 Task: Look for space in Oschersleben, Germany from 1st June, 2023 to 9th June, 2023 for 6 adults in price range Rs.6000 to Rs.12000. Place can be entire place with 3 bedrooms having 3 beds and 3 bathrooms. Property type can be house, flat, guest house. Booking option can be shelf check-in. Required host language is English.
Action: Mouse moved to (383, 187)
Screenshot: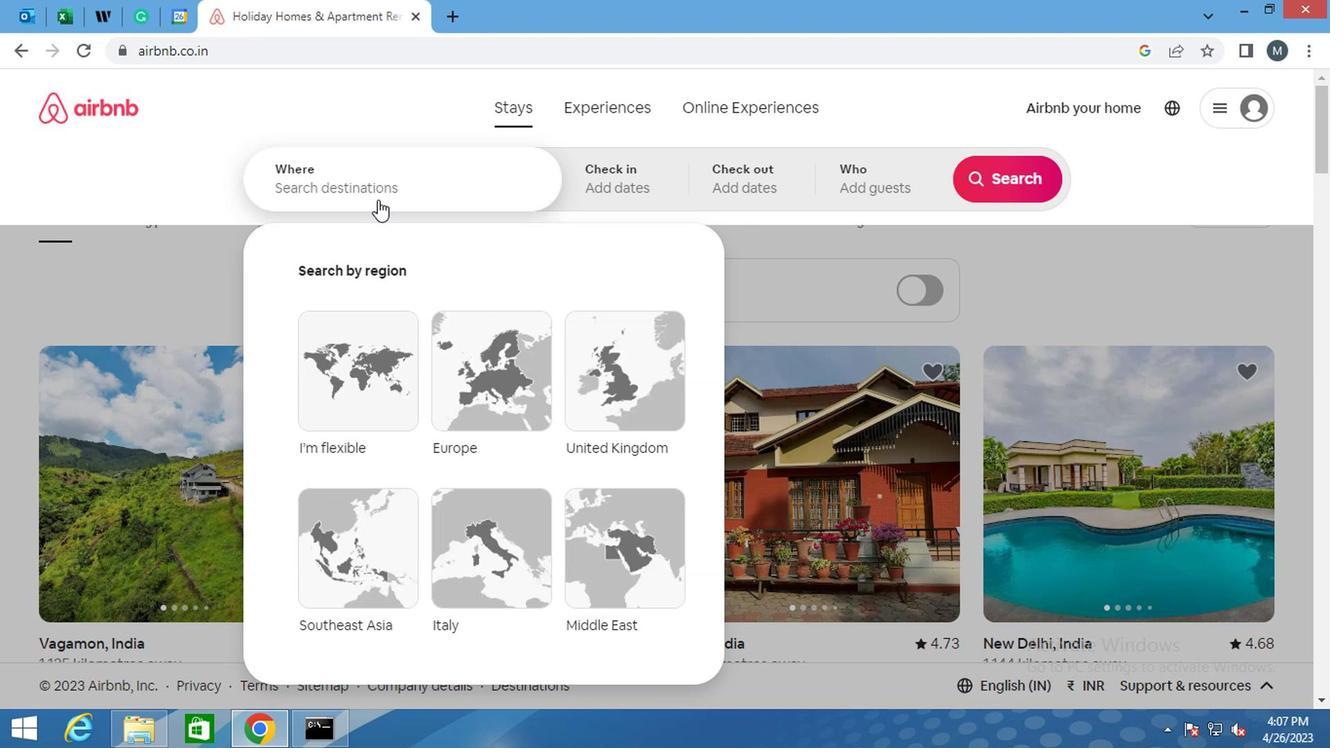 
Action: Mouse pressed left at (383, 187)
Screenshot: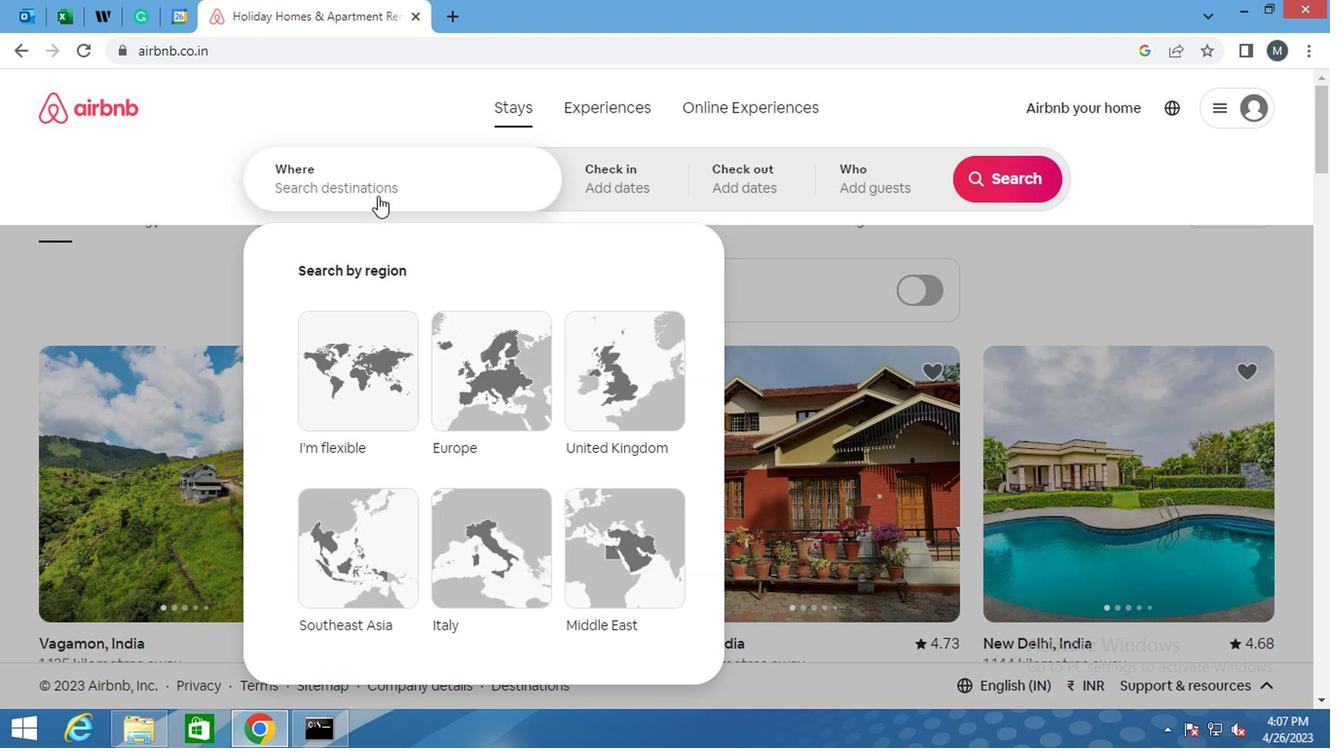 
Action: Key pressed <Key.shift>OSCHERSLEBEM<Key.backspace>N,<Key.space><Key.shift>GERMANY
Screenshot: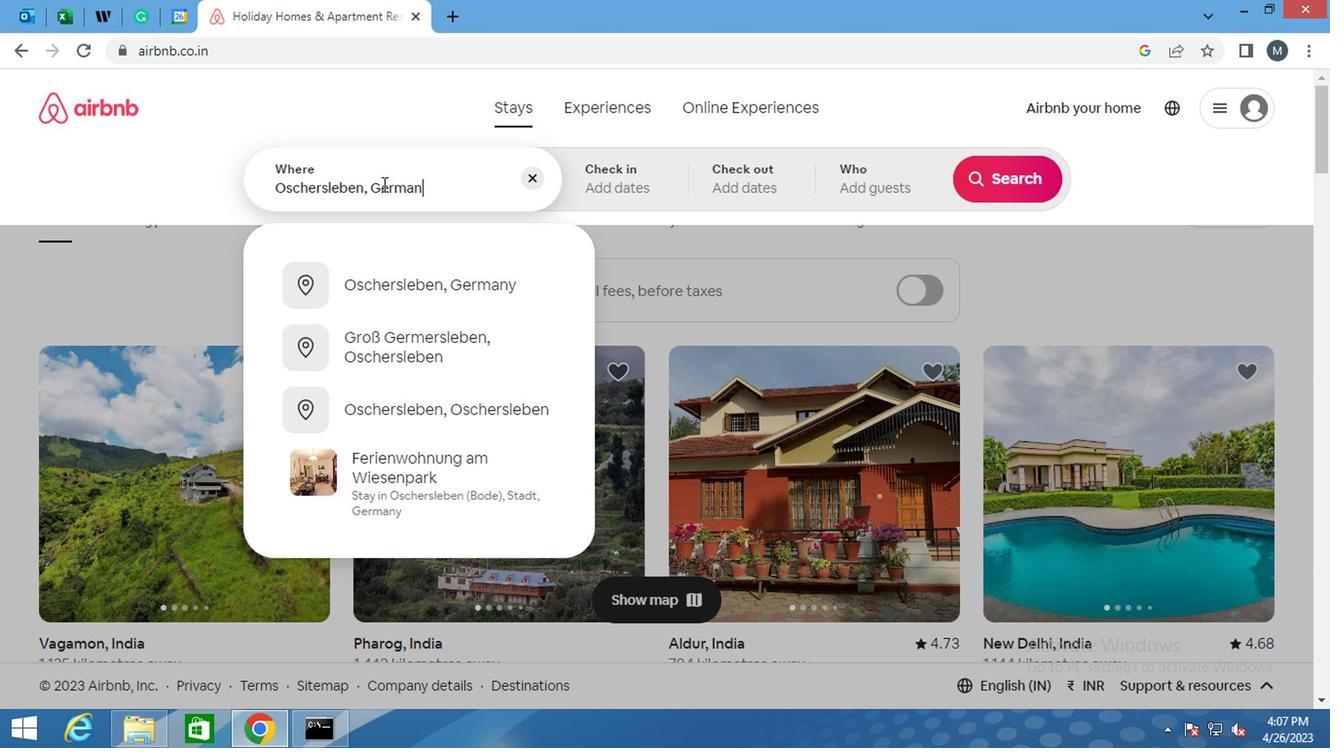 
Action: Mouse moved to (432, 291)
Screenshot: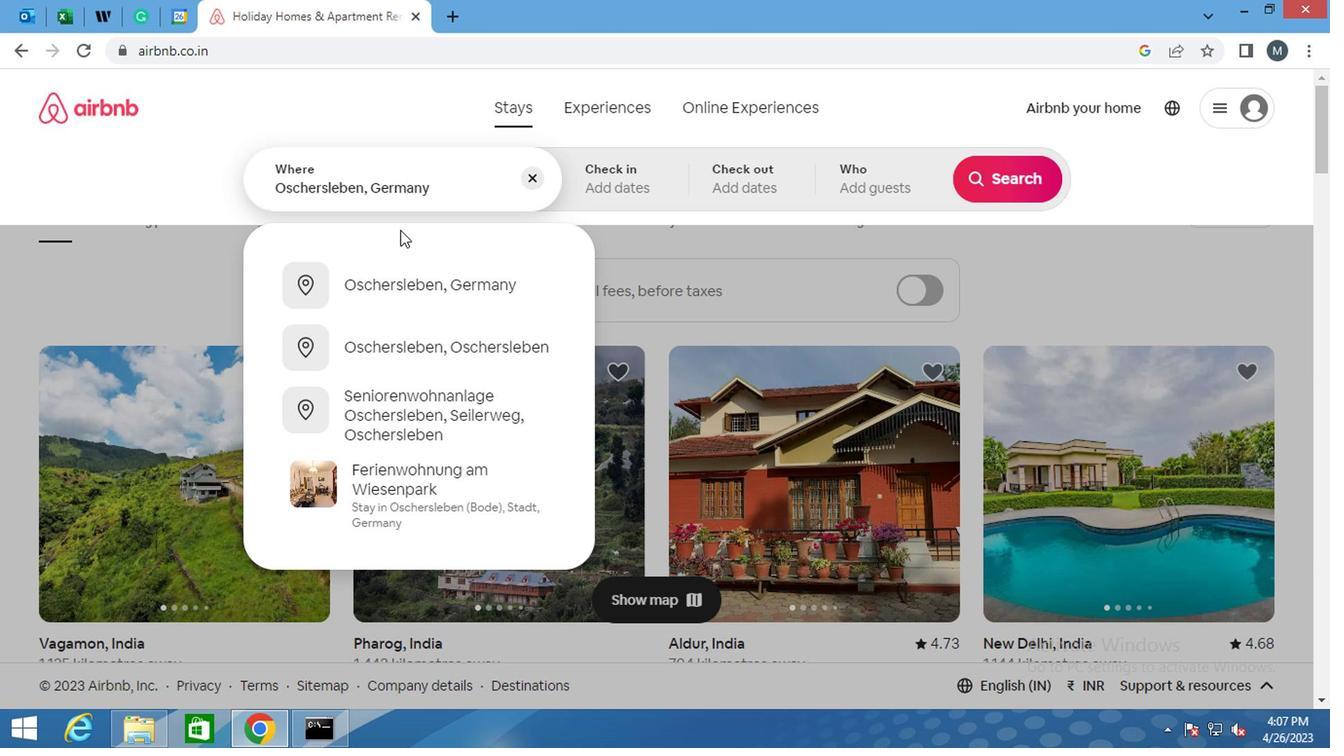 
Action: Mouse pressed left at (432, 291)
Screenshot: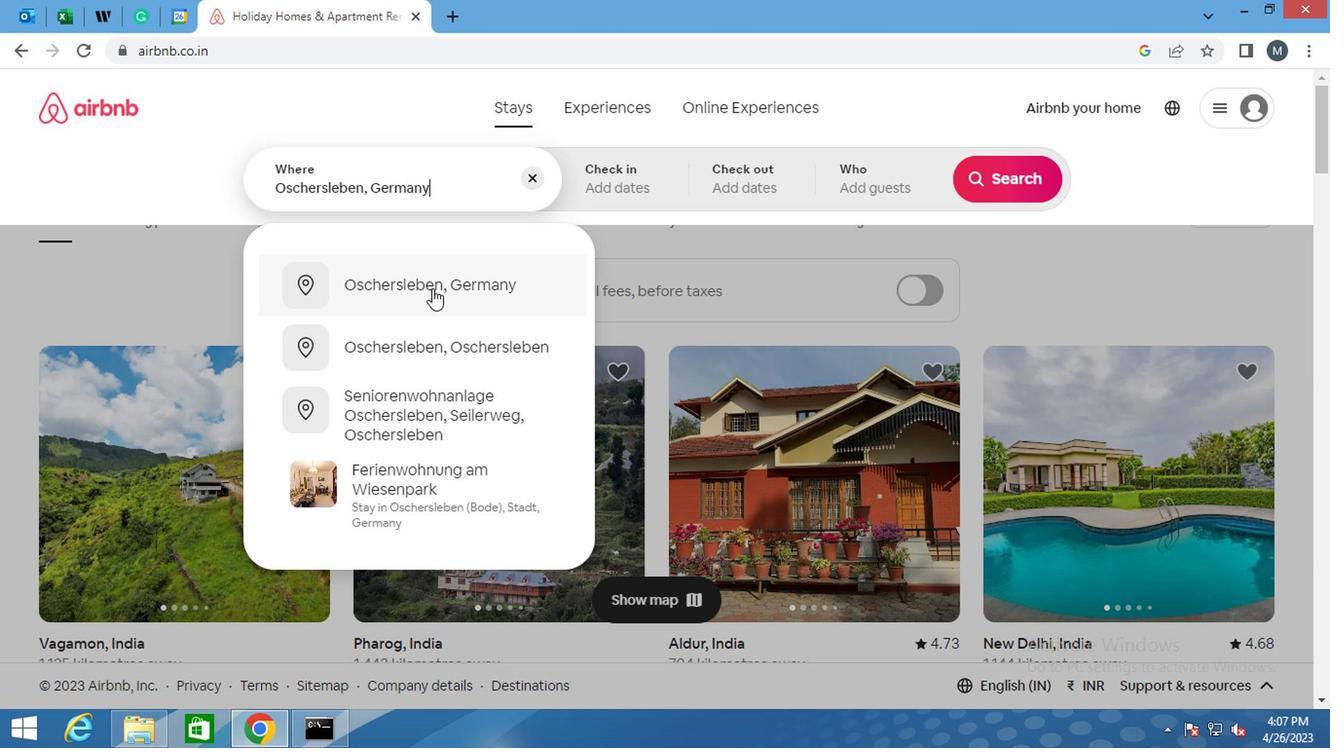 
Action: Mouse moved to (982, 340)
Screenshot: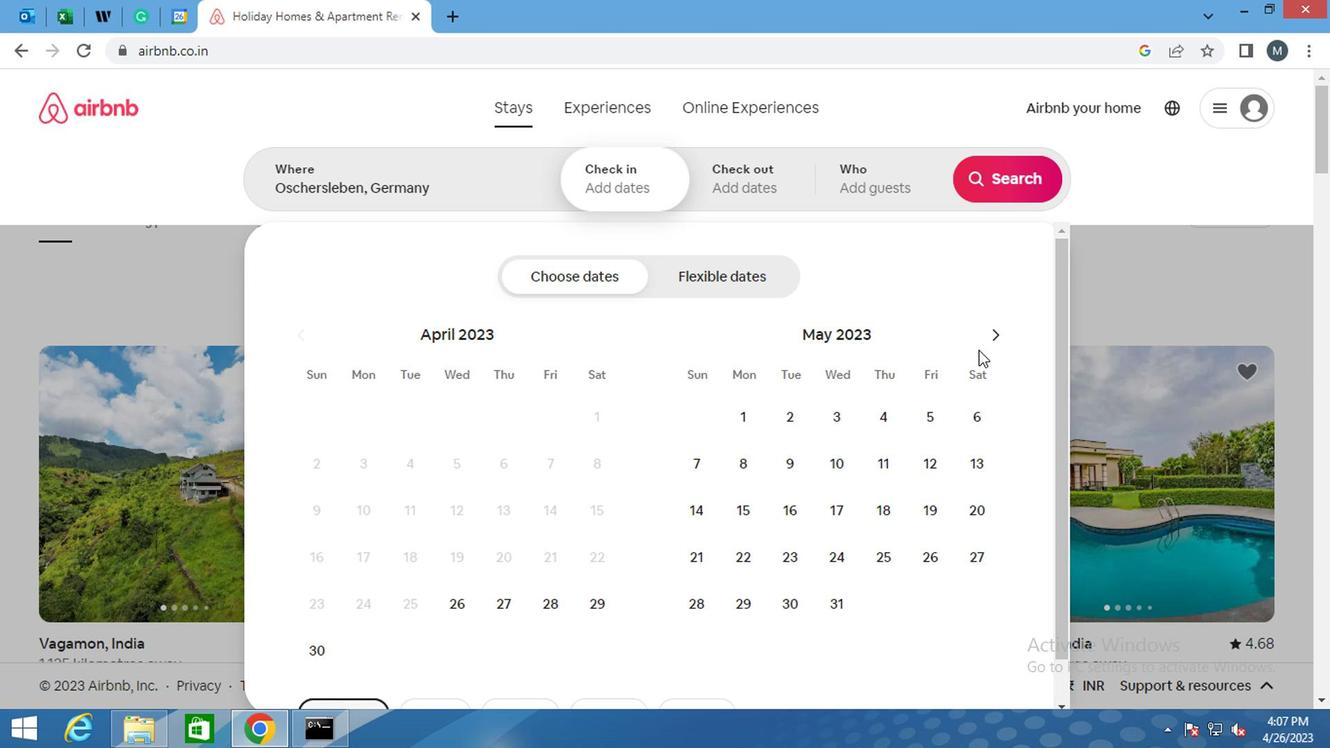 
Action: Mouse pressed left at (982, 340)
Screenshot: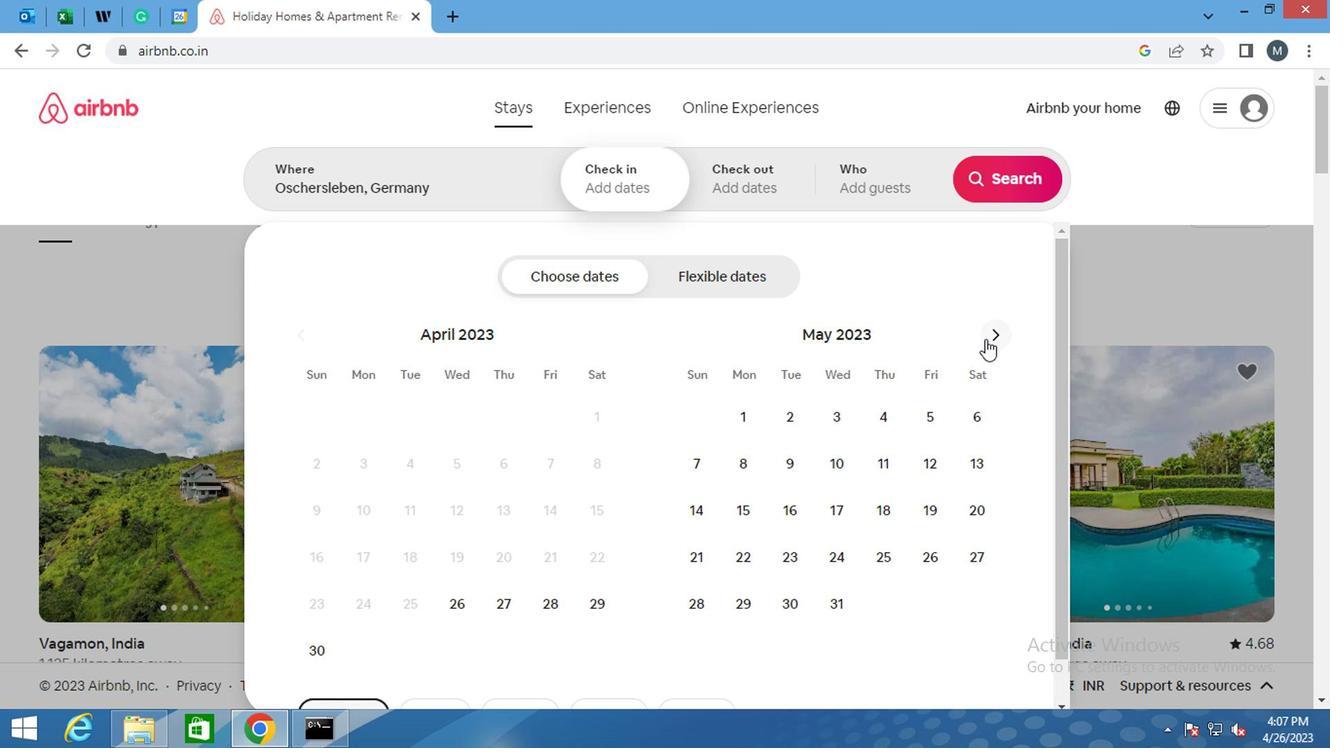 
Action: Mouse moved to (983, 339)
Screenshot: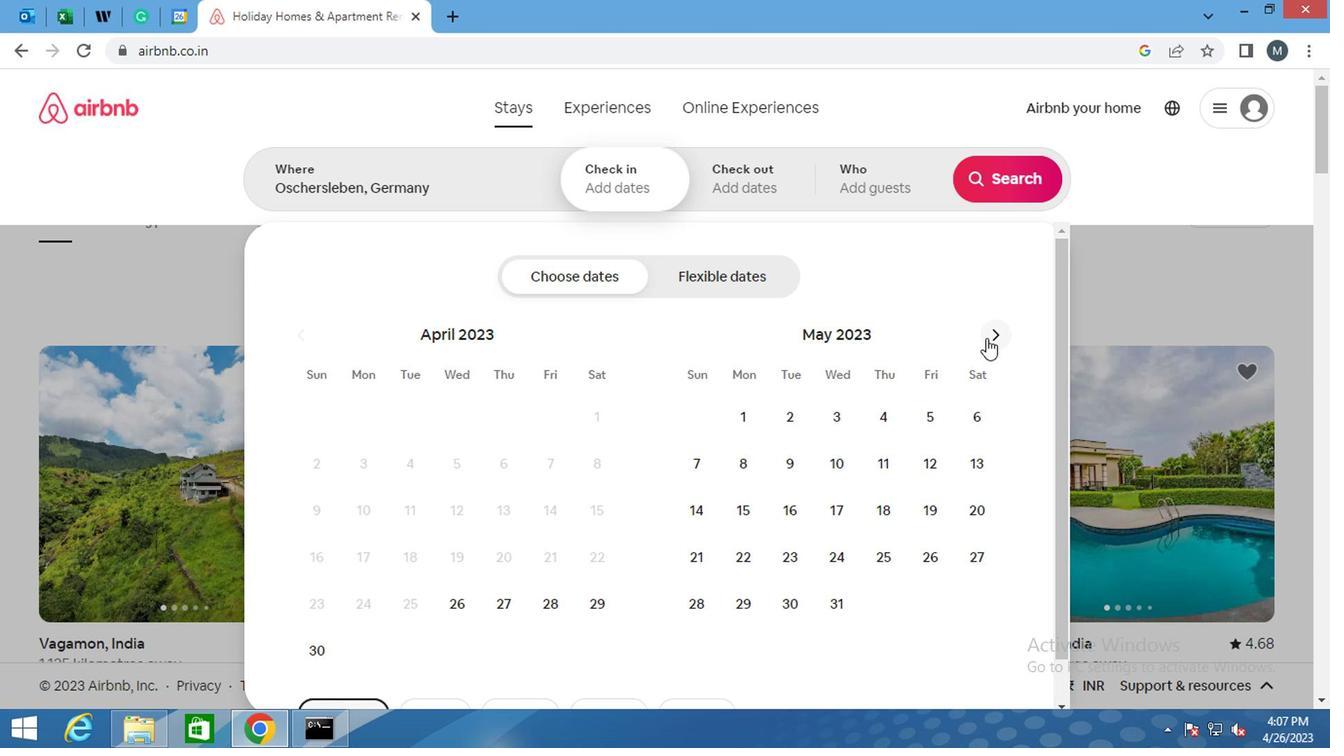 
Action: Mouse pressed left at (983, 339)
Screenshot: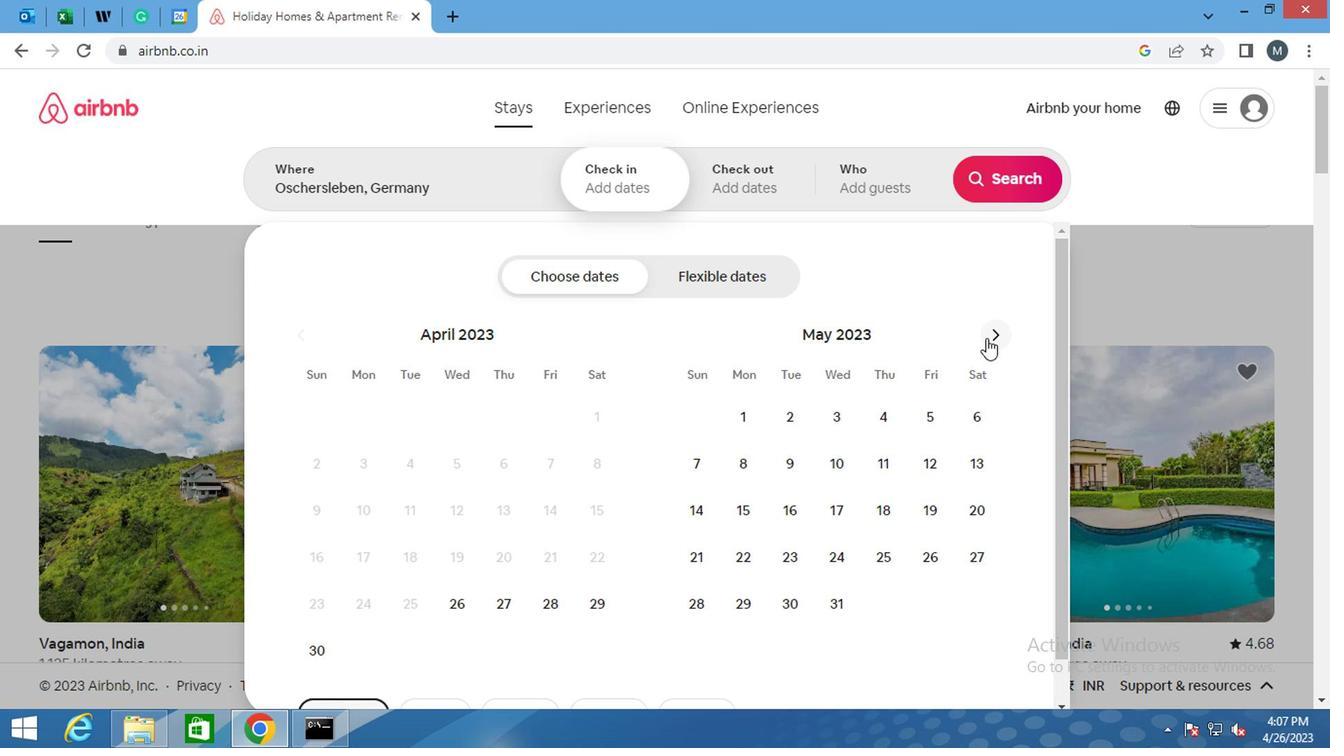 
Action: Mouse moved to (497, 403)
Screenshot: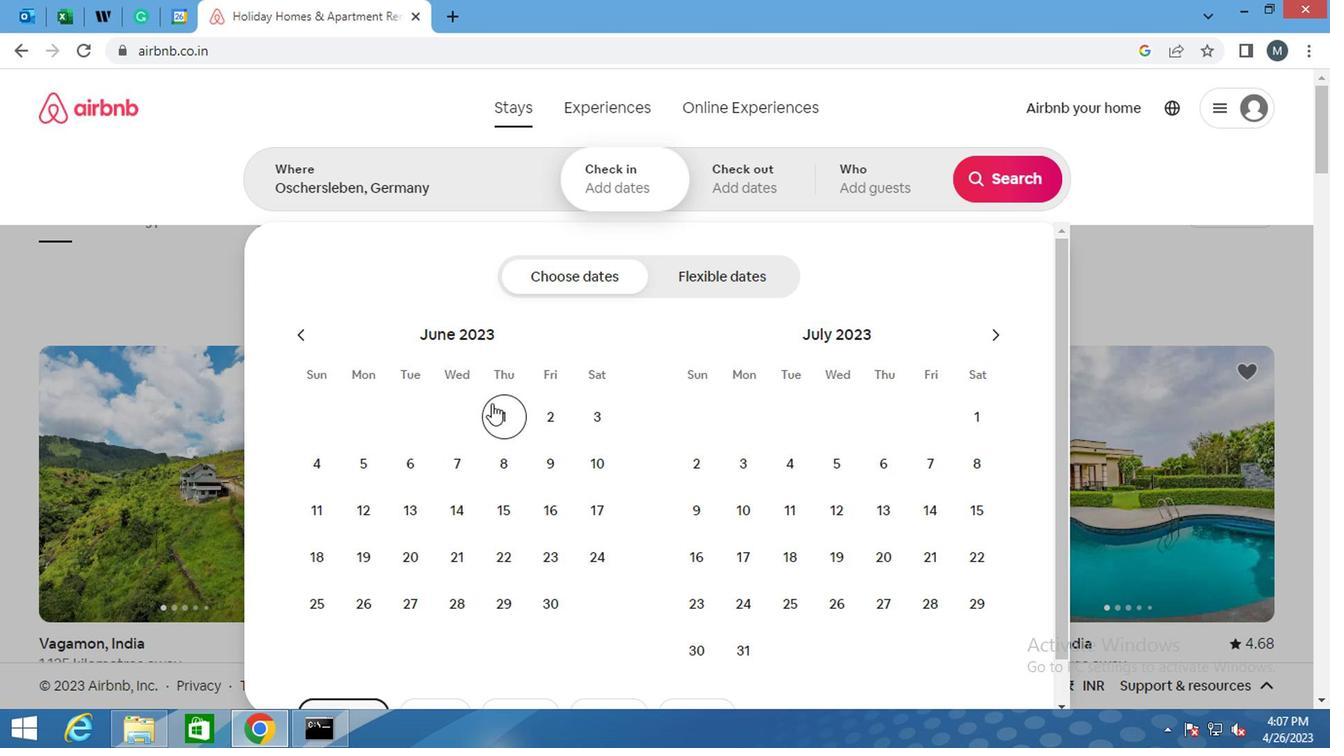 
Action: Mouse pressed left at (497, 403)
Screenshot: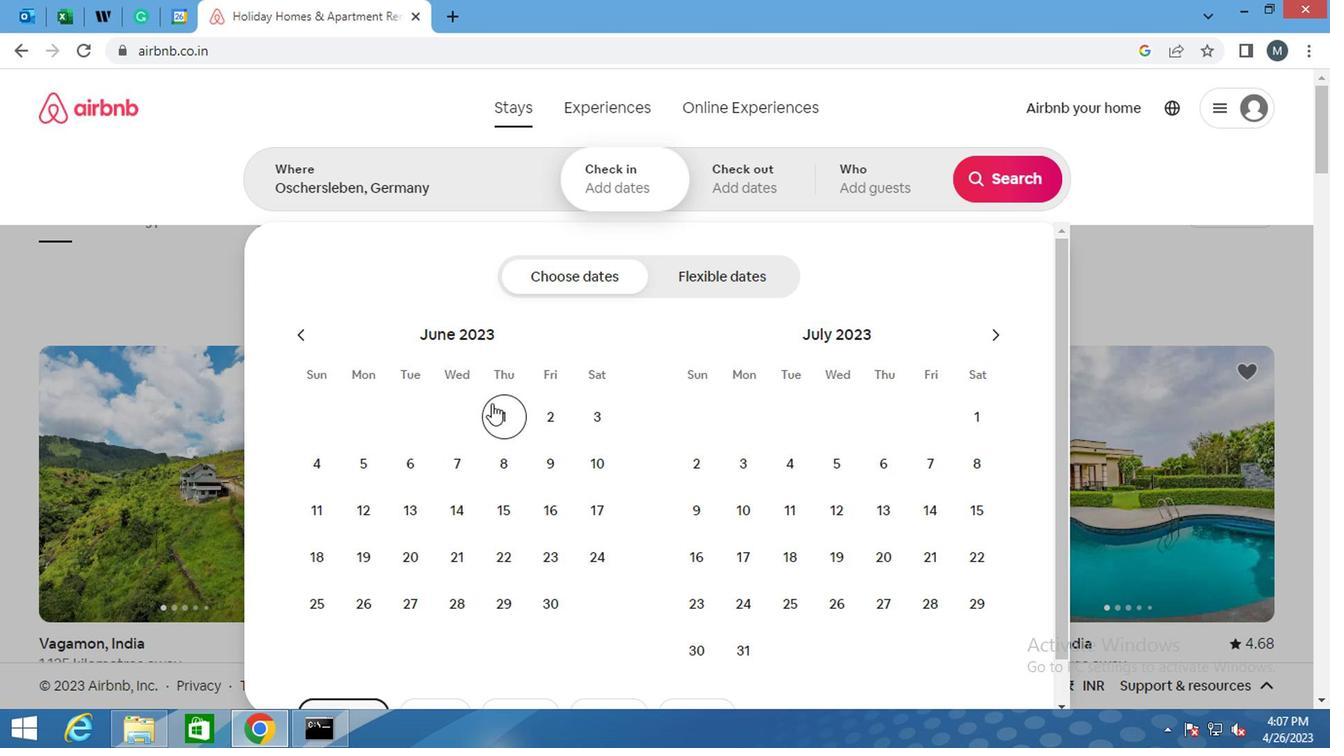 
Action: Mouse moved to (540, 455)
Screenshot: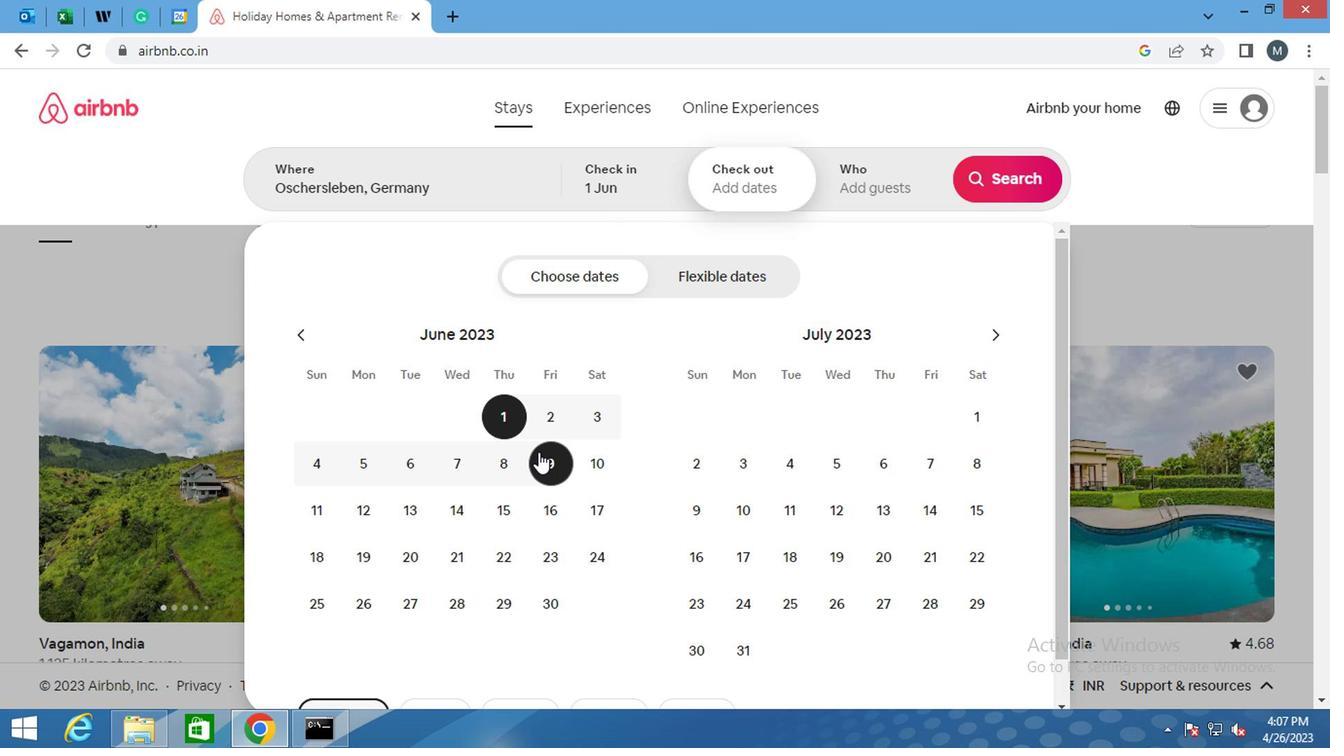 
Action: Mouse pressed left at (540, 455)
Screenshot: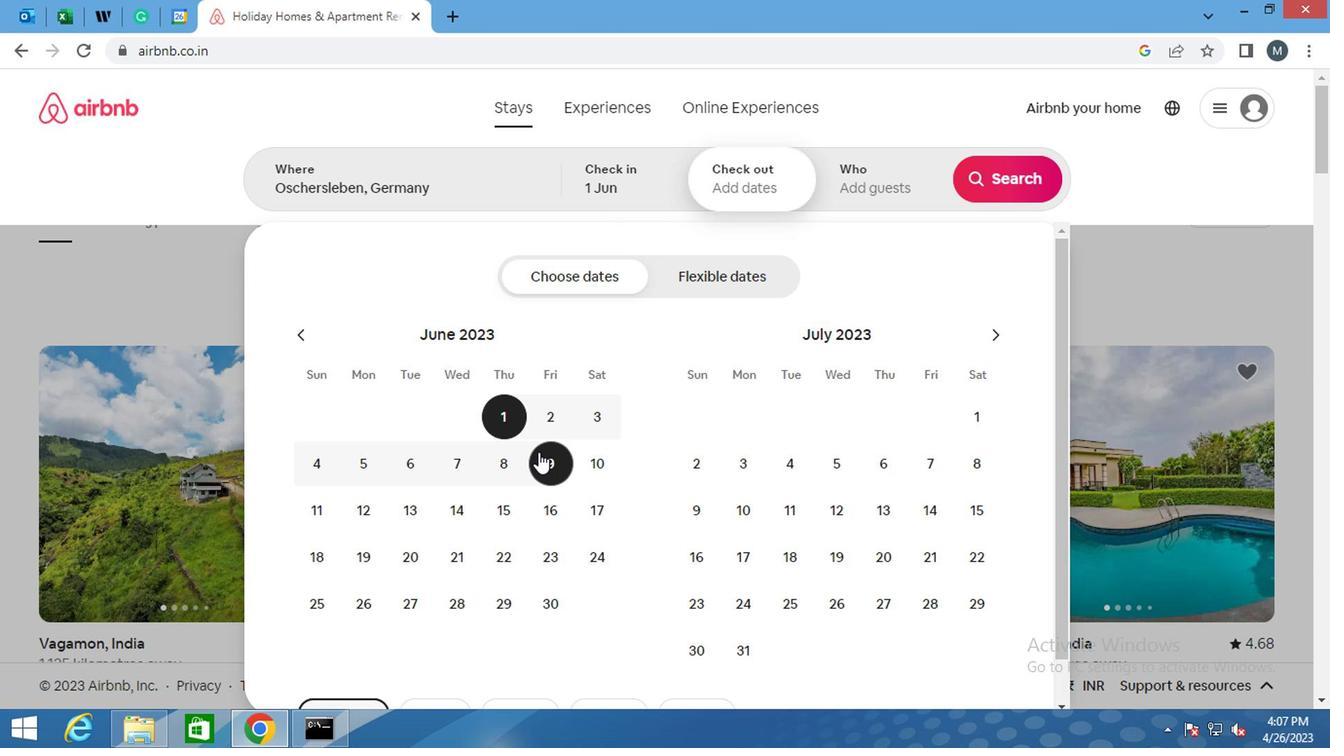 
Action: Mouse moved to (859, 172)
Screenshot: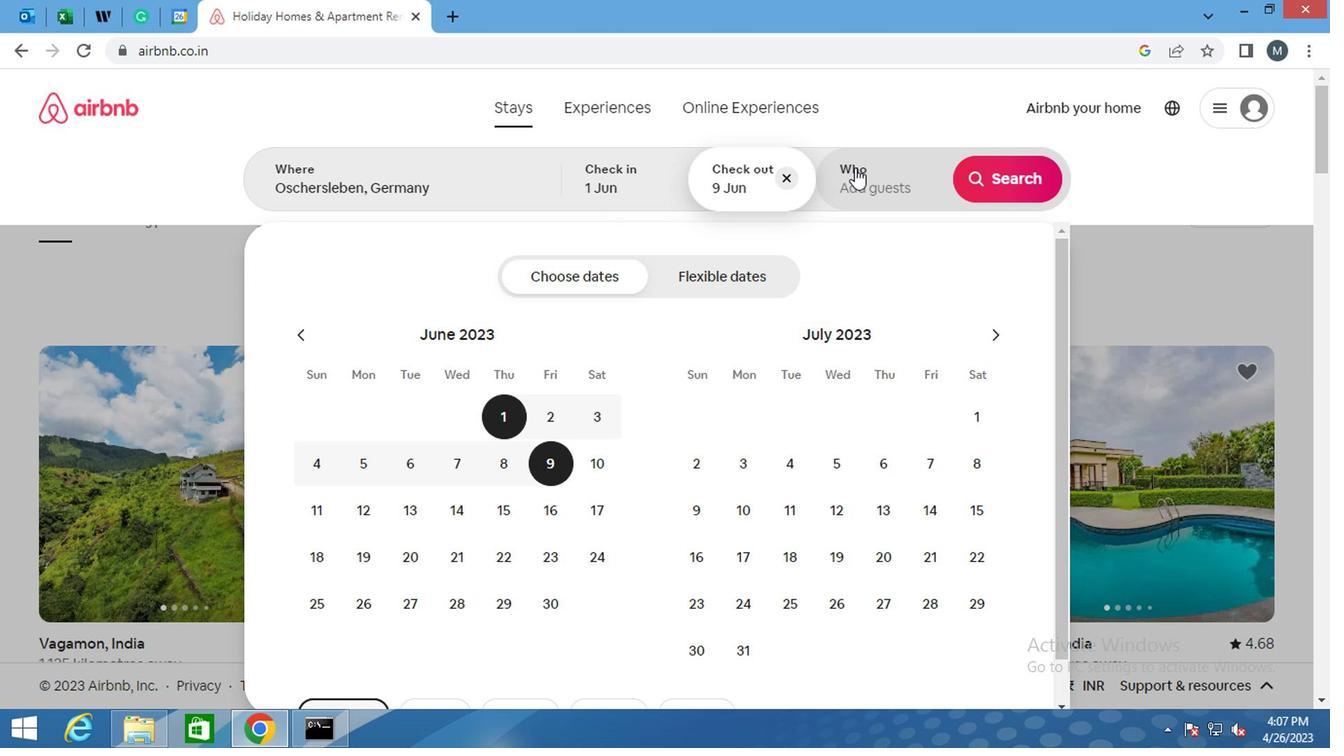 
Action: Mouse pressed left at (859, 172)
Screenshot: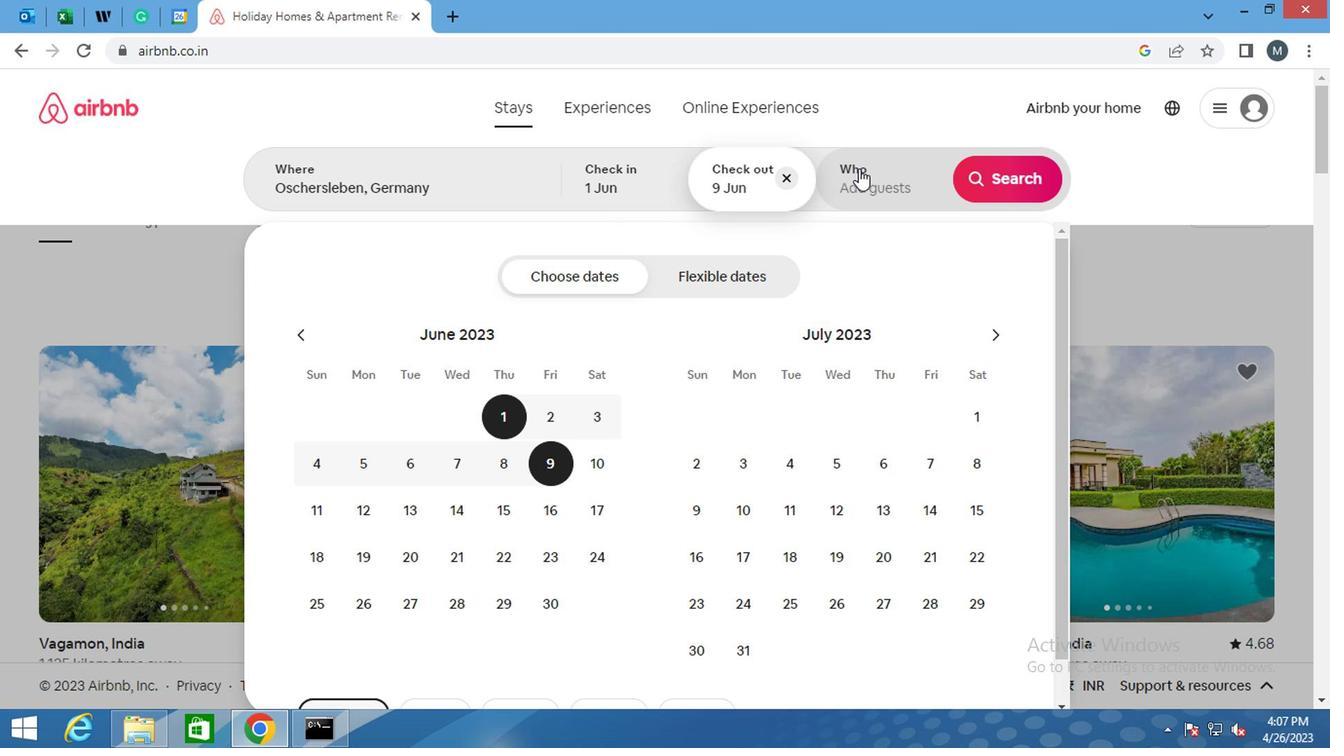 
Action: Mouse moved to (1002, 281)
Screenshot: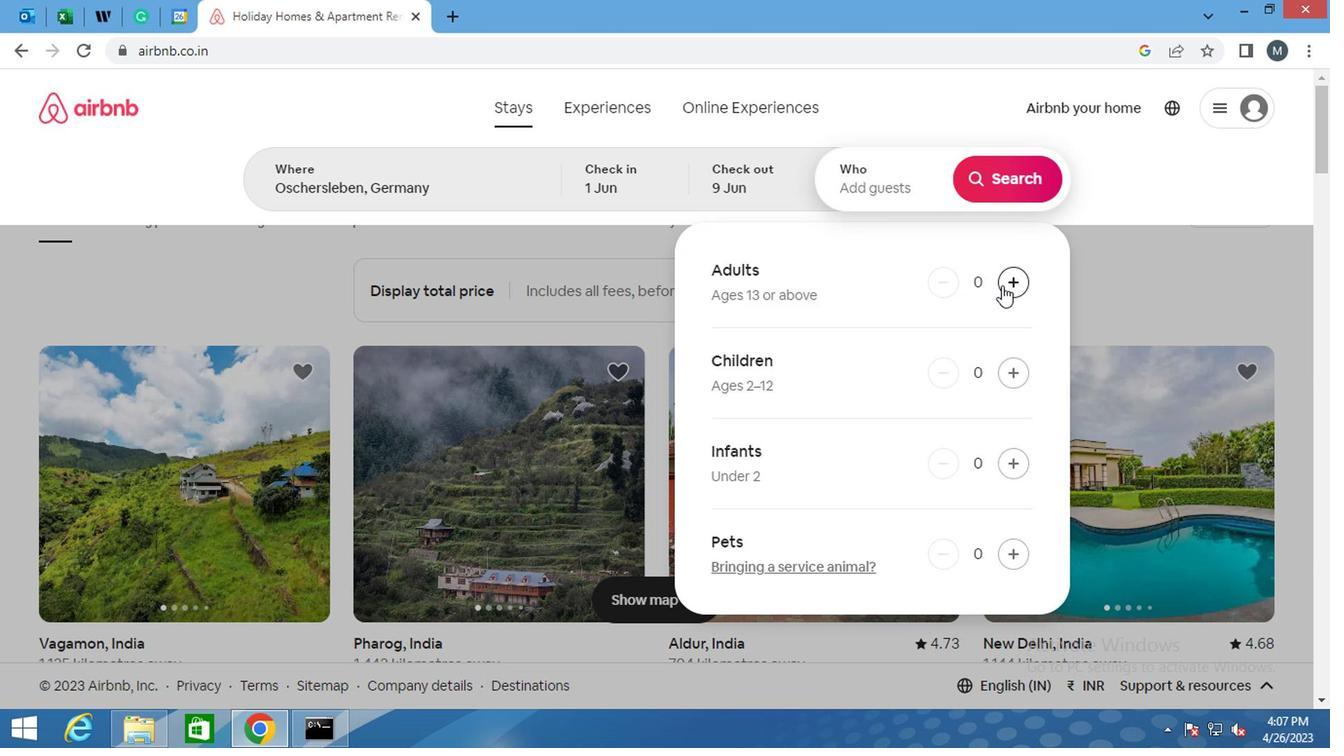 
Action: Mouse pressed left at (1002, 281)
Screenshot: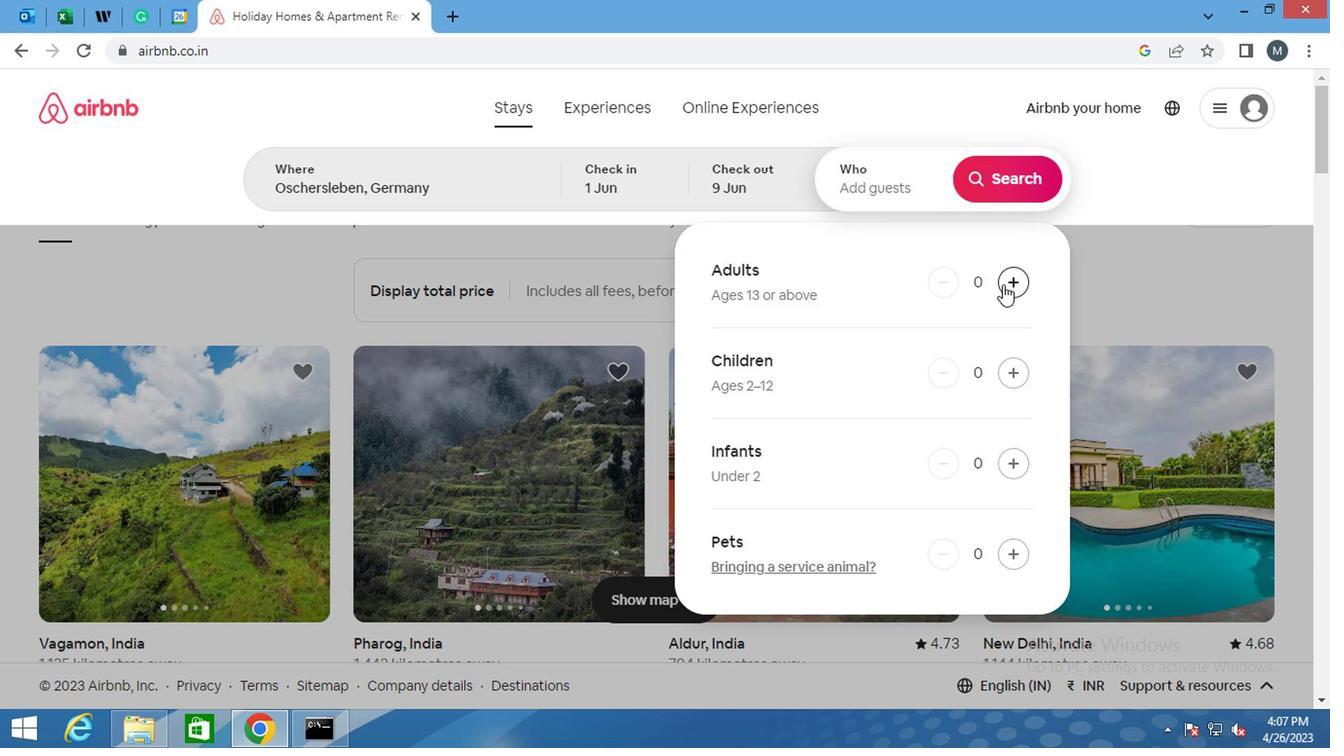 
Action: Mouse pressed left at (1002, 281)
Screenshot: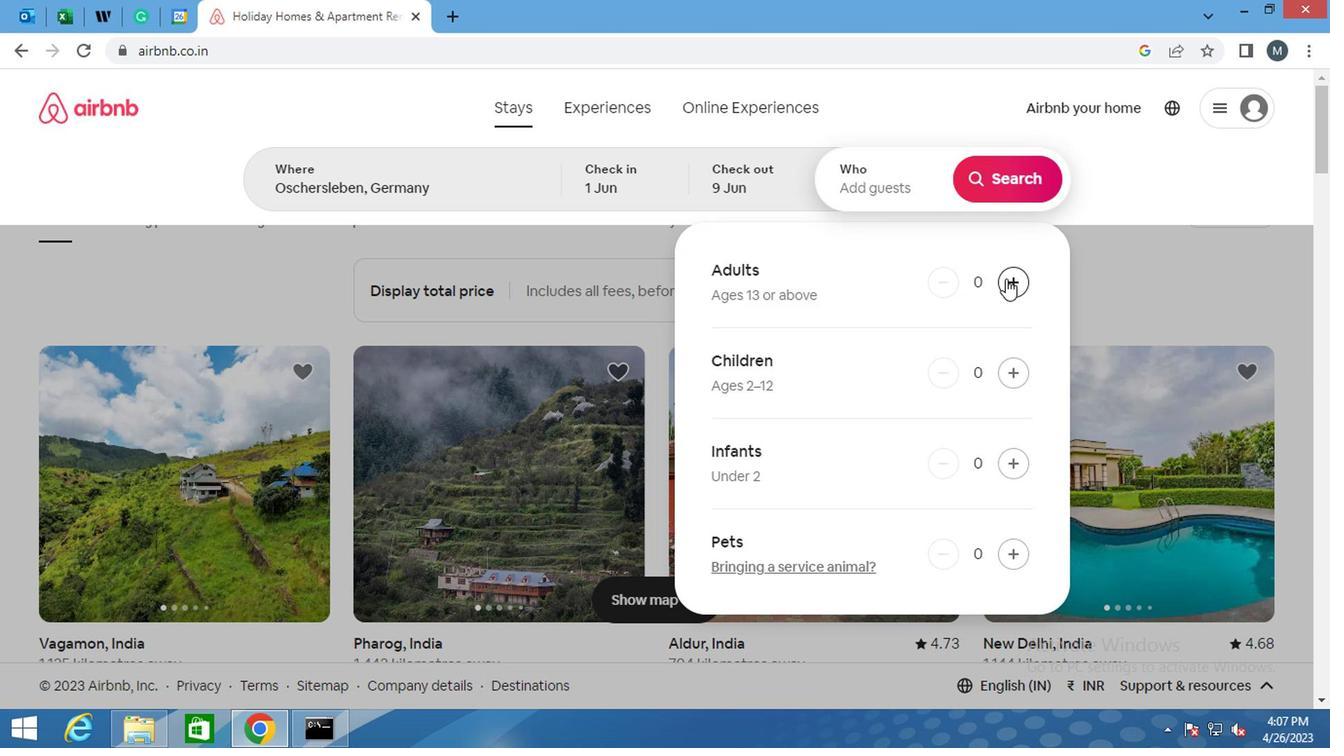 
Action: Mouse pressed left at (1002, 281)
Screenshot: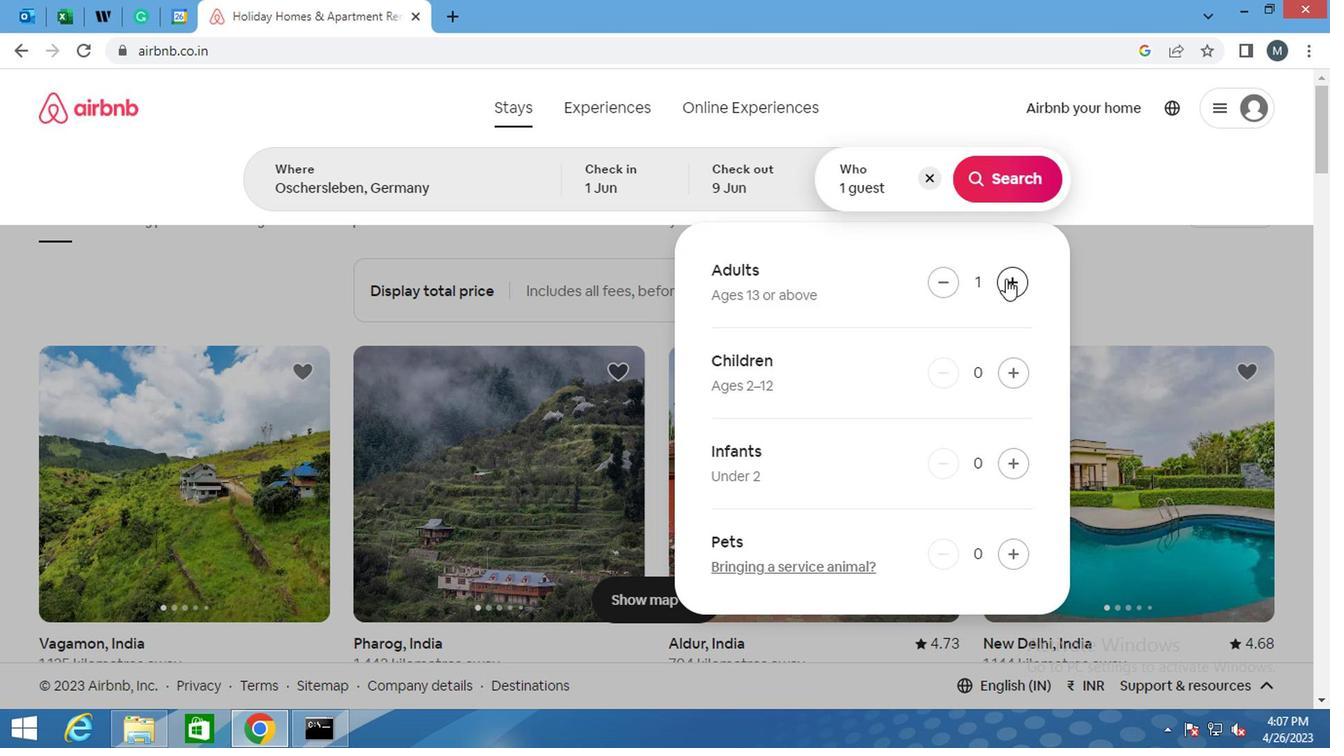 
Action: Mouse pressed left at (1002, 281)
Screenshot: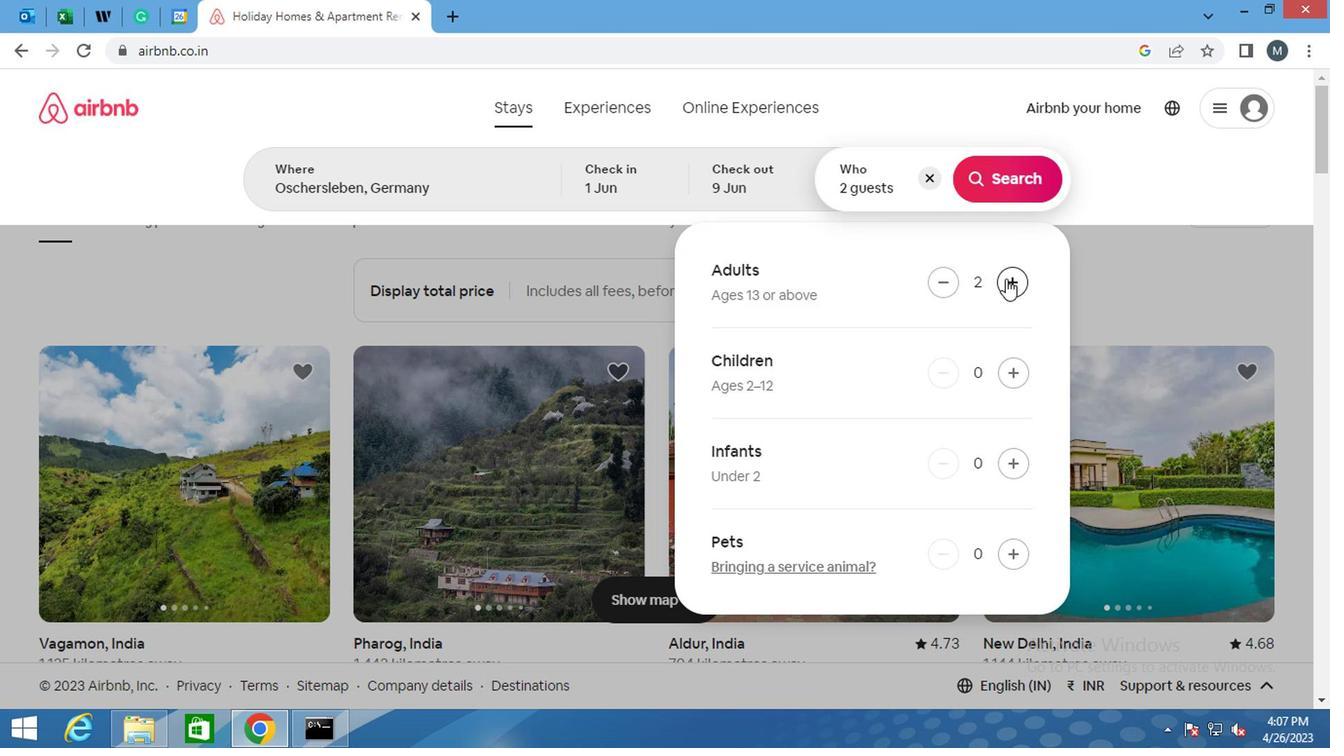 
Action: Mouse pressed left at (1002, 281)
Screenshot: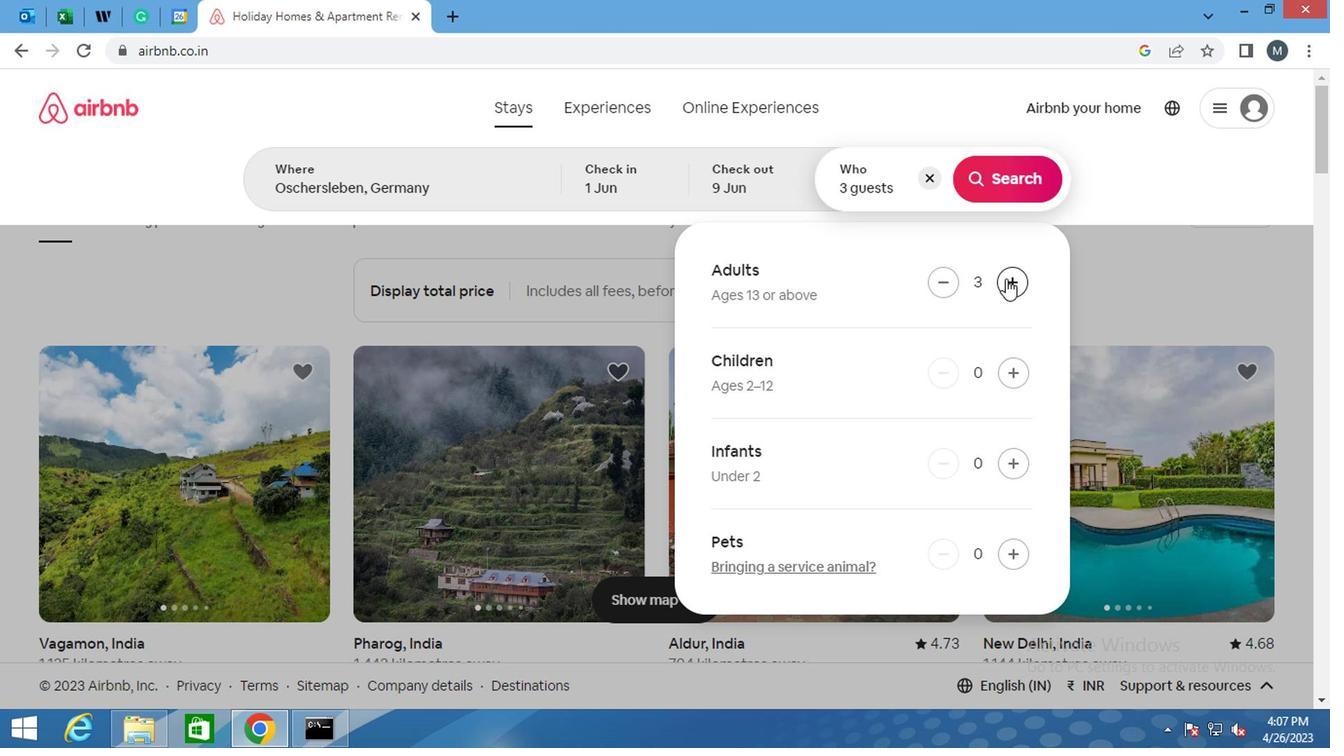 
Action: Mouse pressed left at (1002, 281)
Screenshot: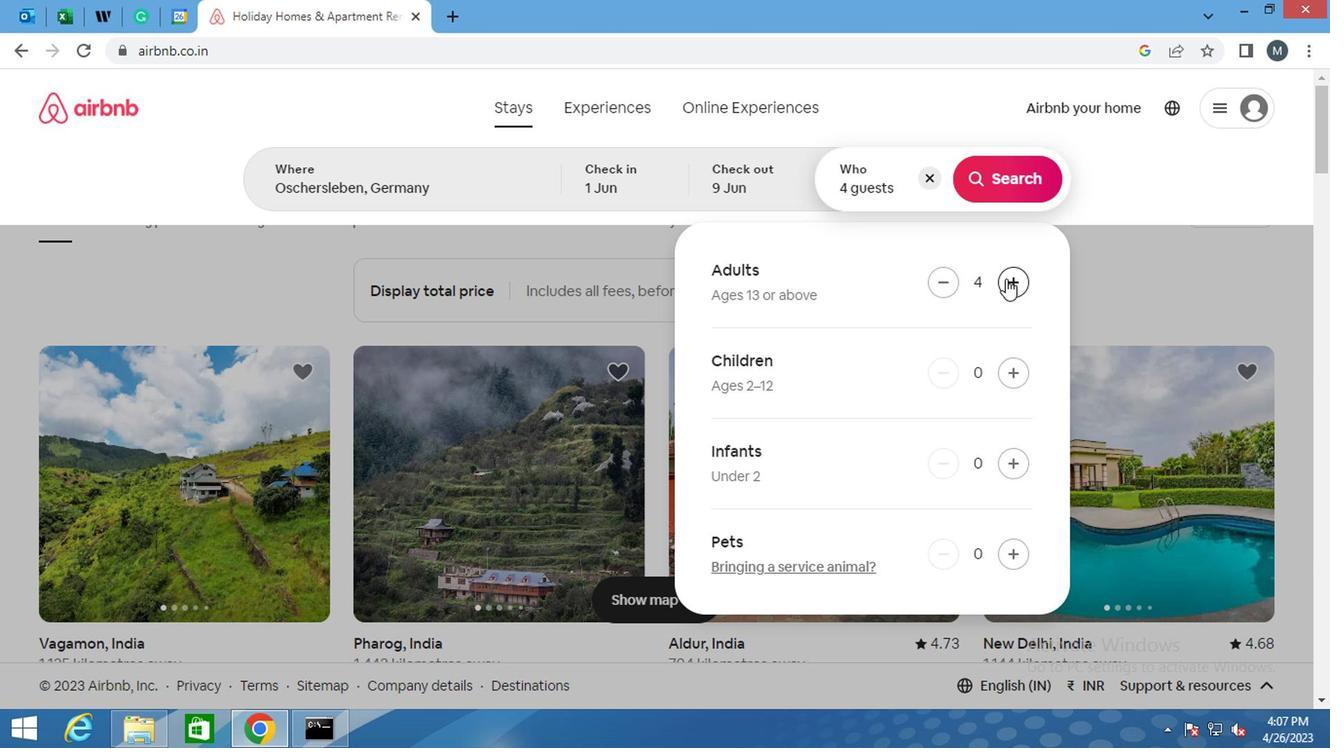 
Action: Mouse moved to (1028, 189)
Screenshot: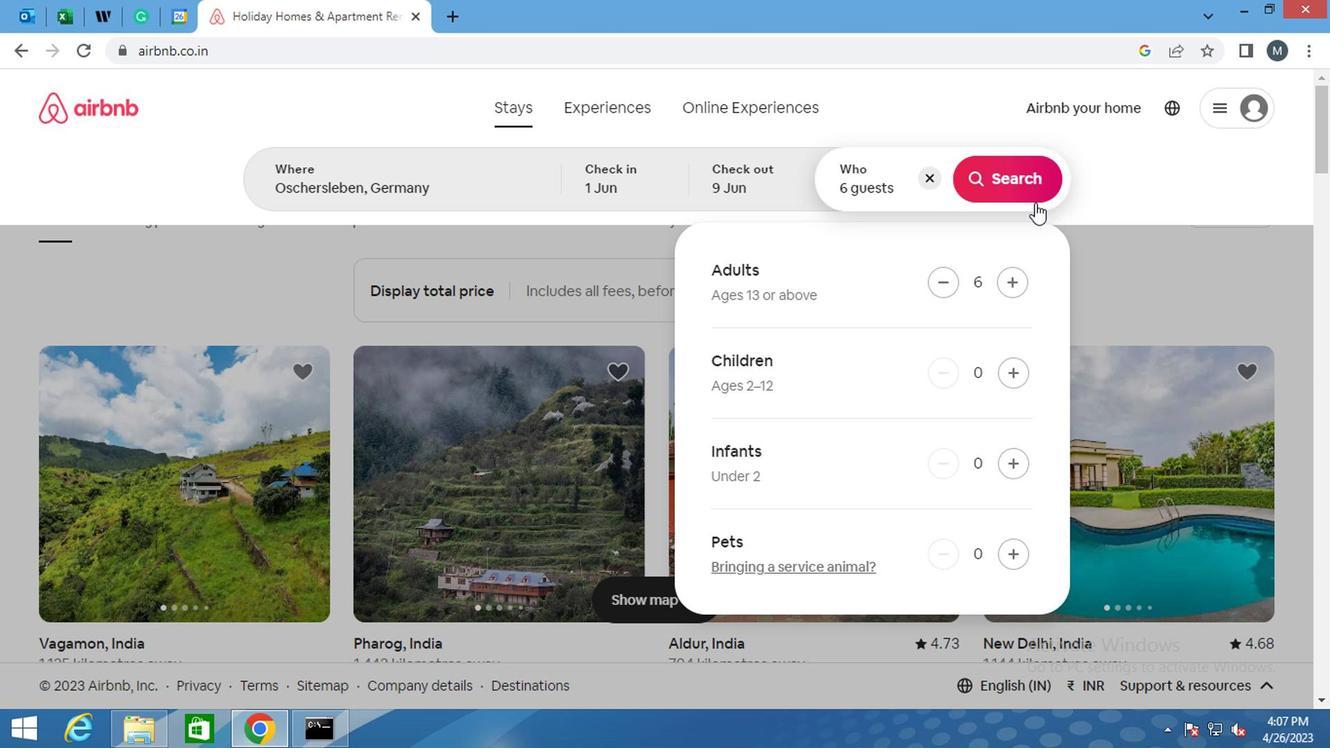 
Action: Mouse pressed left at (1028, 189)
Screenshot: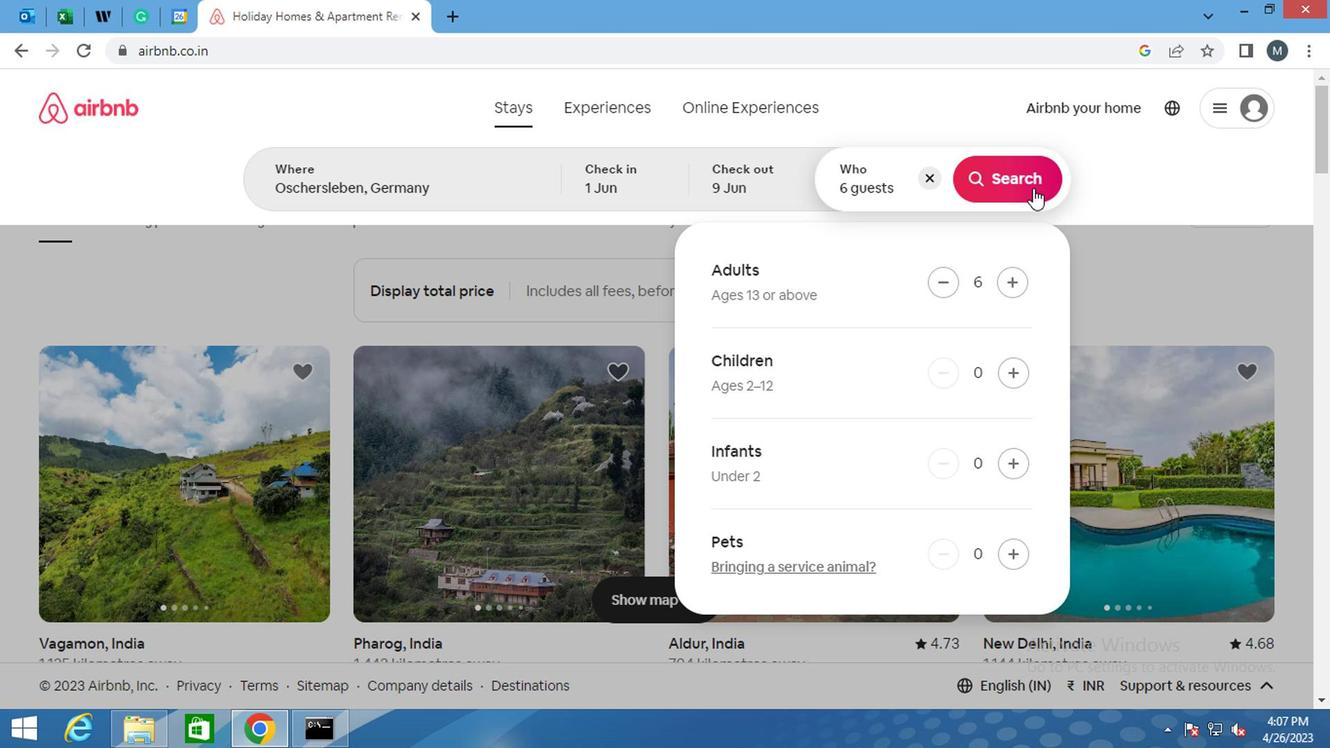 
Action: Mouse moved to (1254, 196)
Screenshot: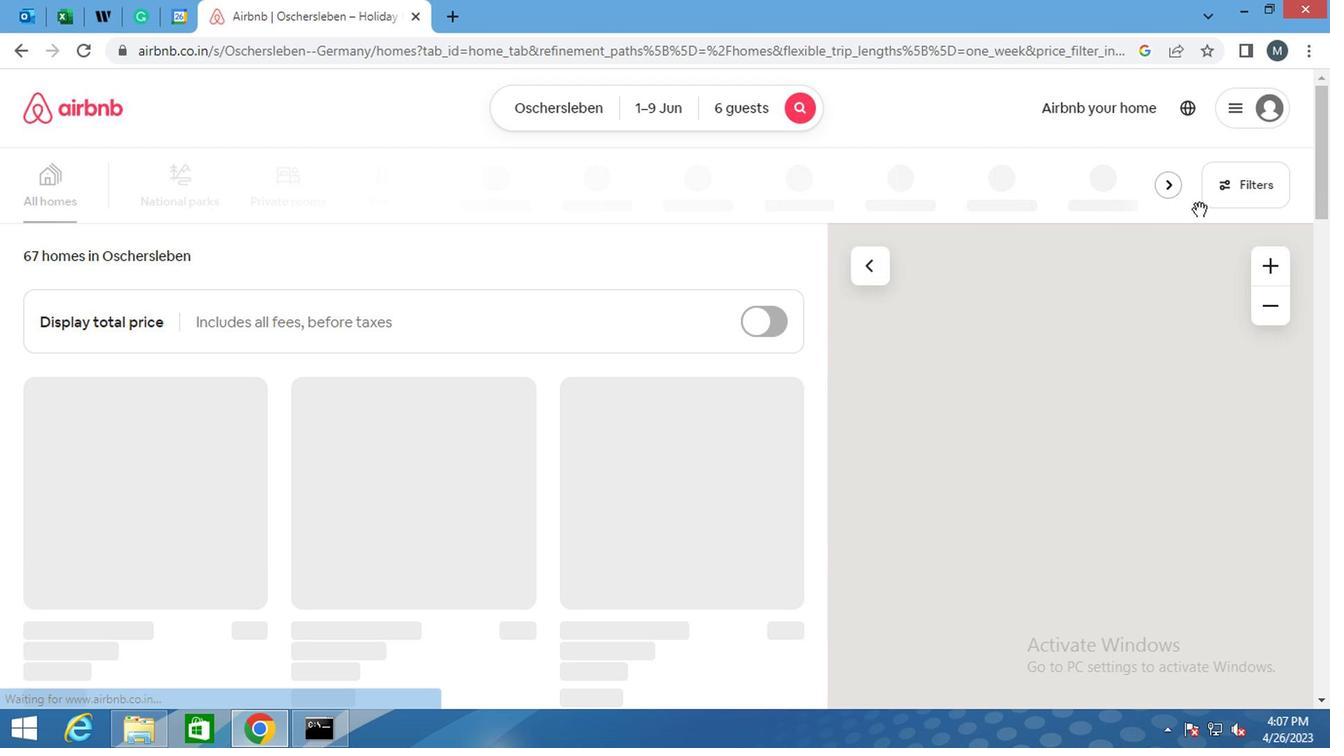 
Action: Mouse pressed left at (1254, 196)
Screenshot: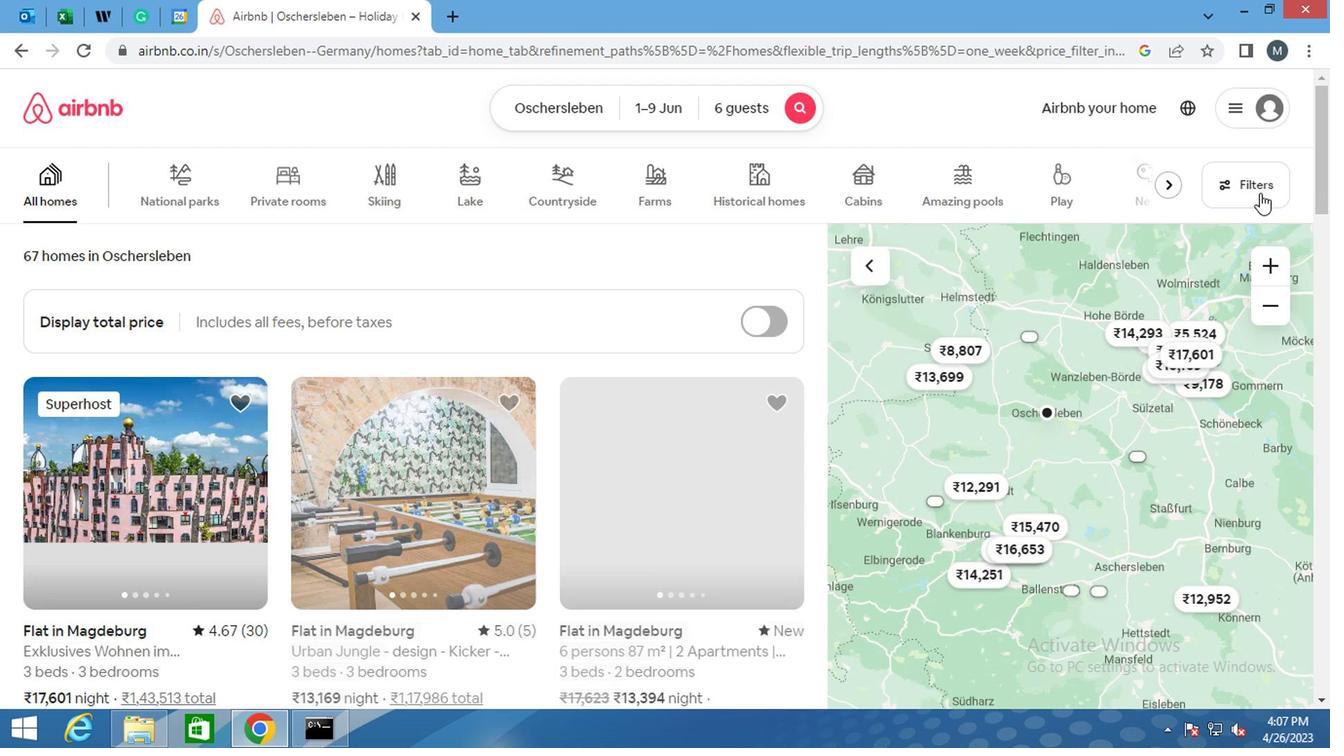 
Action: Mouse moved to (425, 431)
Screenshot: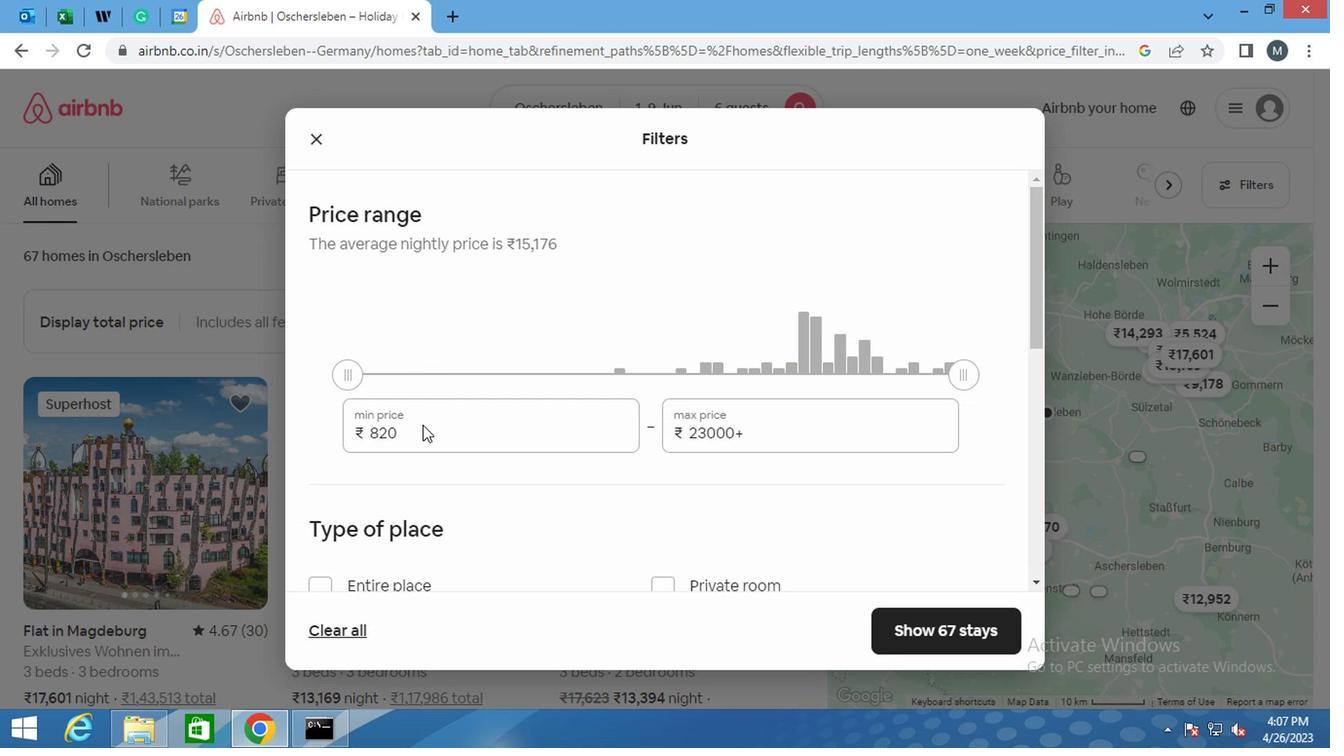 
Action: Mouse pressed left at (425, 431)
Screenshot: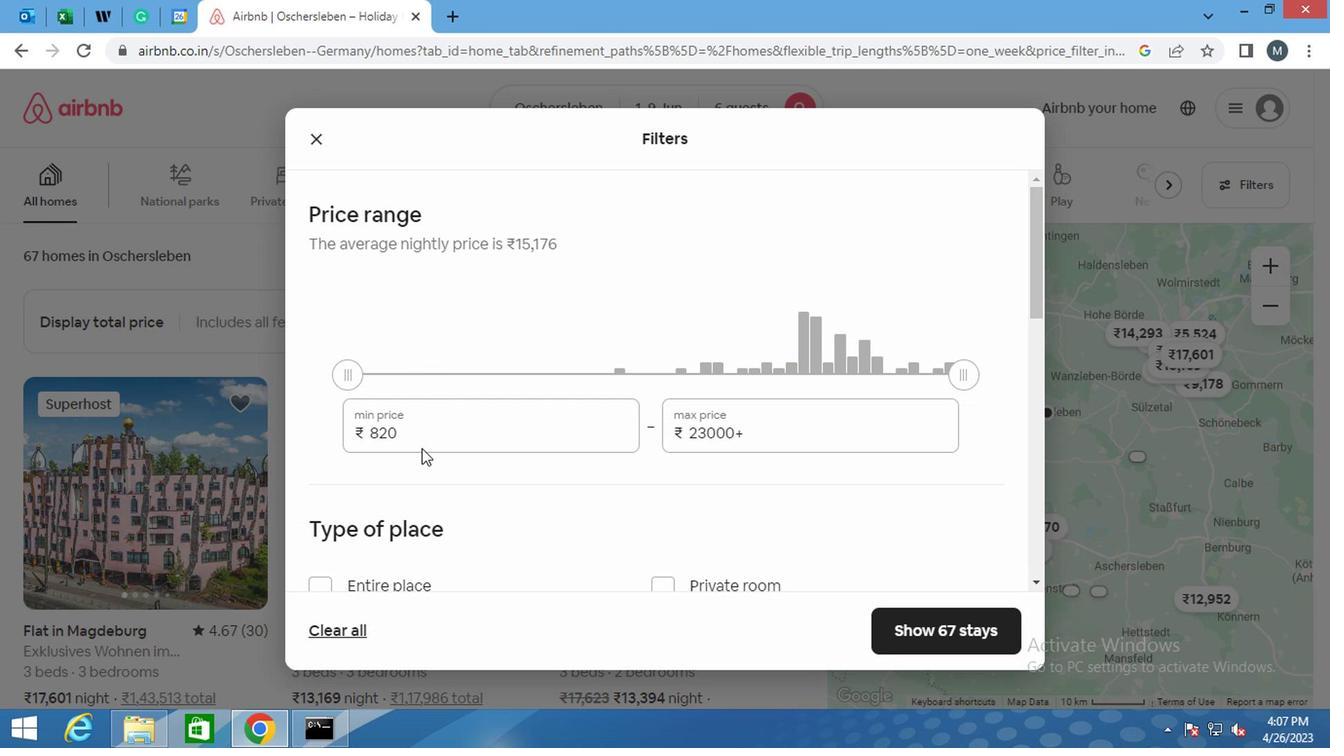 
Action: Mouse moved to (425, 428)
Screenshot: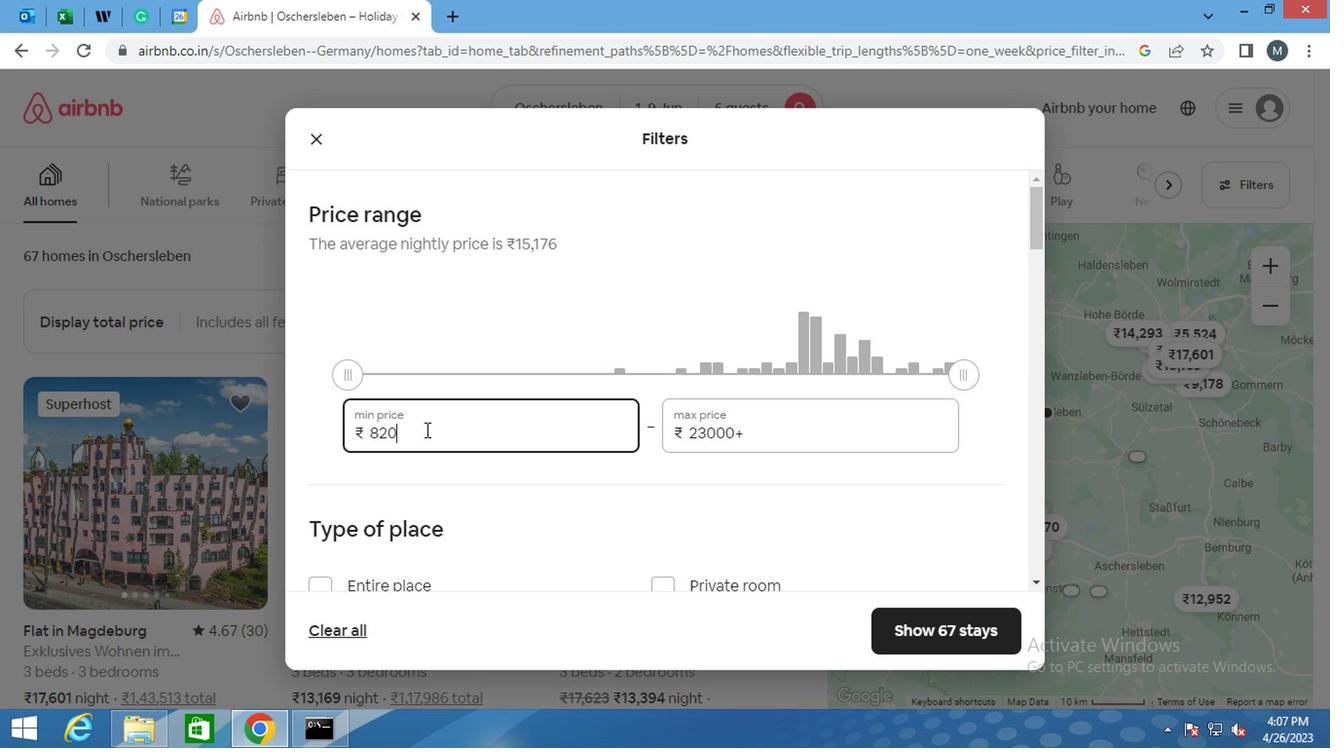
Action: Key pressed <Key.backspace><Key.backspace><Key.backspace><Key.backspace><Key.backspace><Key.backspace><Key.backspace>
Screenshot: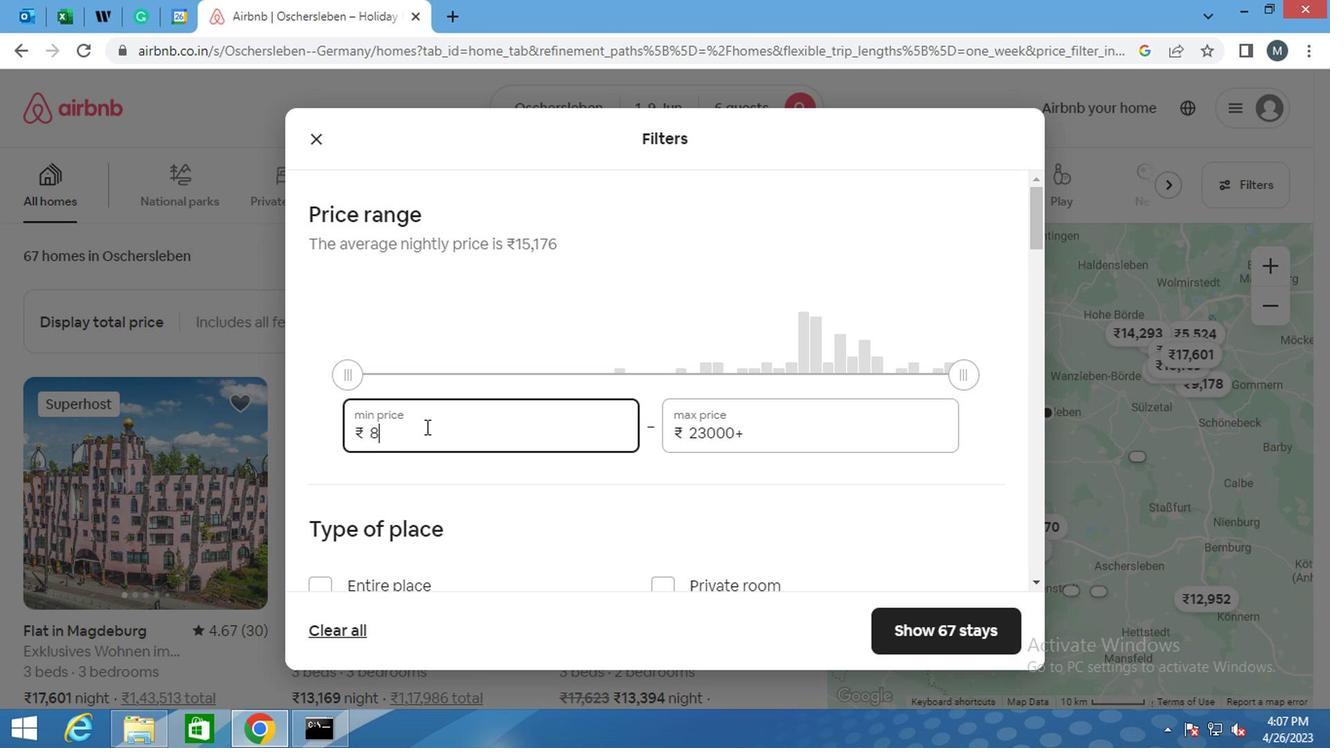 
Action: Mouse moved to (424, 428)
Screenshot: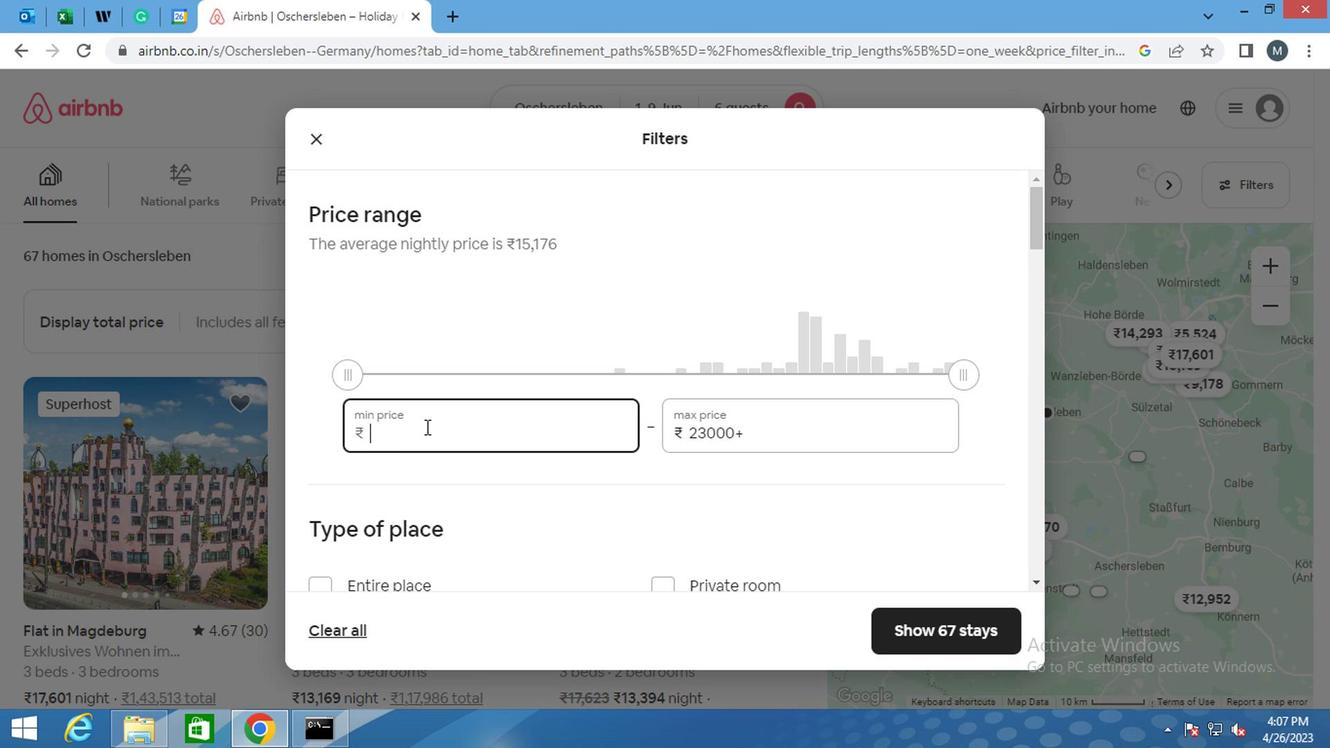 
Action: Key pressed 6000
Screenshot: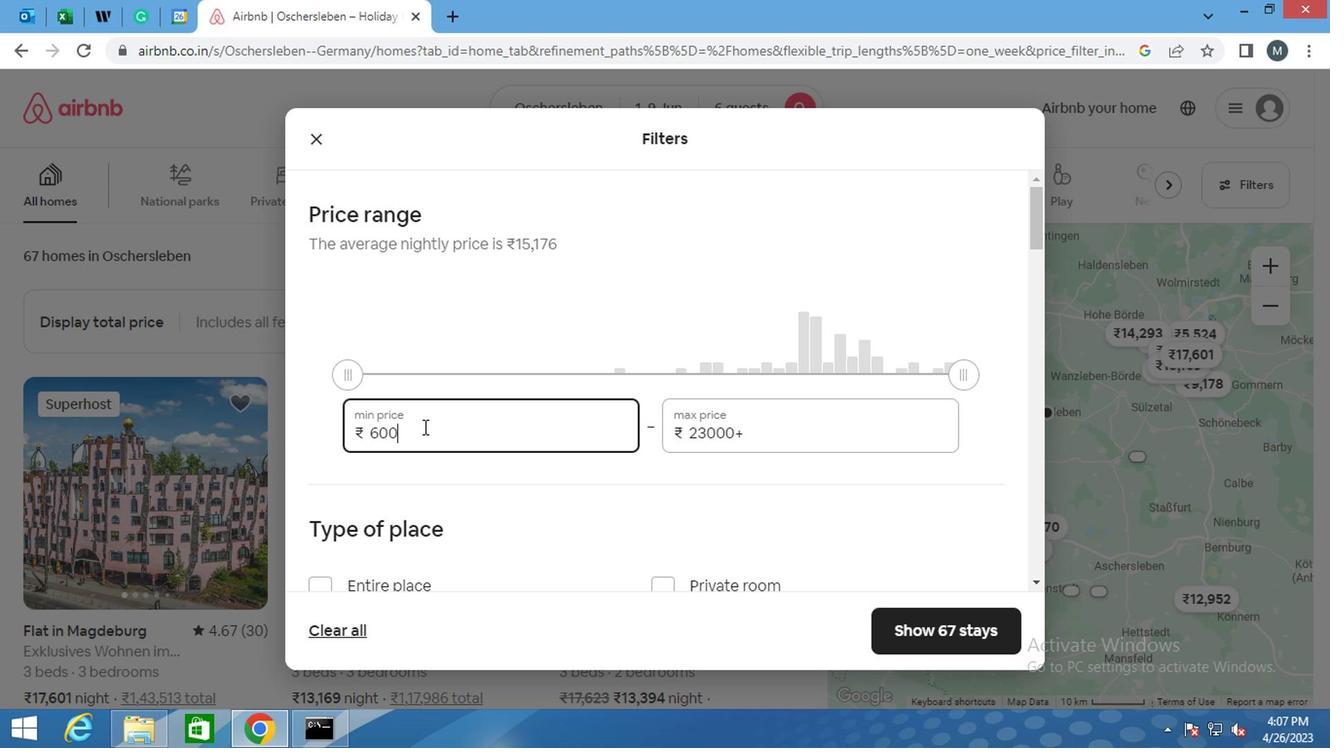 
Action: Mouse moved to (762, 435)
Screenshot: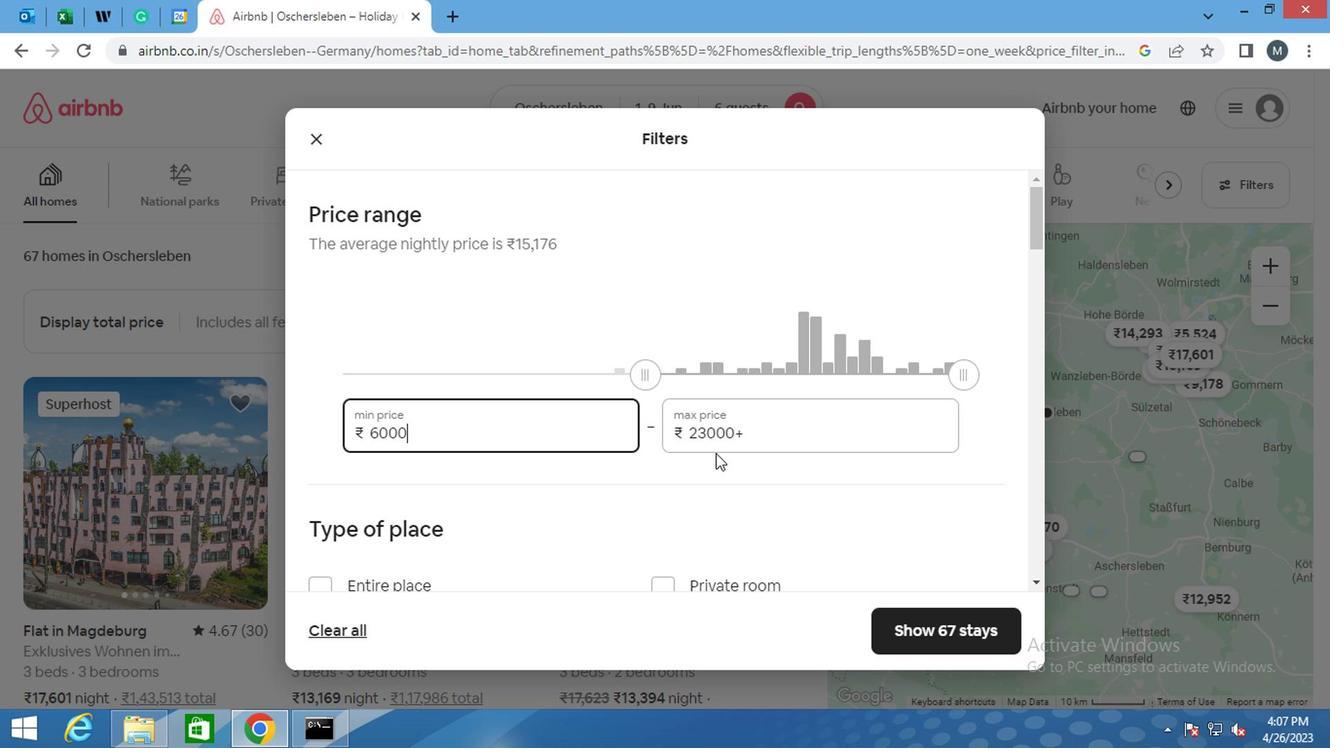 
Action: Mouse pressed left at (762, 435)
Screenshot: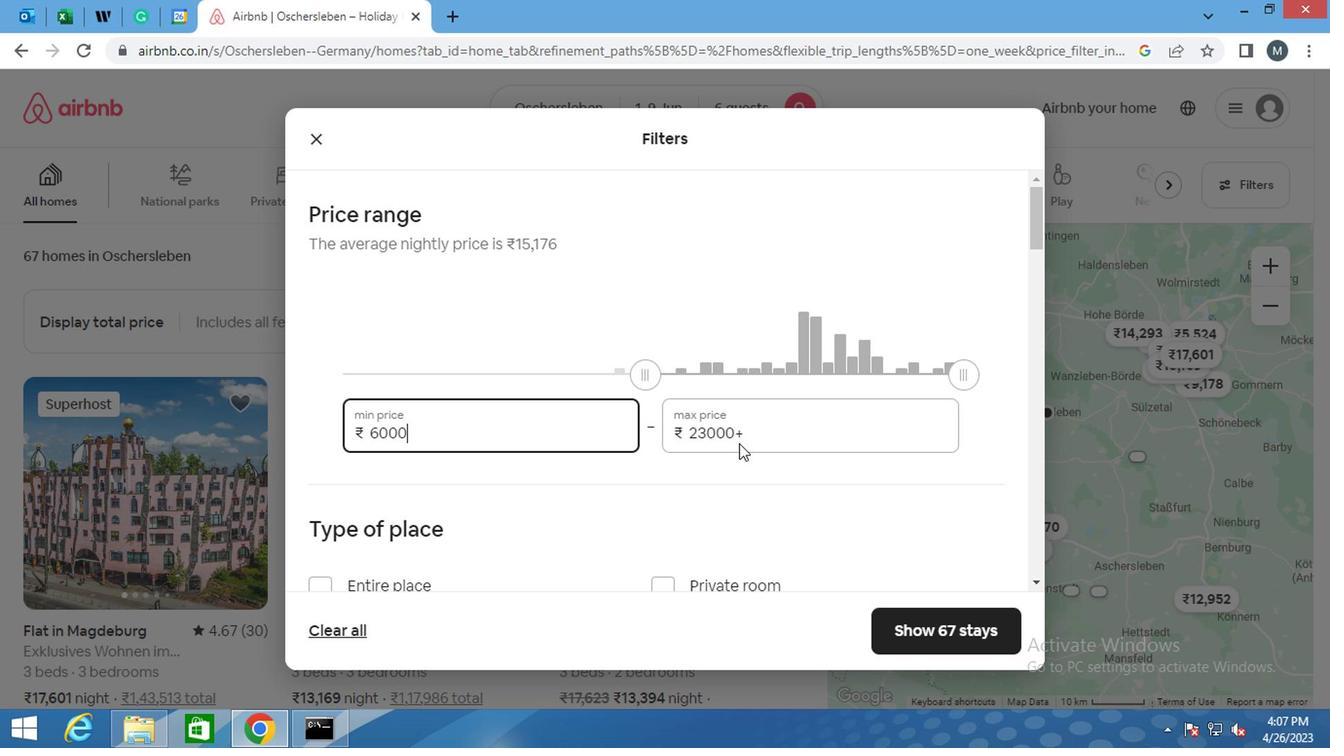 
Action: Mouse moved to (726, 442)
Screenshot: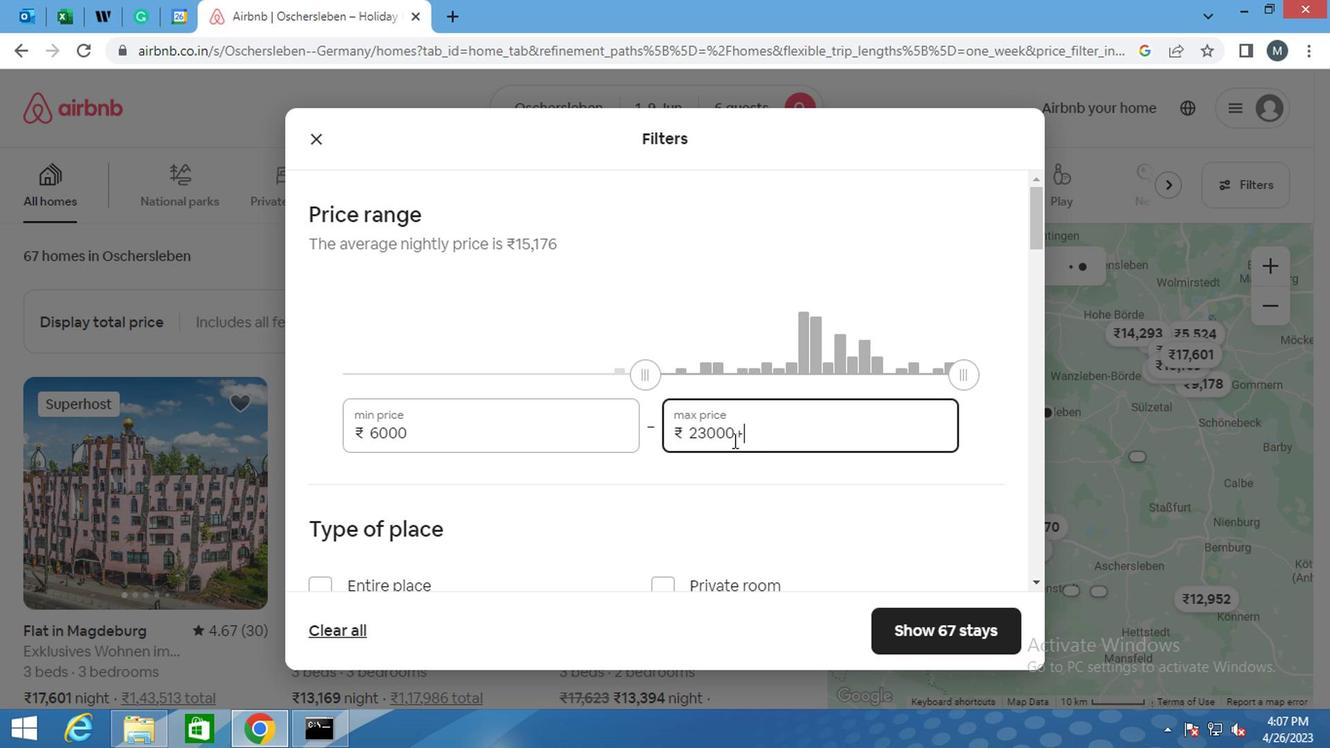 
Action: Key pressed <Key.backspace>
Screenshot: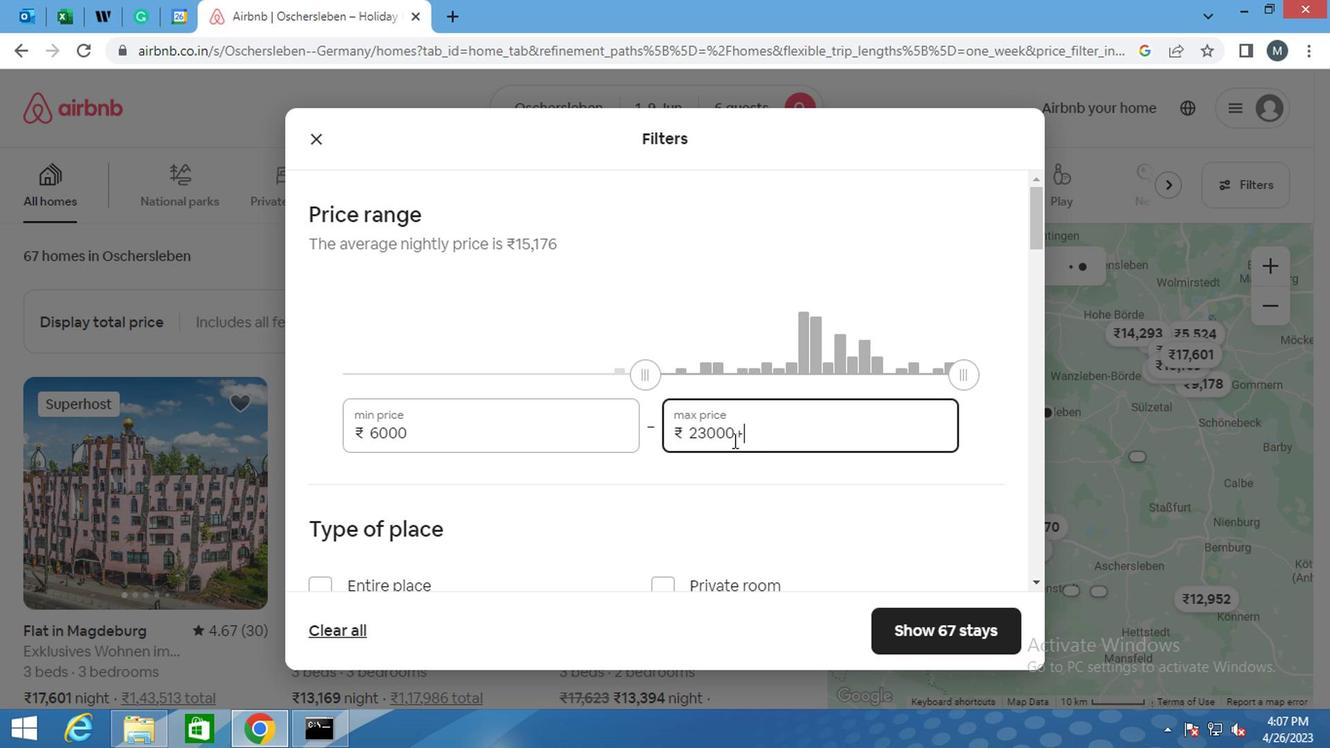 
Action: Mouse moved to (723, 442)
Screenshot: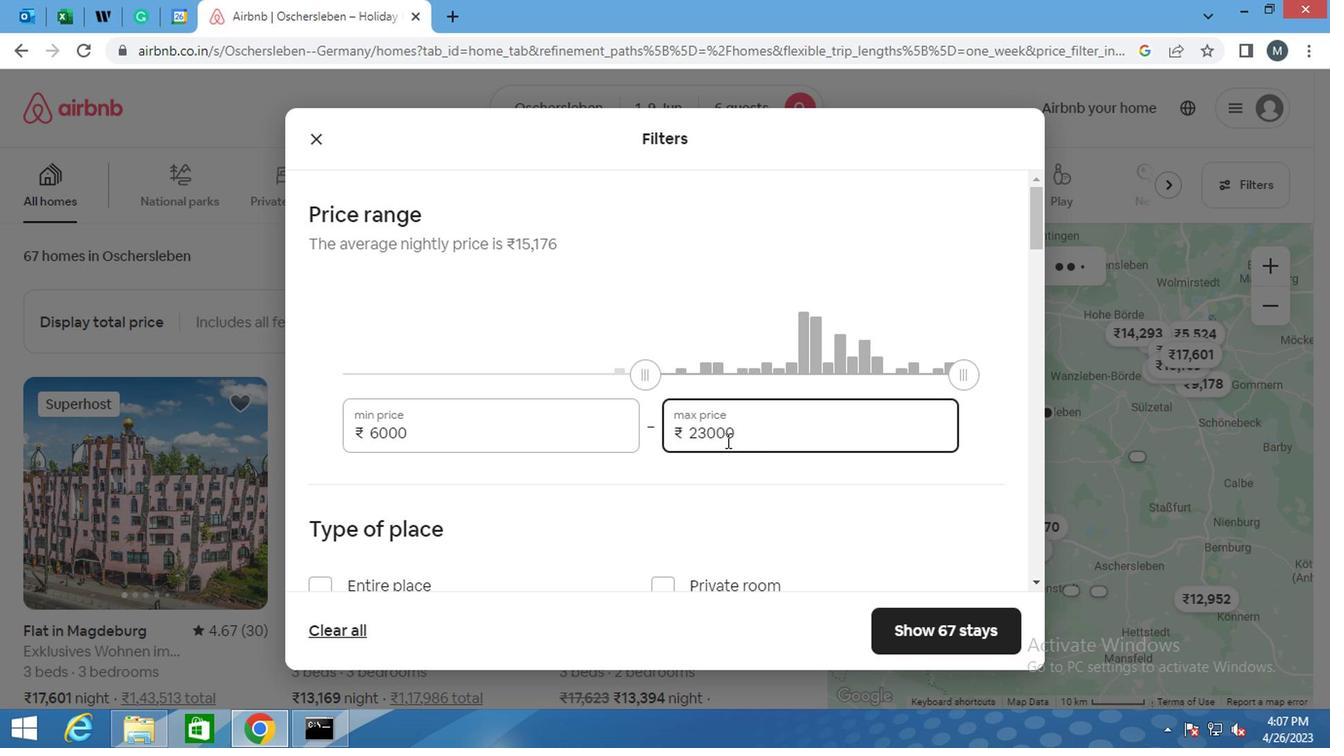 
Action: Key pressed <Key.backspace>
Screenshot: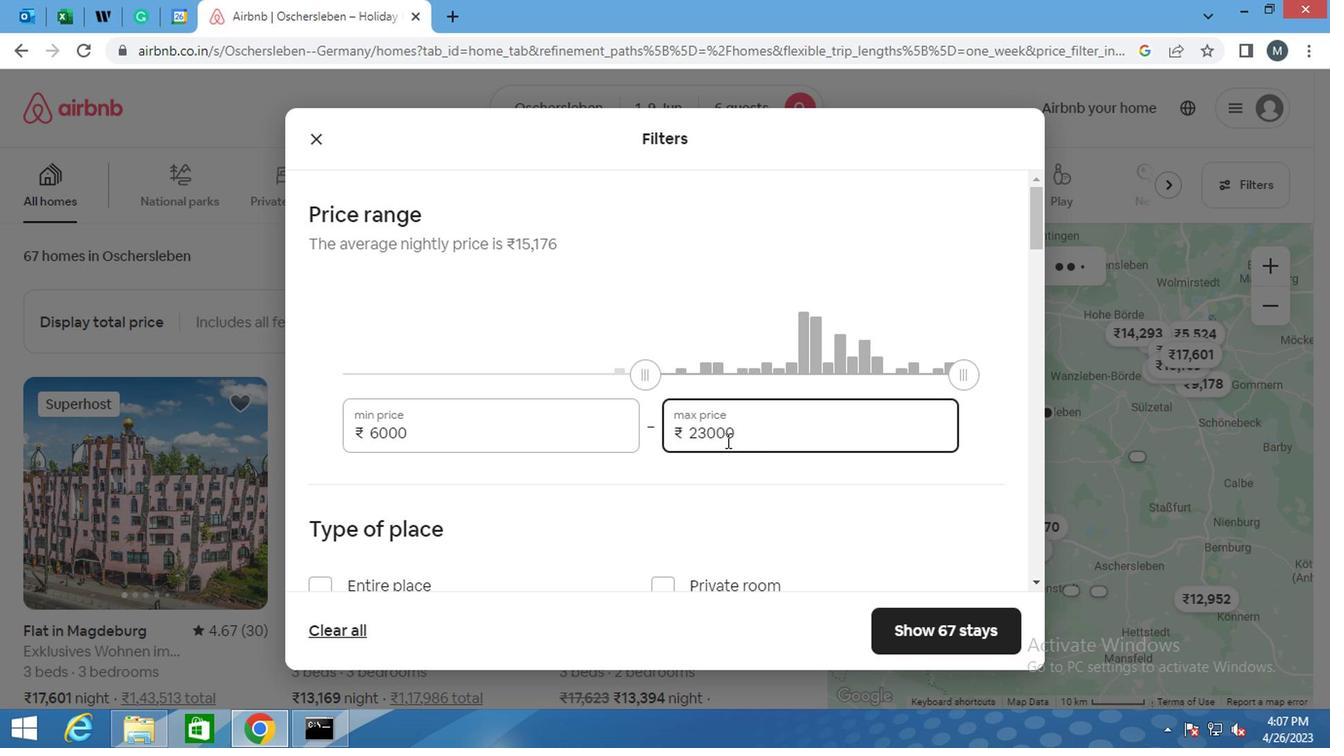 
Action: Mouse moved to (723, 442)
Screenshot: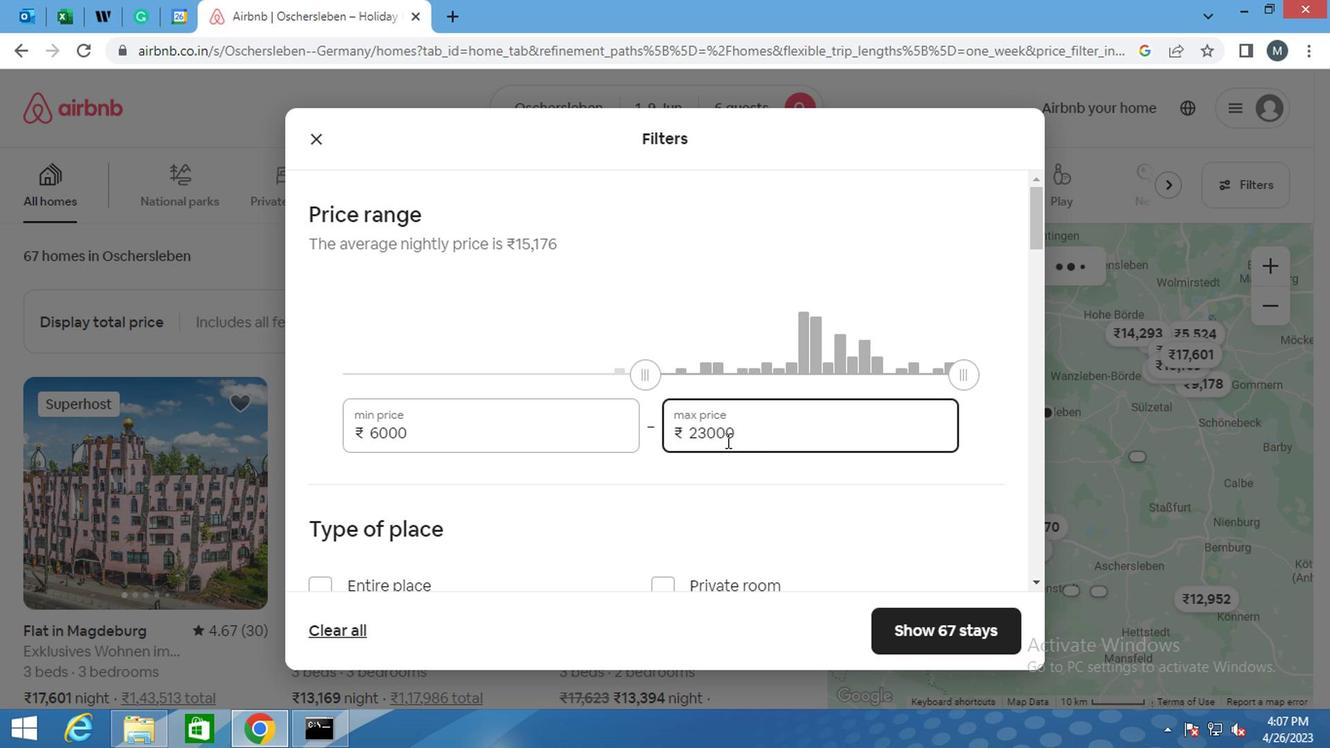 
Action: Key pressed <Key.backspace><Key.backspace><Key.backspace><Key.backspace><Key.backspace><Key.backspace><Key.backspace><Key.backspace><Key.backspace><Key.backspace><Key.backspace><Key.backspace><Key.backspace>
Screenshot: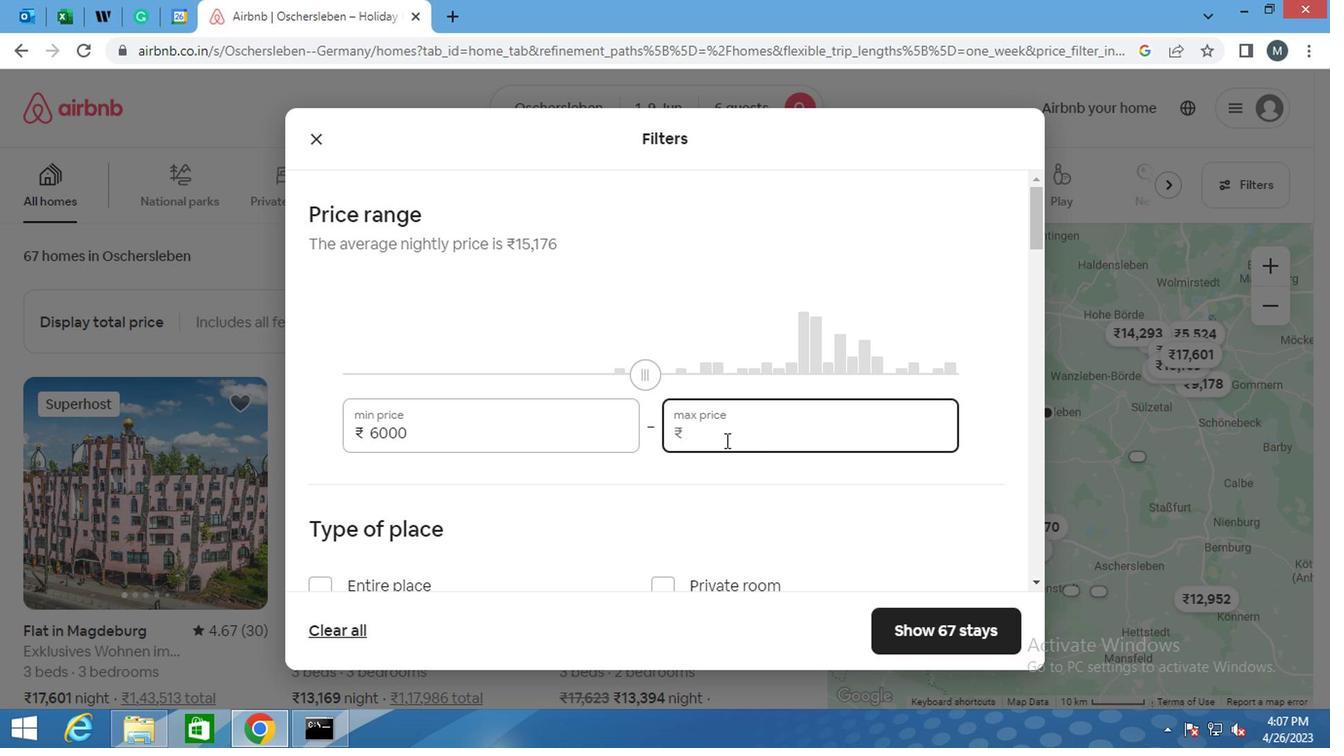 
Action: Mouse moved to (713, 437)
Screenshot: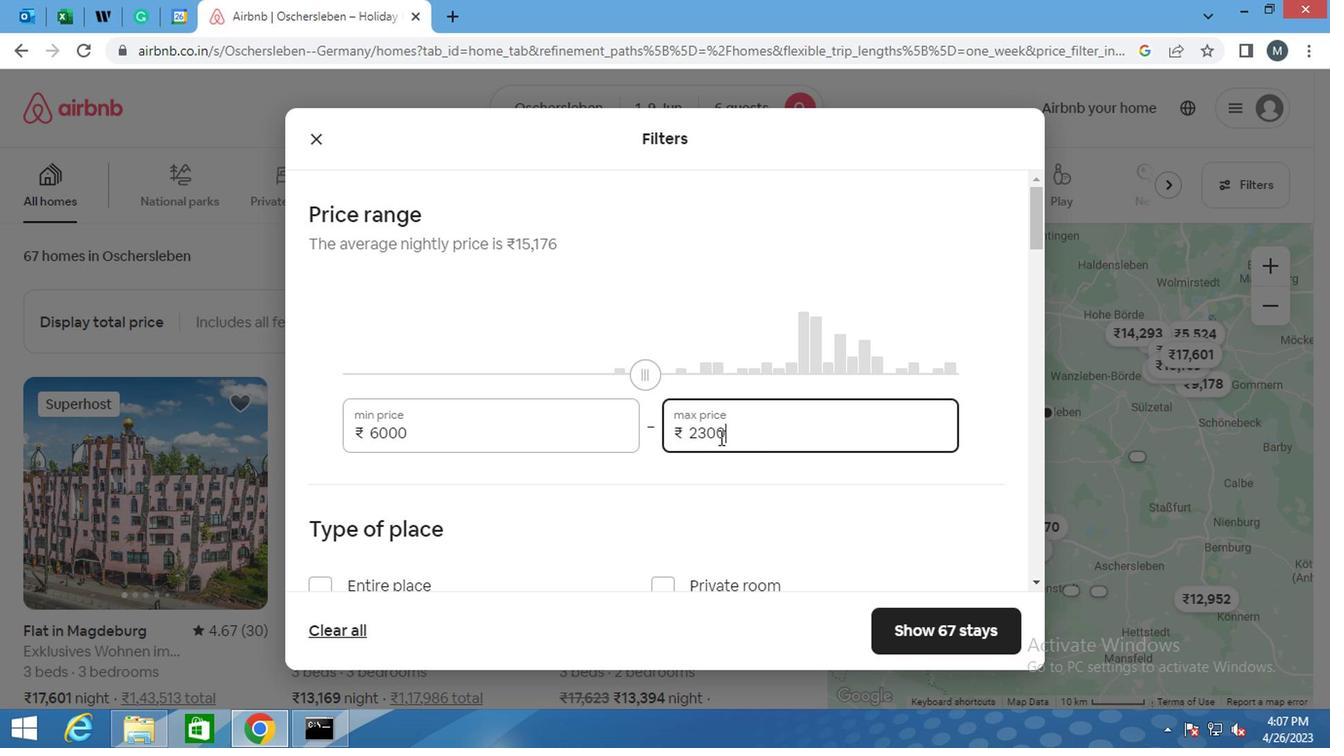 
Action: Key pressed 1
Screenshot: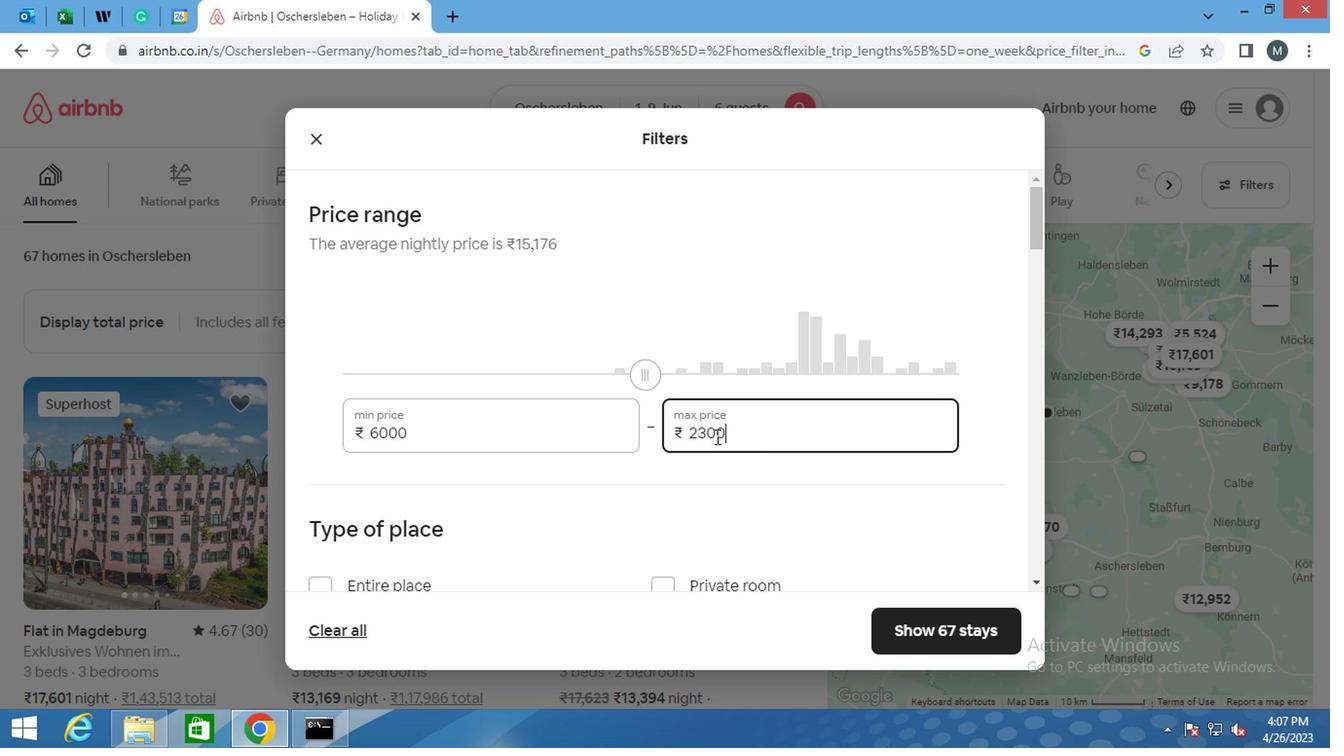 
Action: Mouse moved to (710, 437)
Screenshot: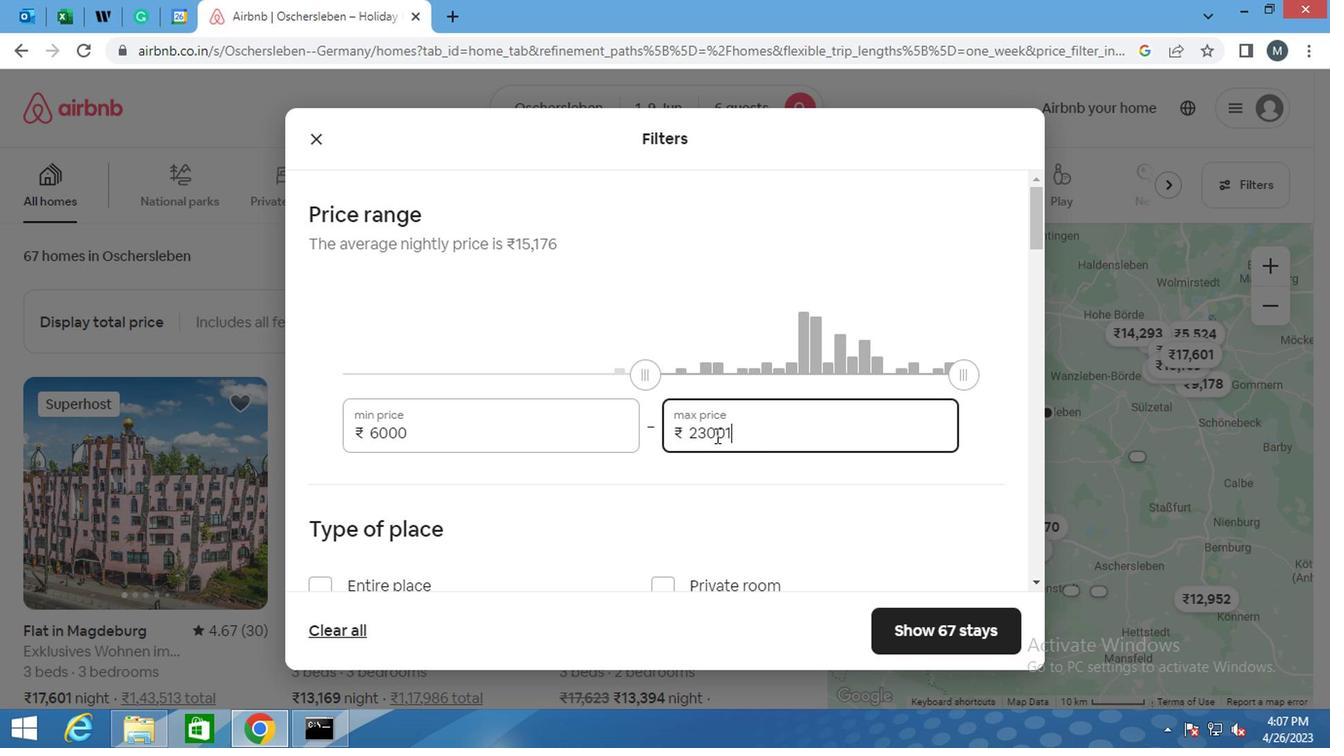 
Action: Key pressed 2
Screenshot: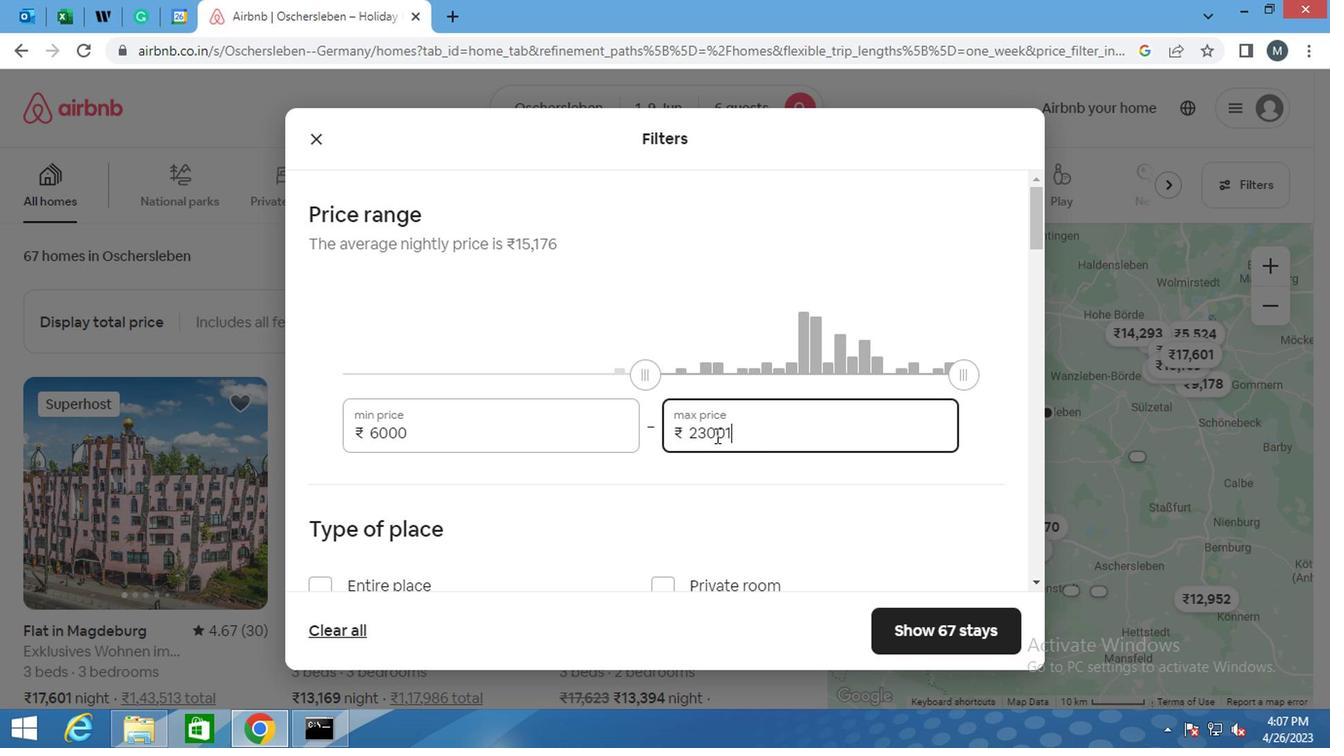 
Action: Mouse moved to (704, 437)
Screenshot: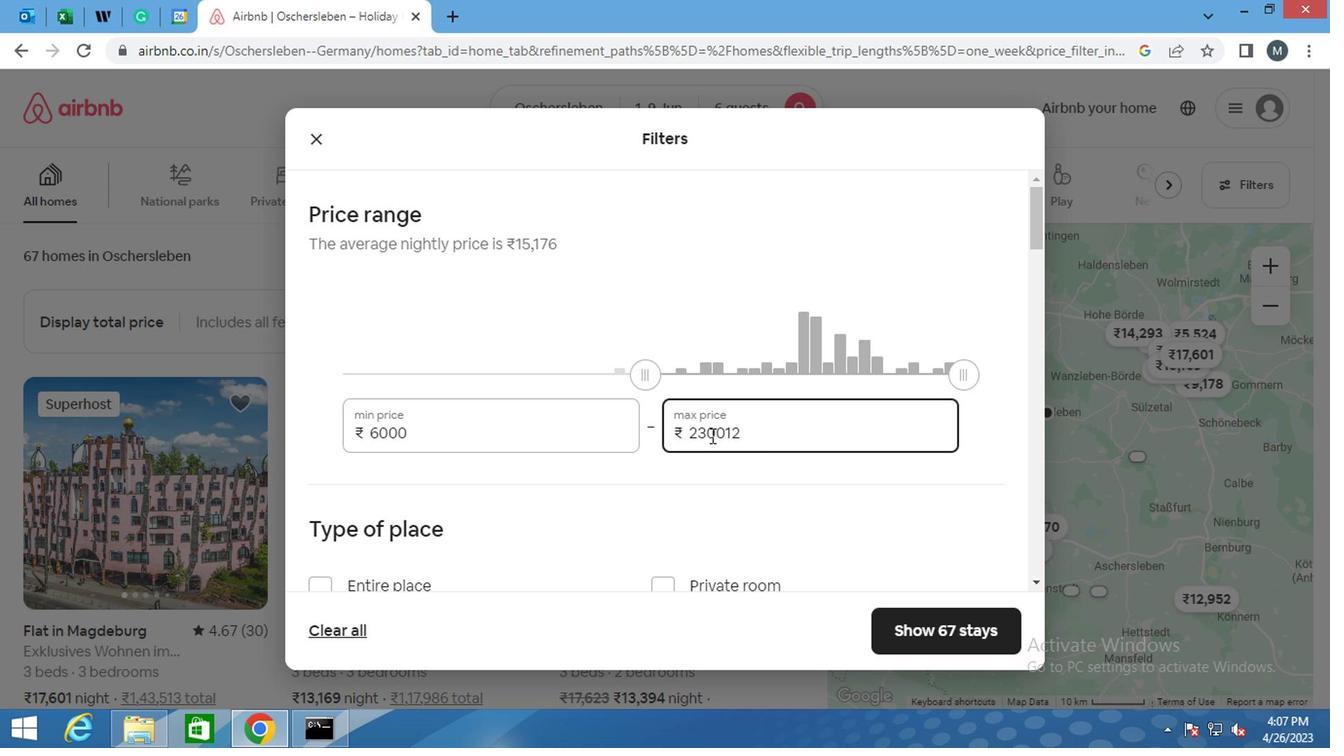 
Action: Key pressed <Key.backspace>
Screenshot: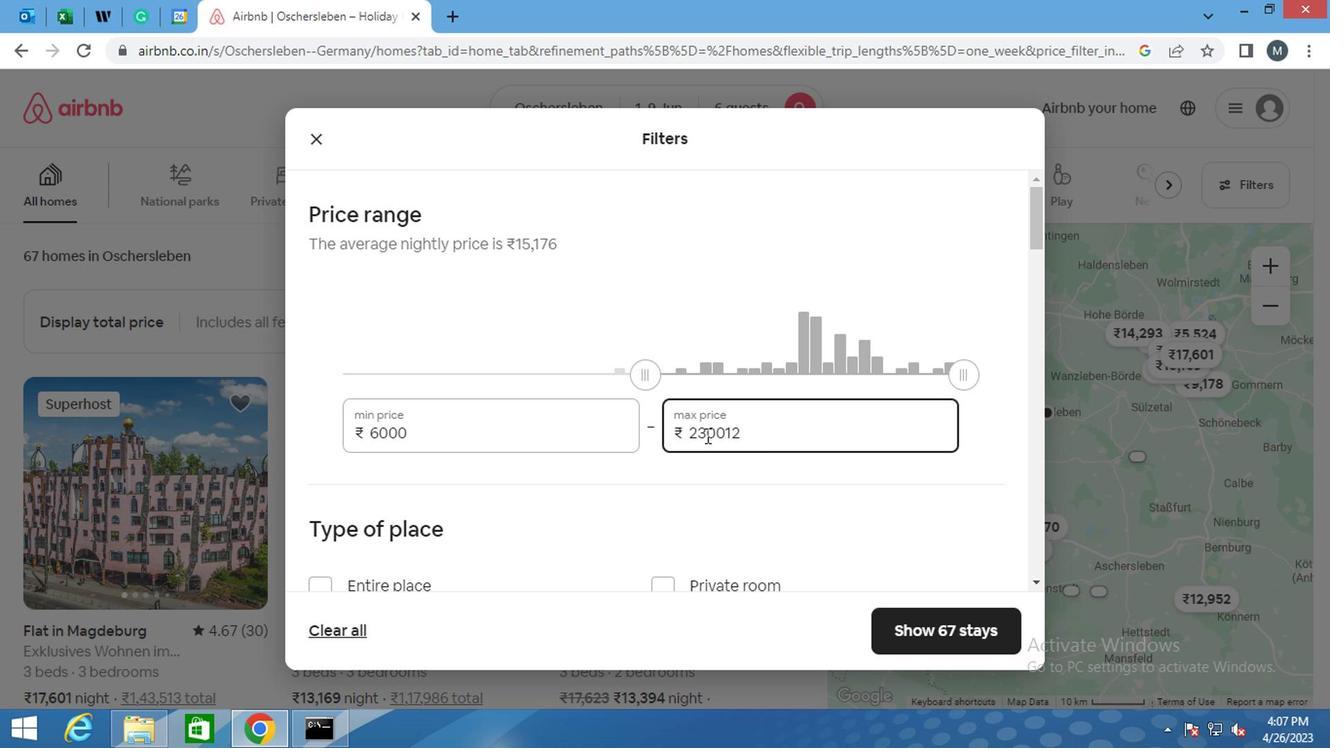 
Action: Mouse moved to (704, 440)
Screenshot: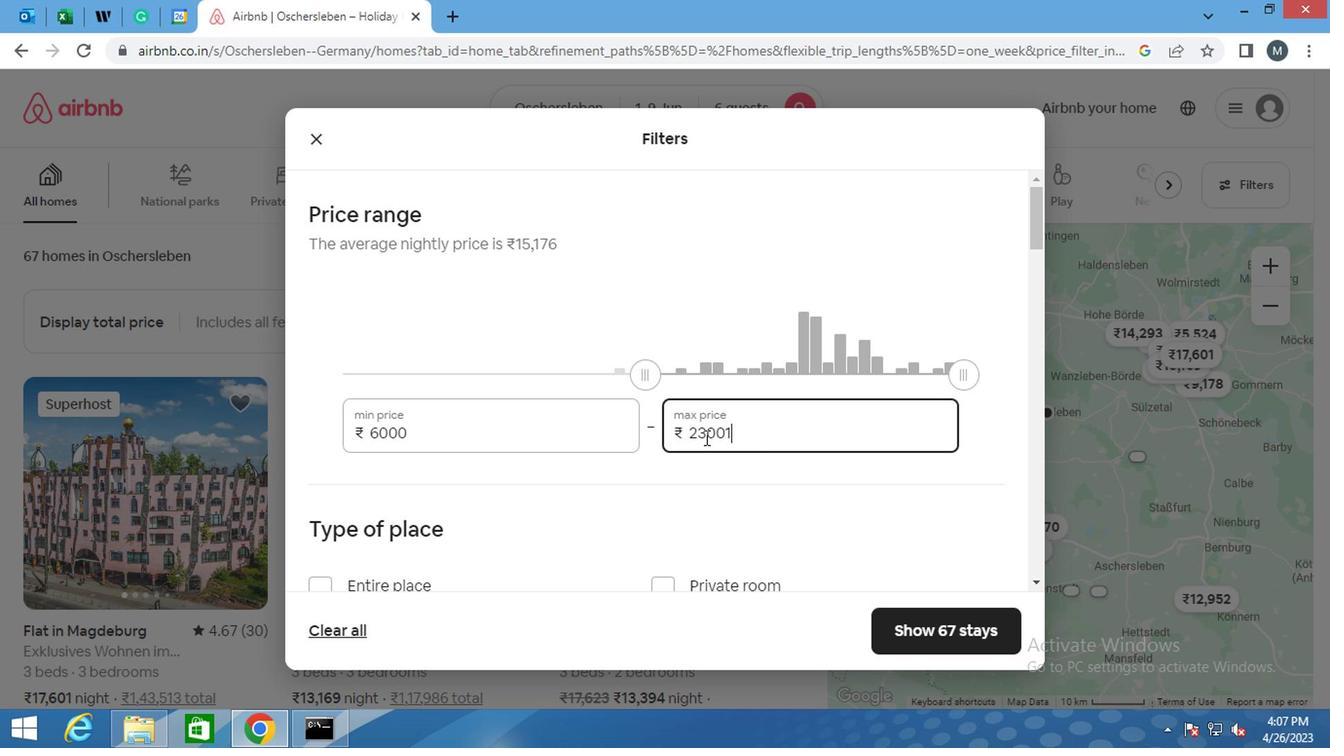 
Action: Key pressed <Key.backspace>
Screenshot: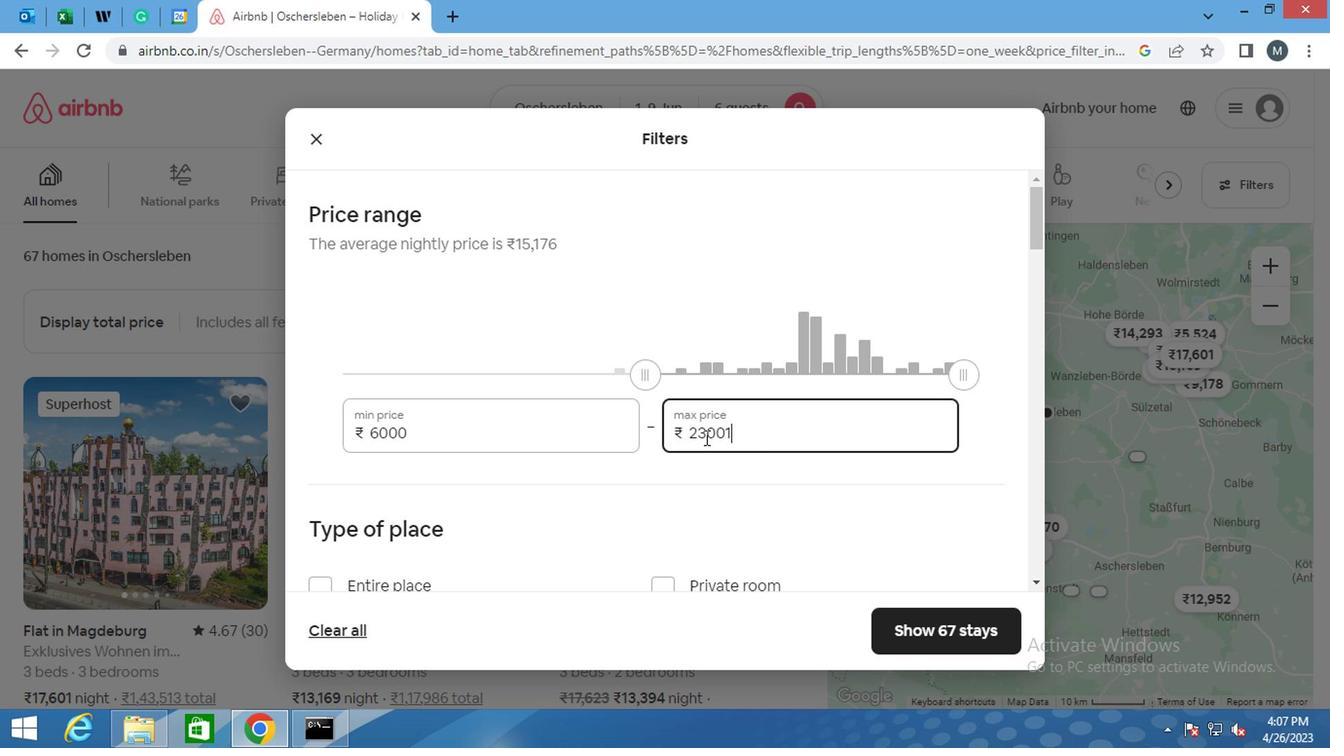 
Action: Mouse moved to (705, 440)
Screenshot: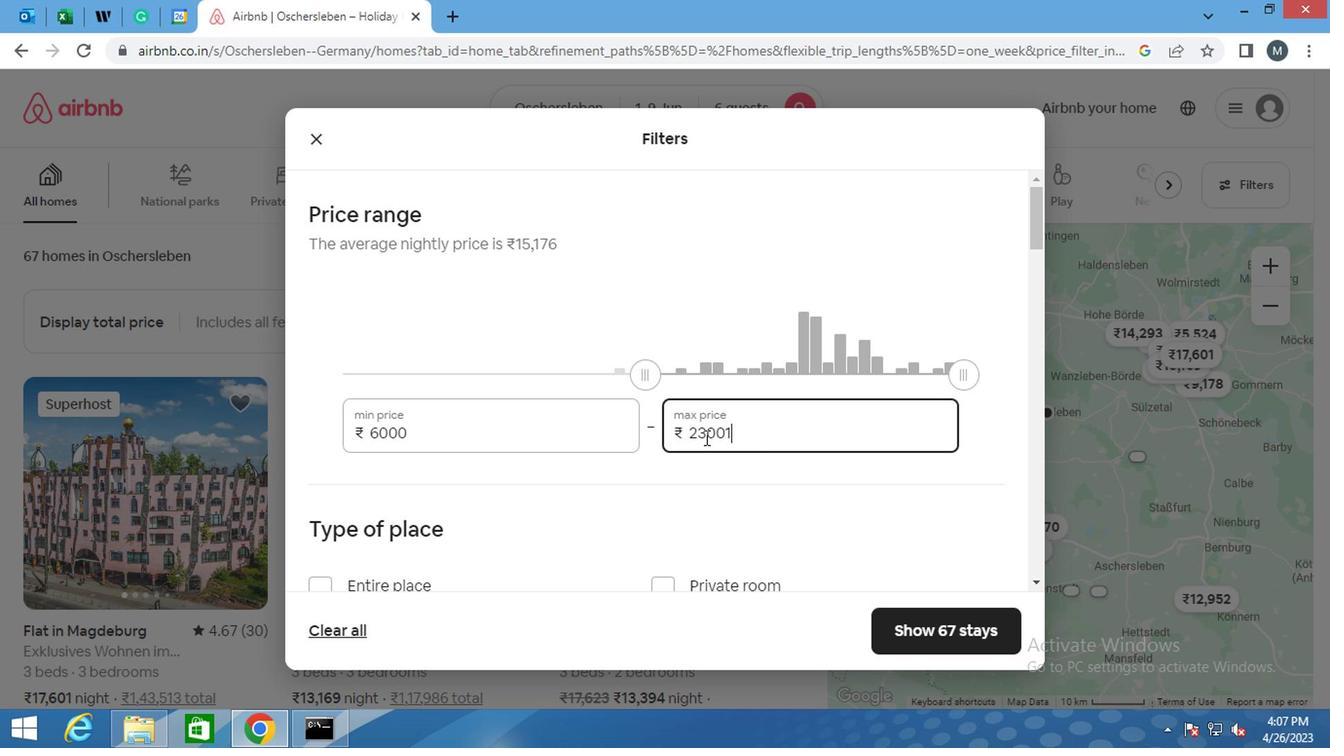 
Action: Key pressed <Key.backspace>
Screenshot: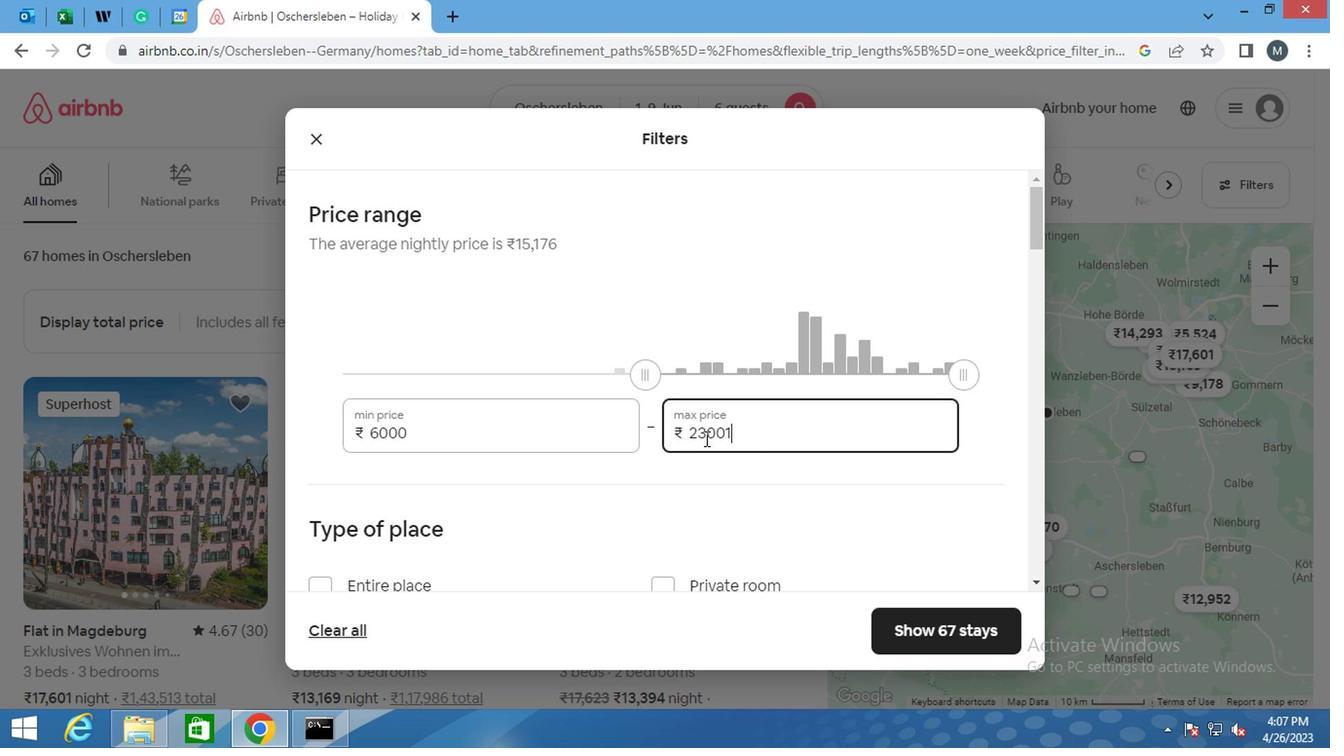 
Action: Mouse moved to (706, 440)
Screenshot: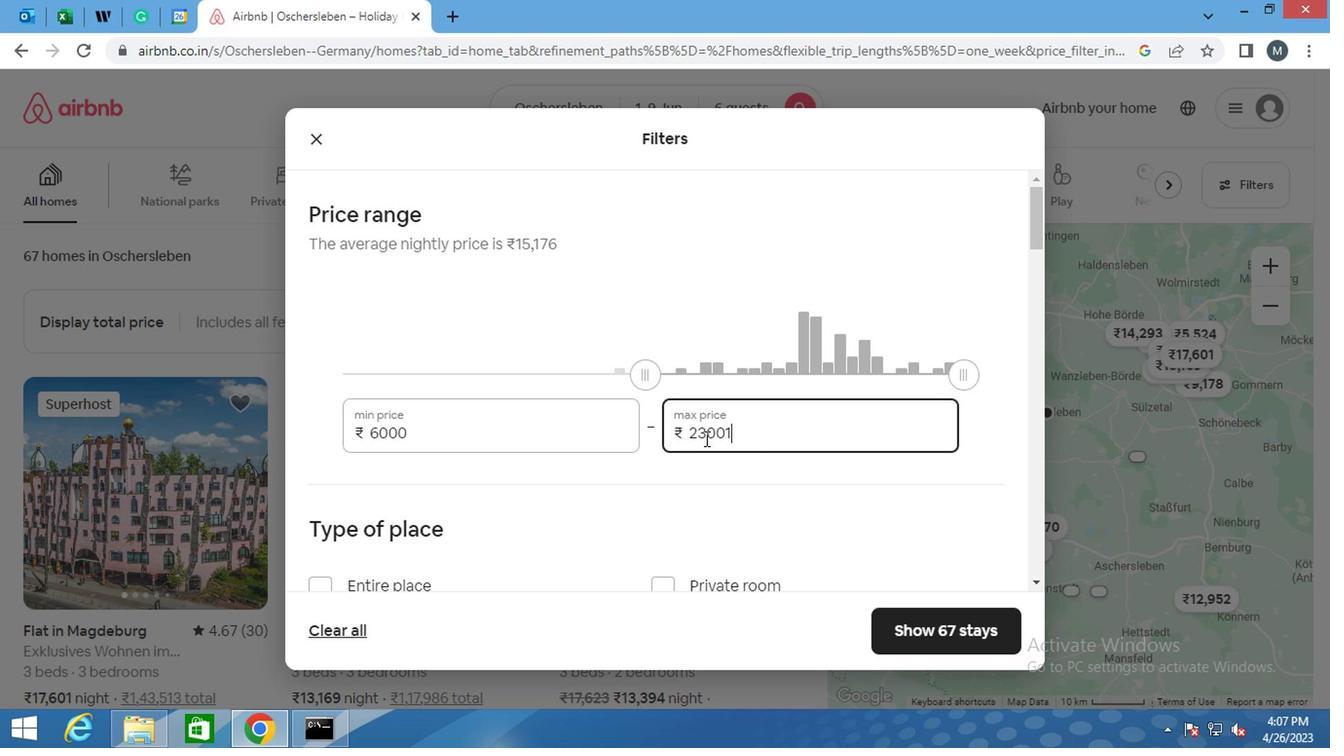
Action: Key pressed <Key.backspace><Key.backspace>
Screenshot: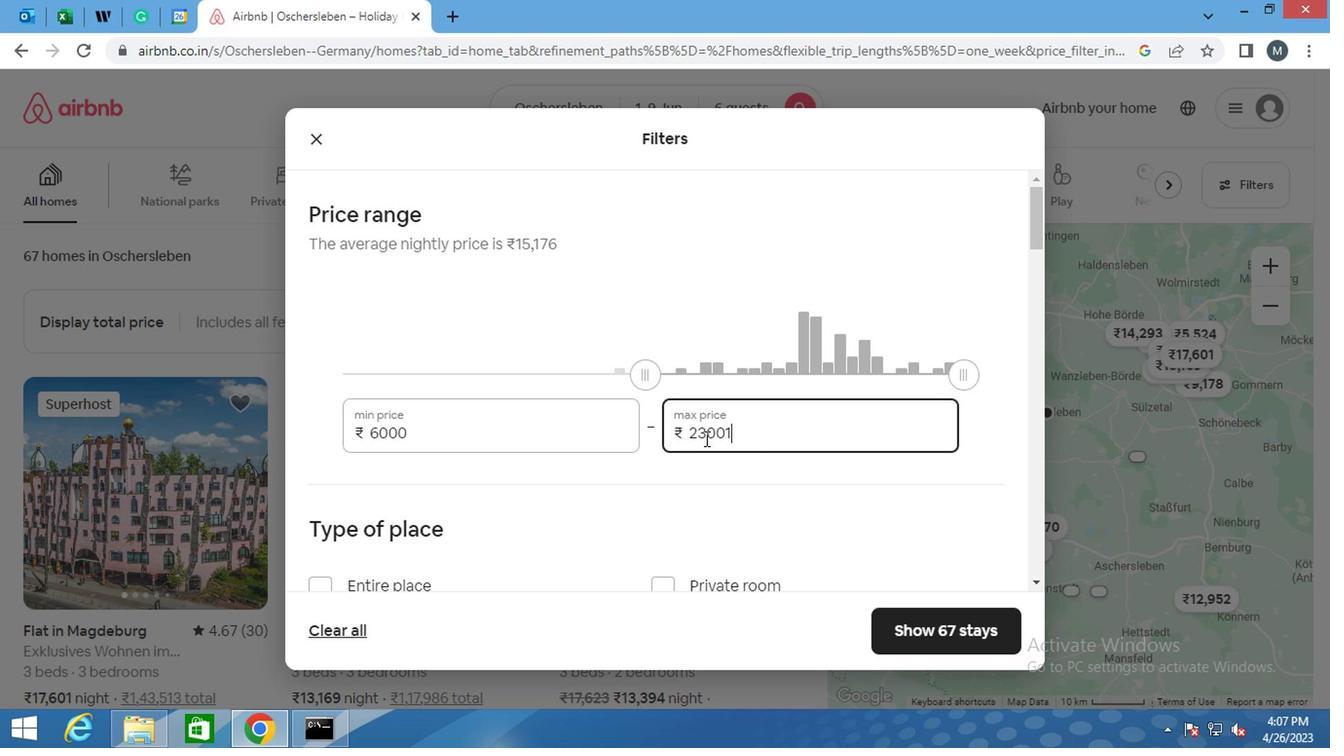 
Action: Mouse moved to (708, 440)
Screenshot: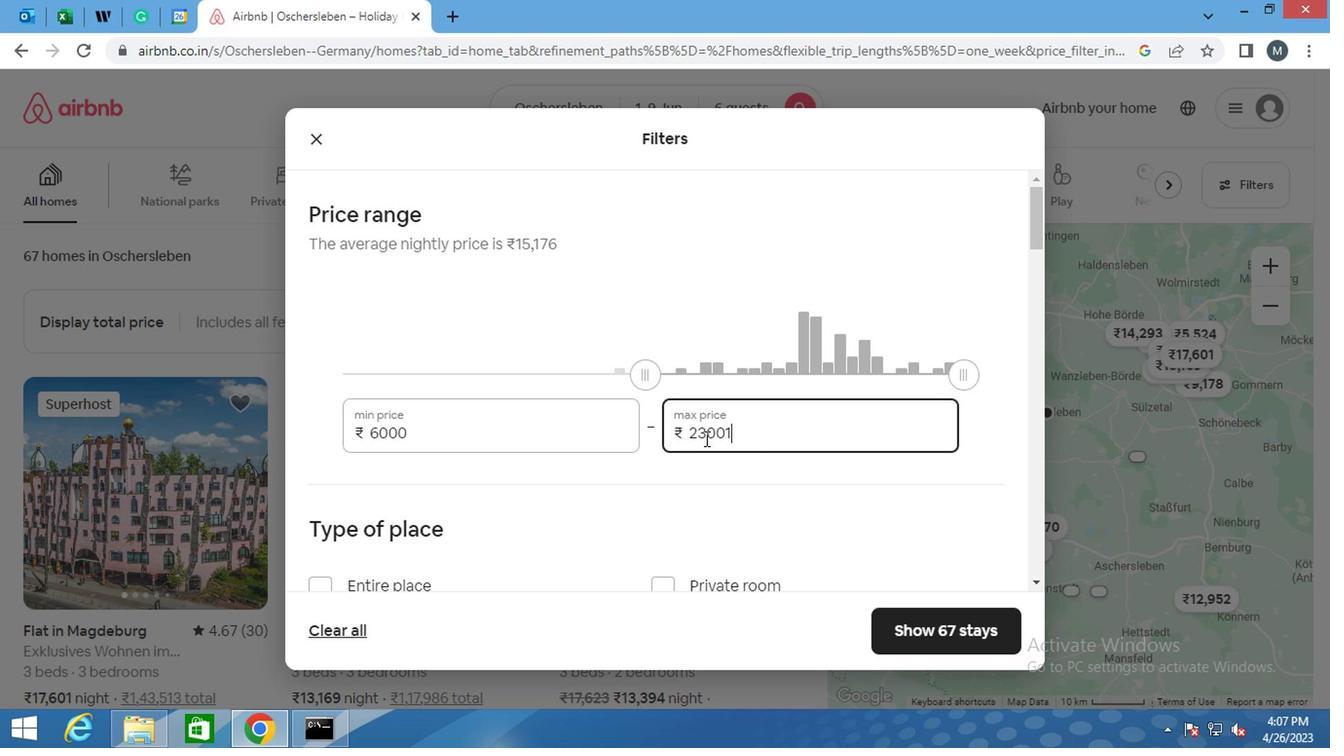 
Action: Key pressed <Key.backspace>
Screenshot: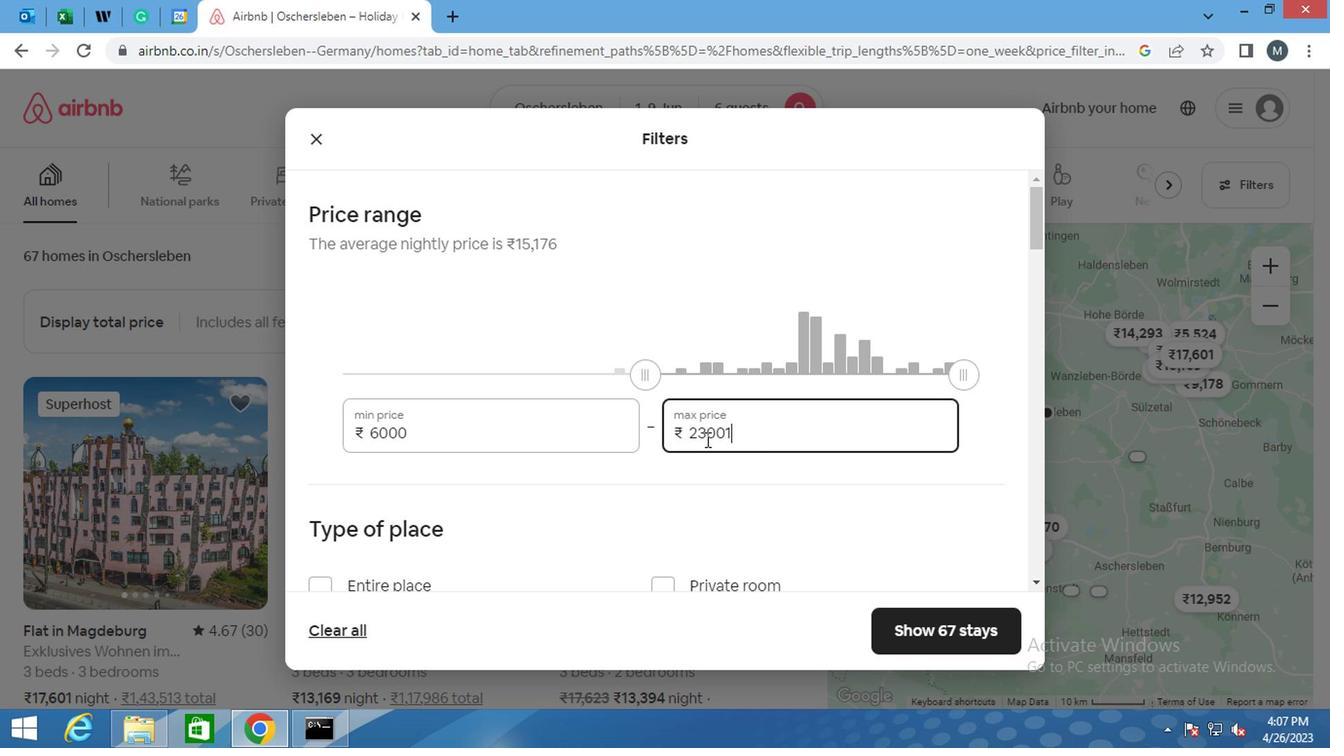 
Action: Mouse moved to (708, 440)
Screenshot: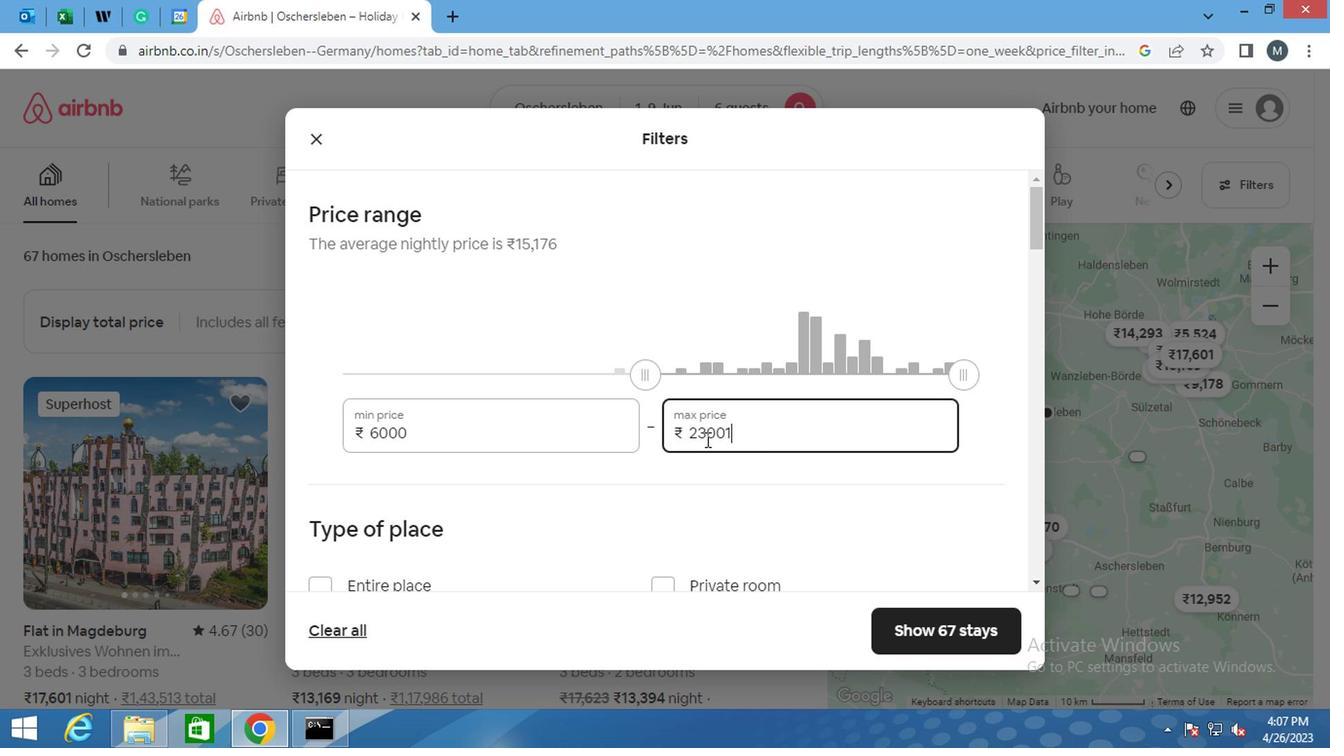
Action: Key pressed <Key.backspace><Key.backspace><Key.backspace><Key.backspace><Key.backspace><Key.backspace><Key.backspace><Key.backspace>
Screenshot: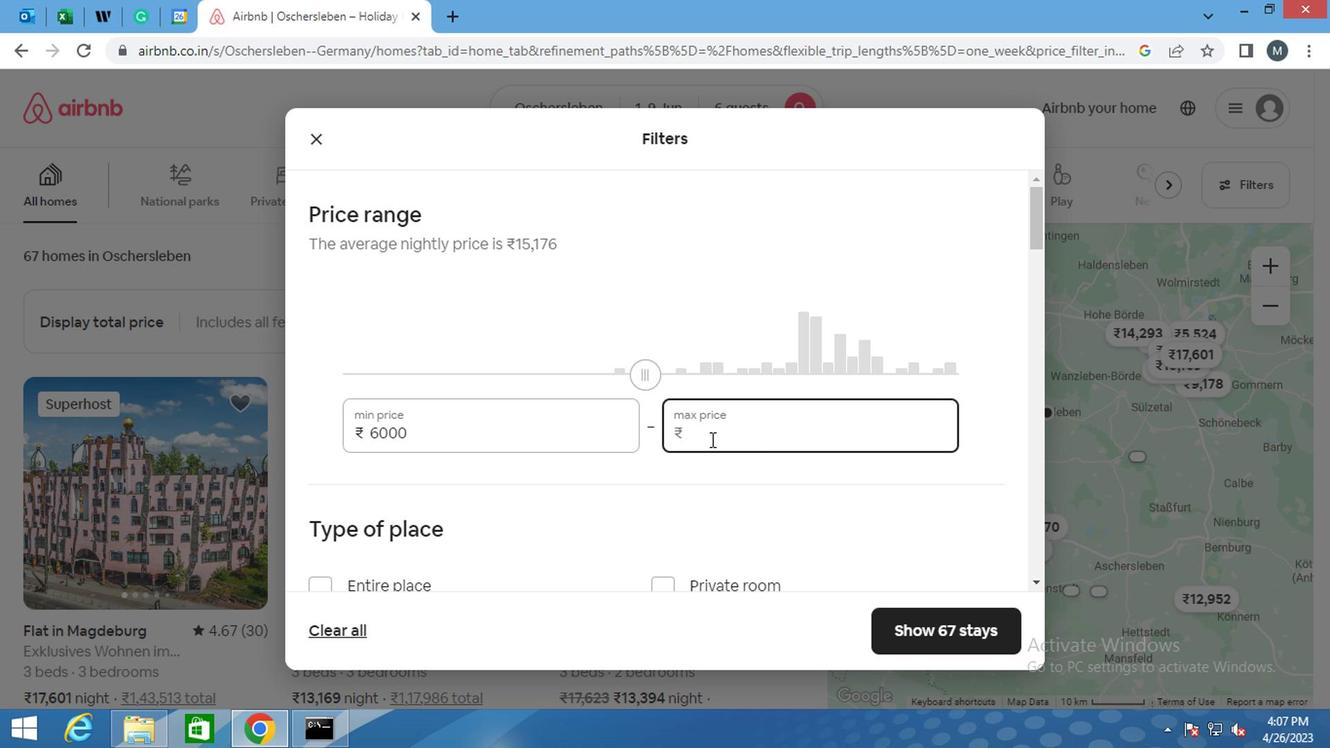 
Action: Mouse moved to (708, 440)
Screenshot: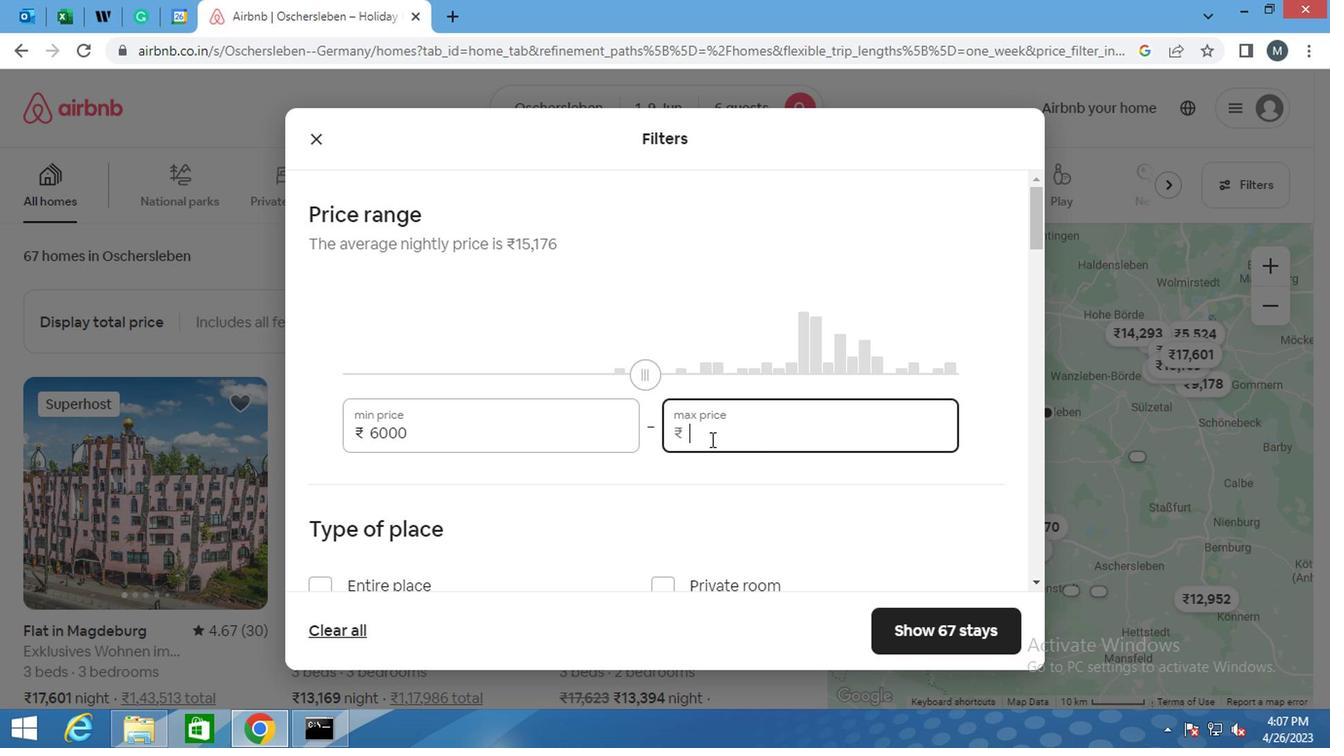 
Action: Key pressed 1
Screenshot: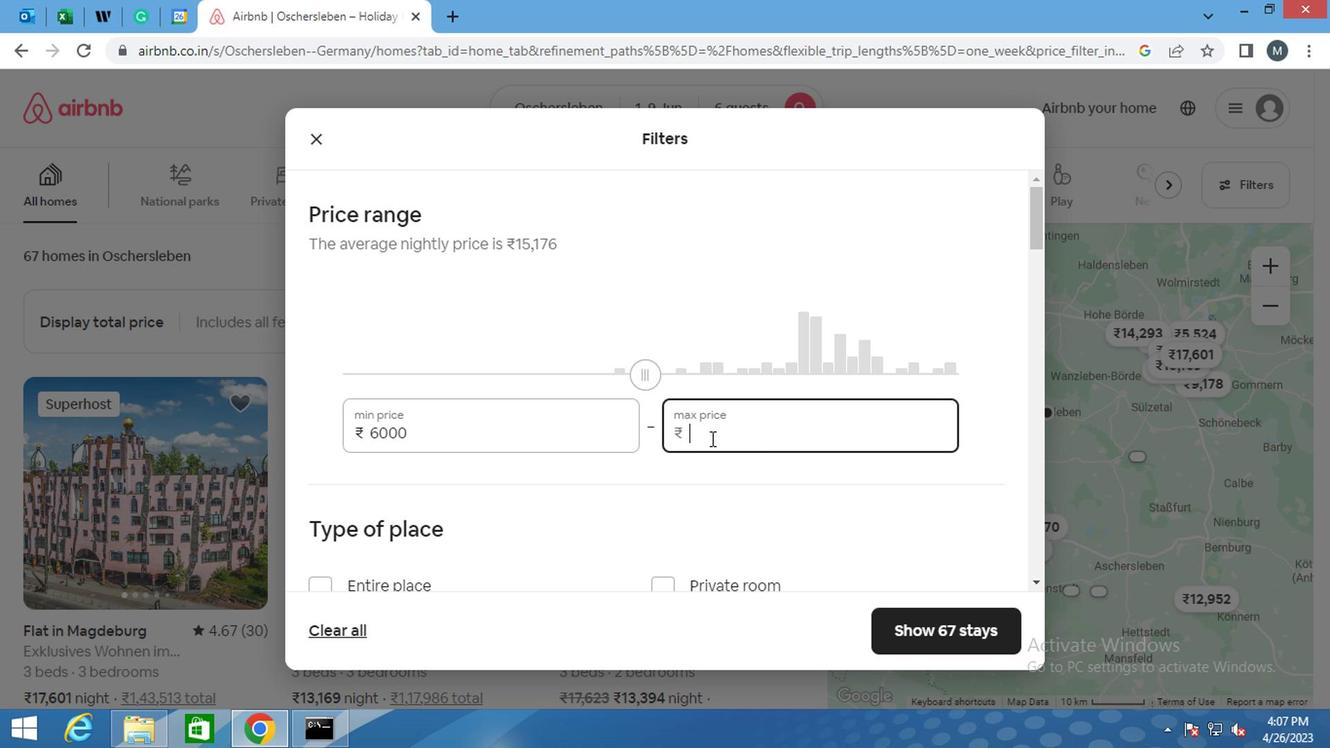 
Action: Mouse moved to (707, 440)
Screenshot: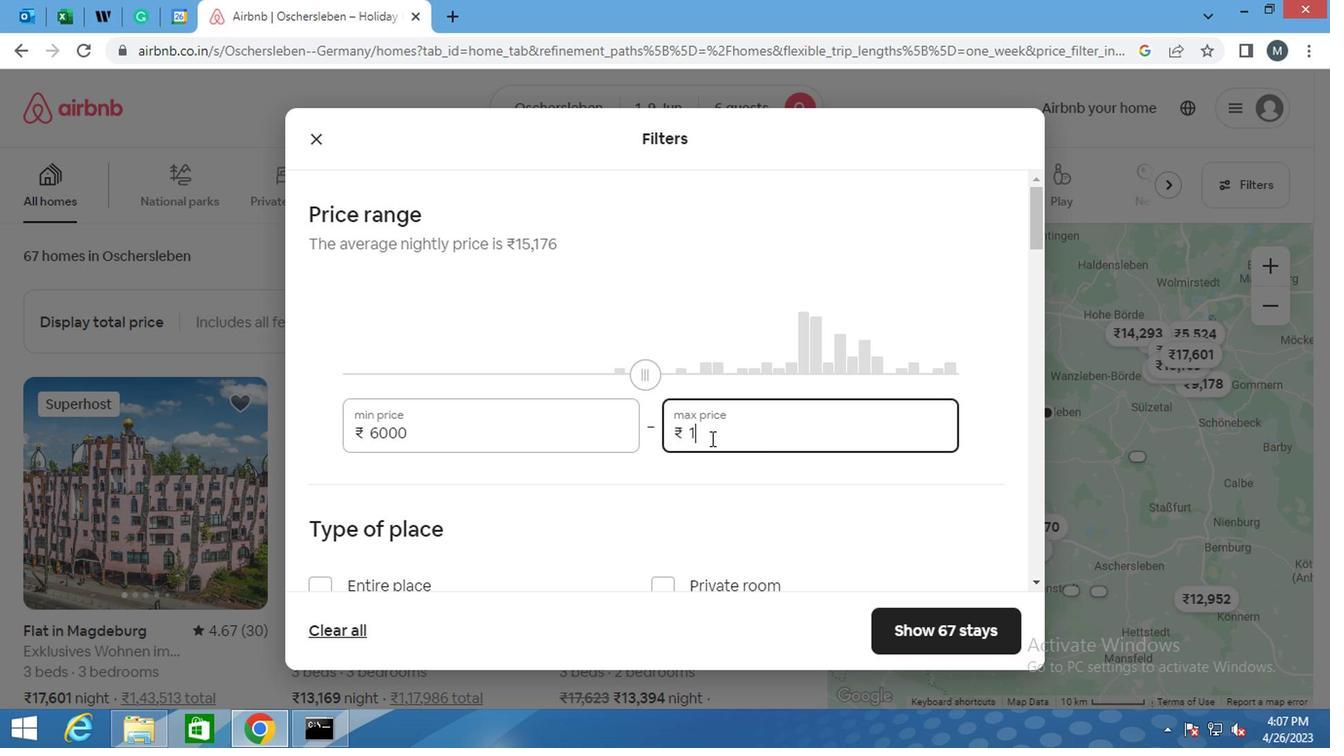 
Action: Key pressed 2
Screenshot: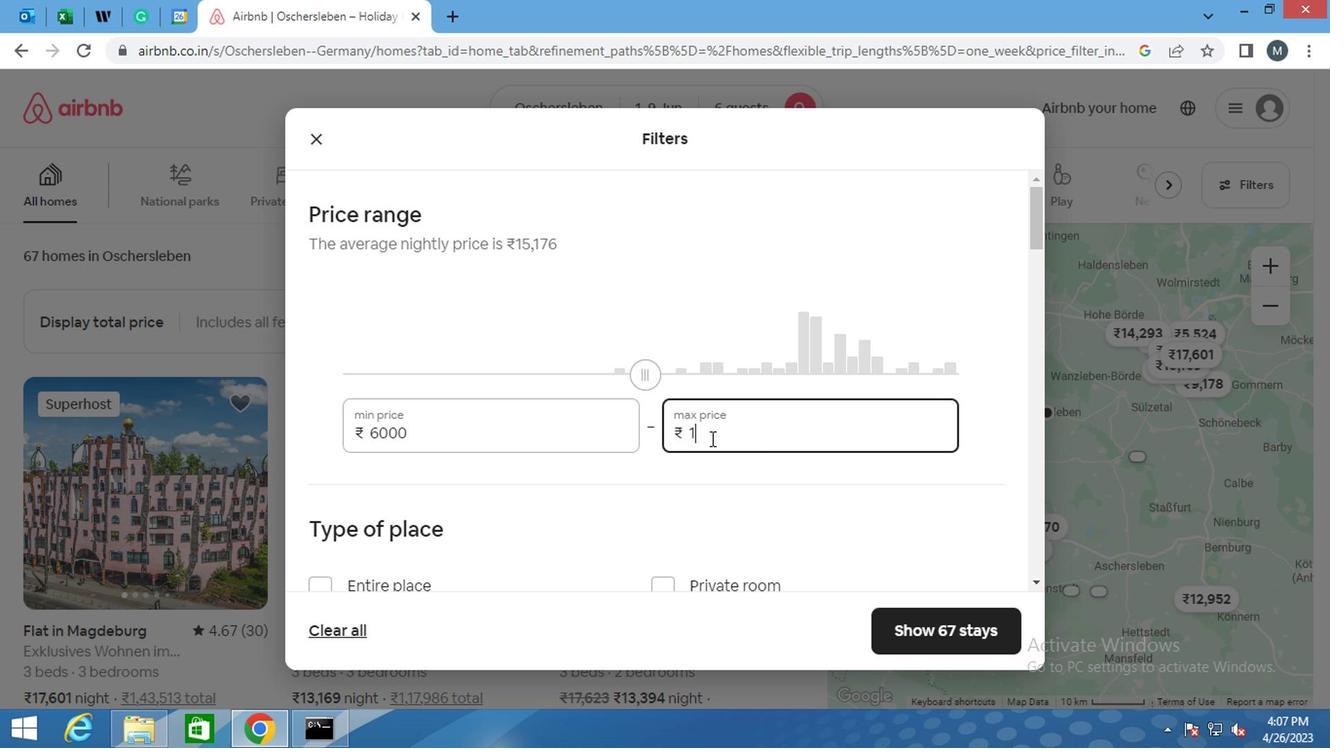 
Action: Mouse moved to (705, 440)
Screenshot: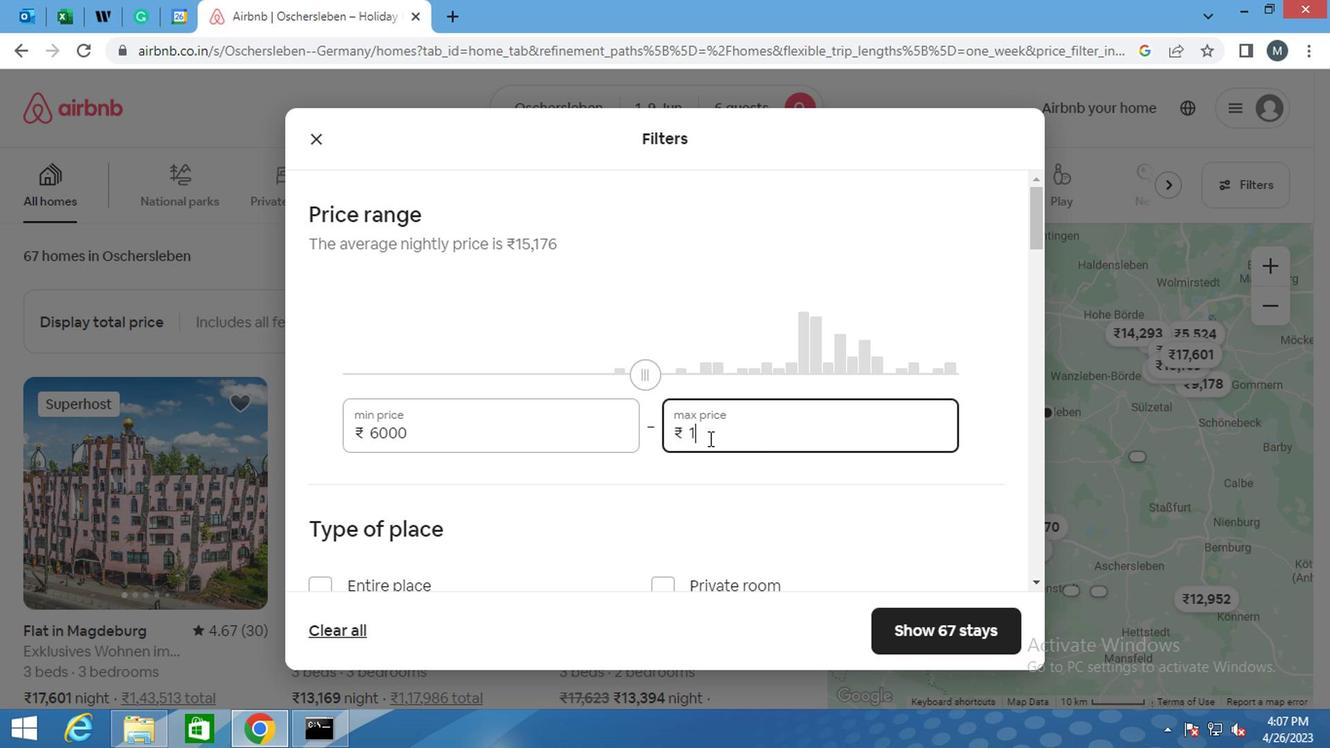 
Action: Key pressed 00
Screenshot: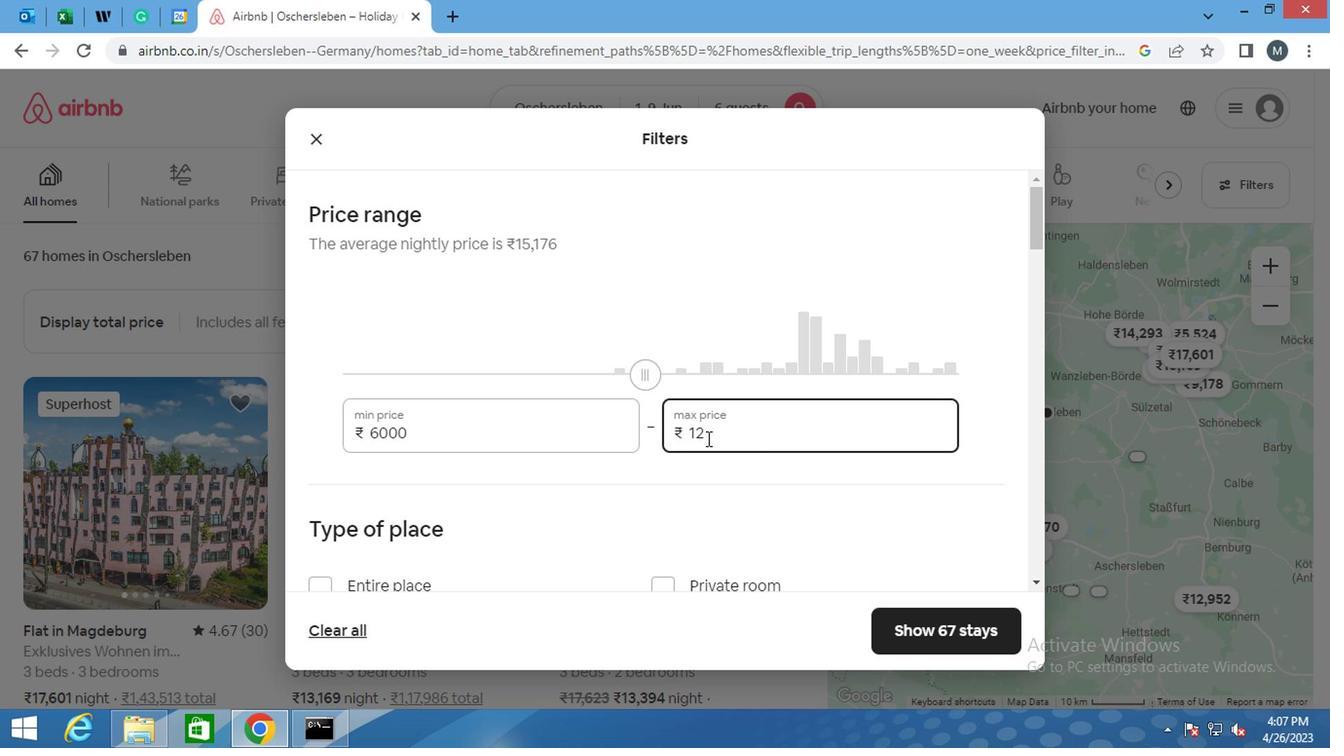 
Action: Mouse moved to (705, 442)
Screenshot: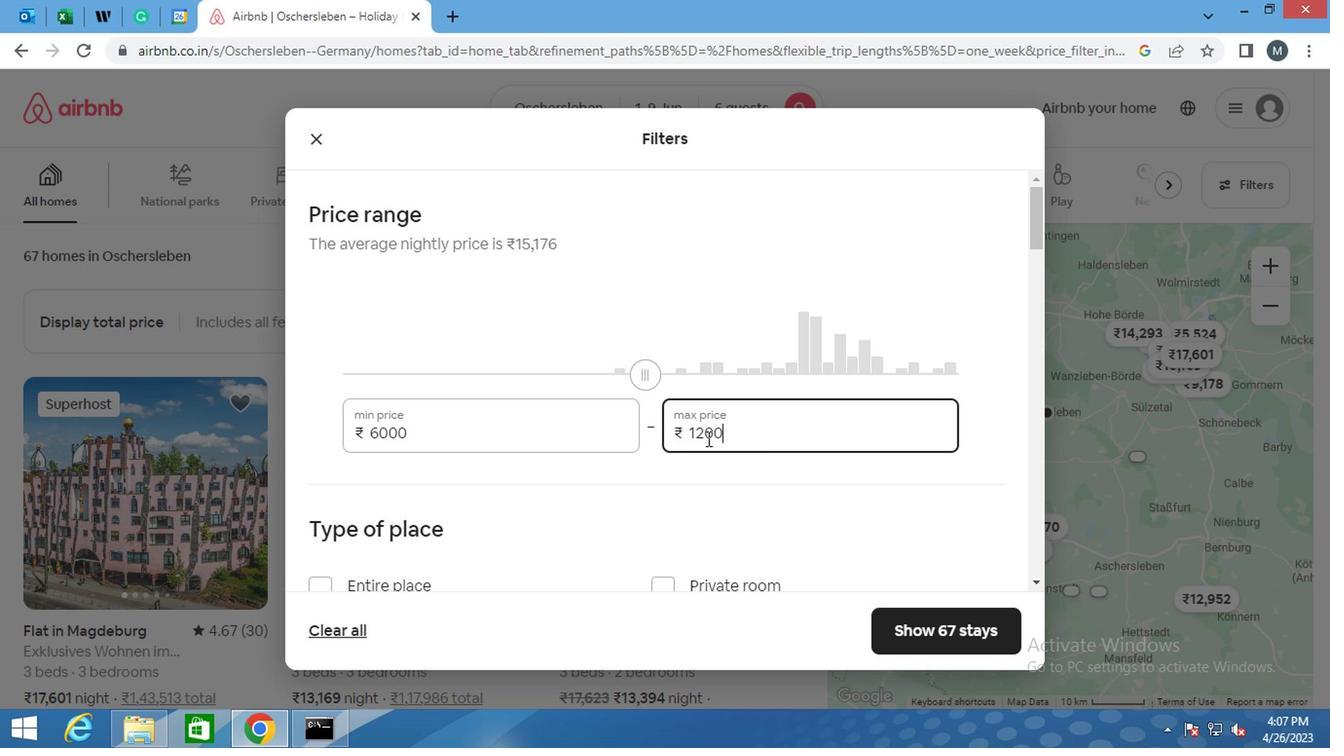
Action: Key pressed 0
Screenshot: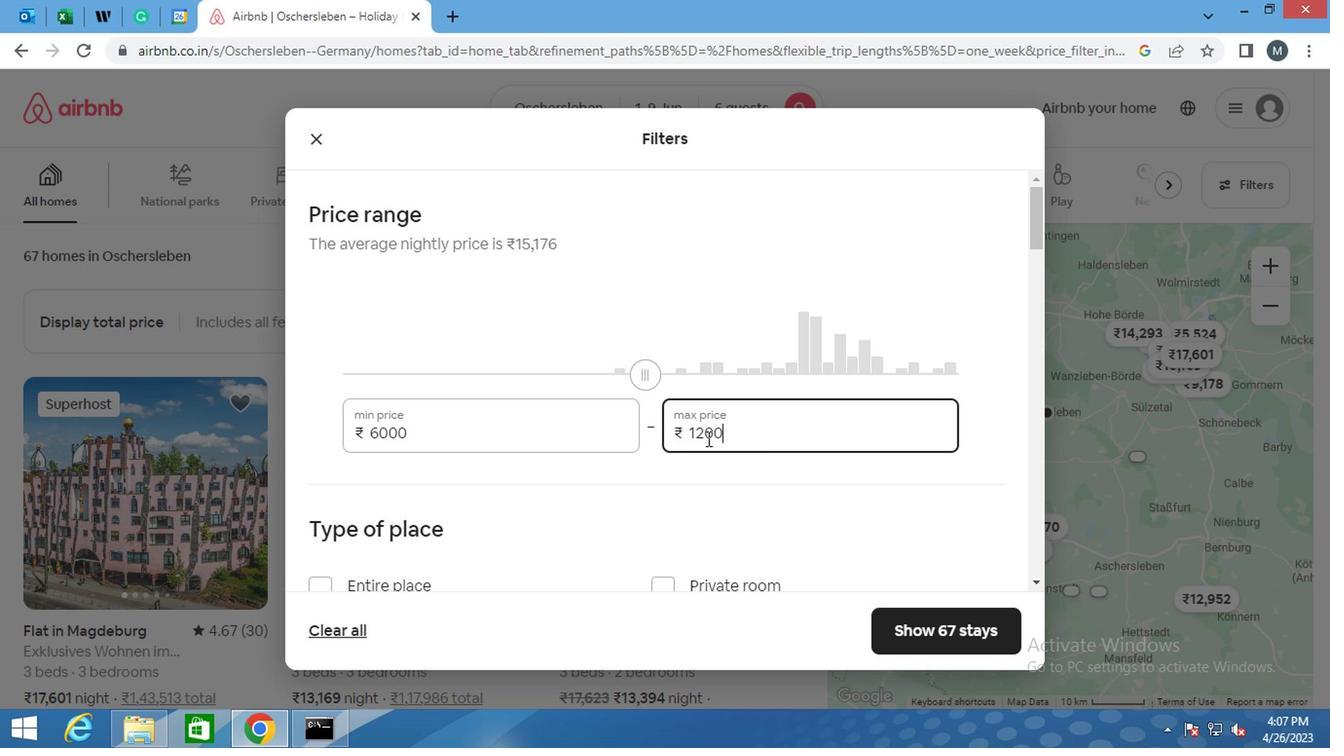 
Action: Mouse moved to (625, 389)
Screenshot: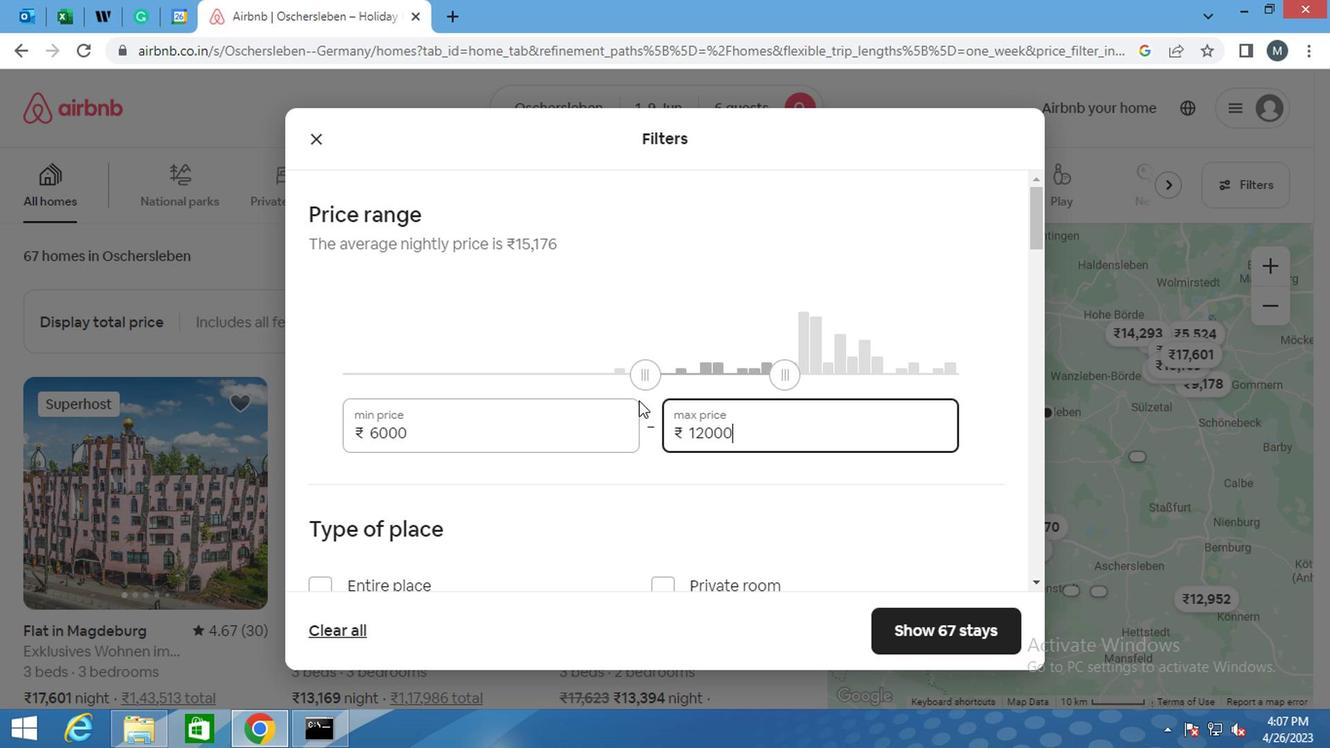 
Action: Mouse scrolled (625, 388) with delta (0, 0)
Screenshot: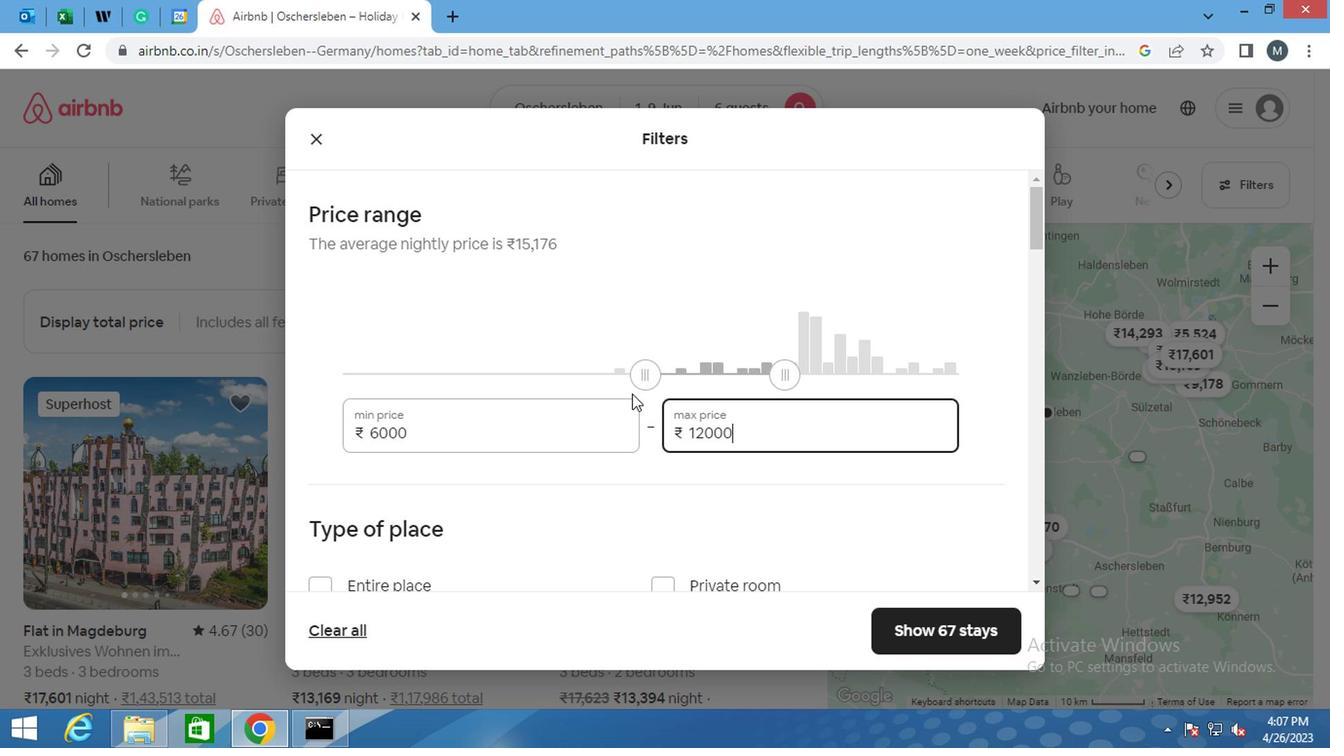
Action: Mouse scrolled (625, 388) with delta (0, 0)
Screenshot: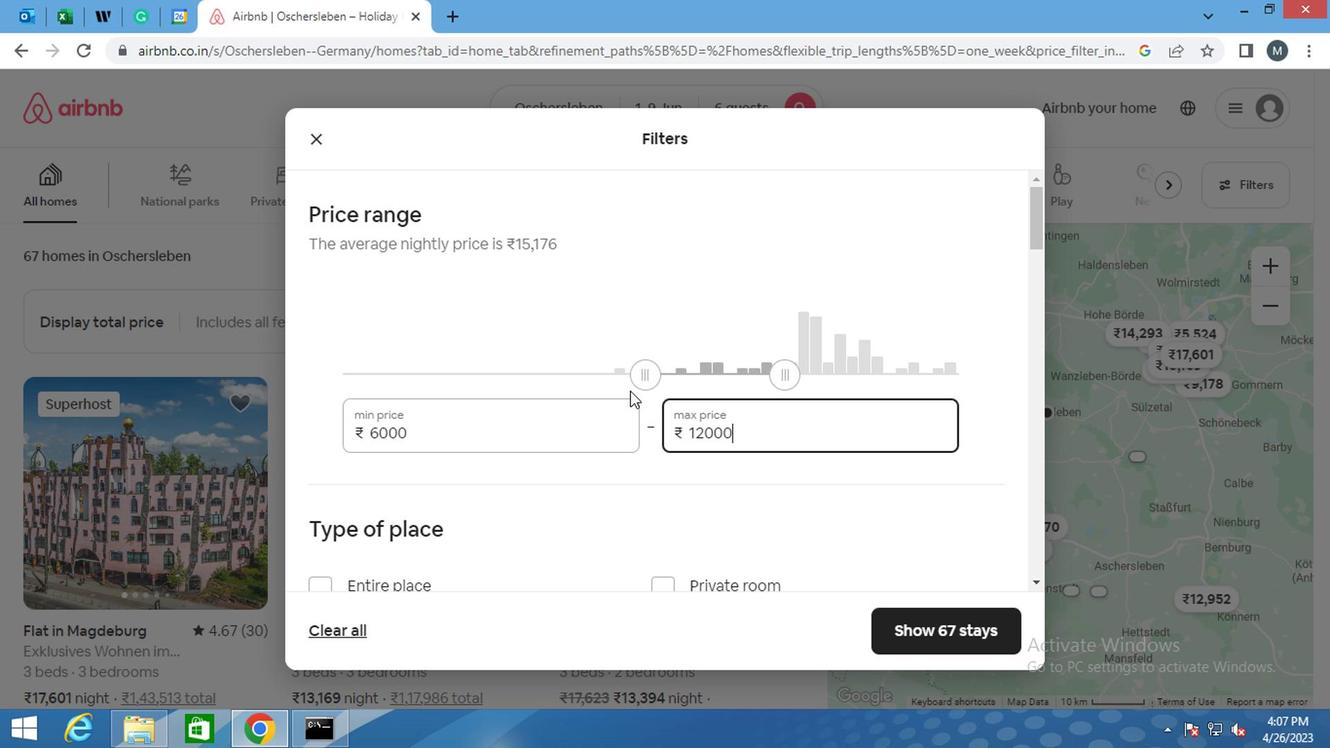 
Action: Mouse moved to (306, 389)
Screenshot: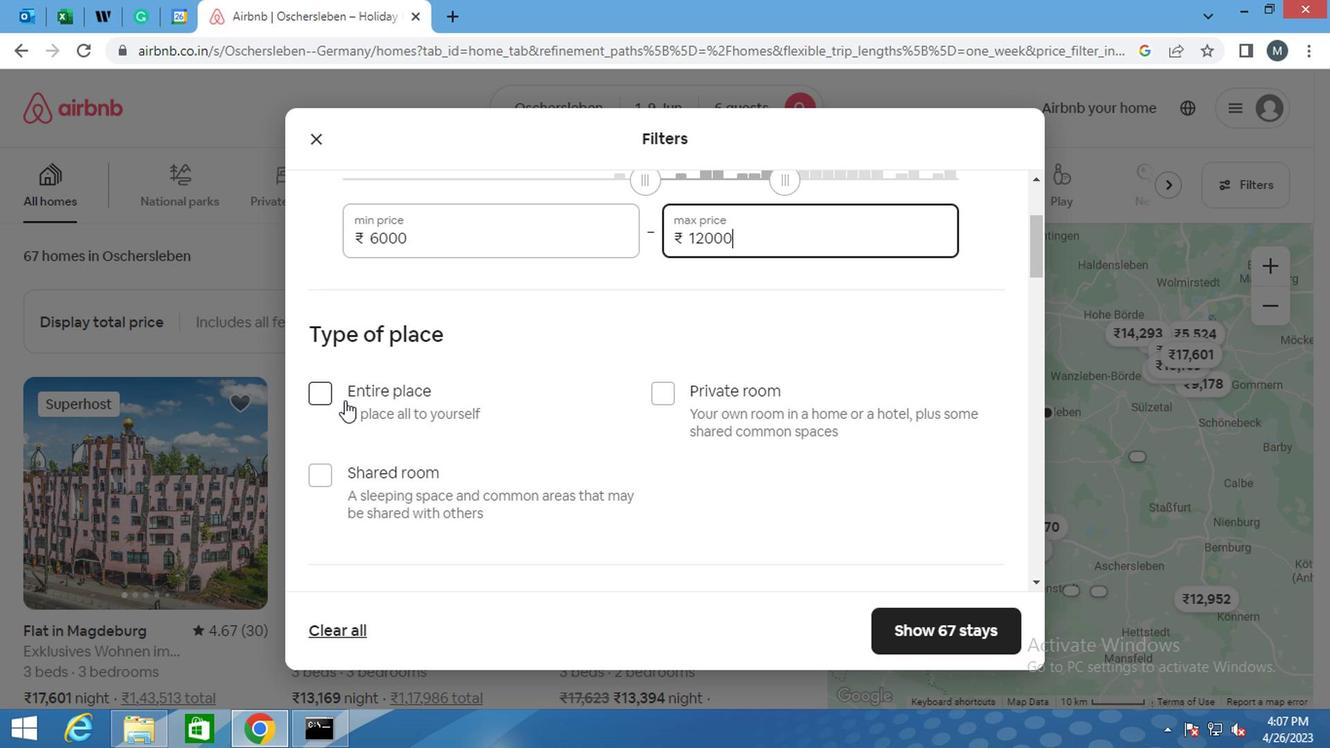 
Action: Mouse pressed left at (306, 389)
Screenshot: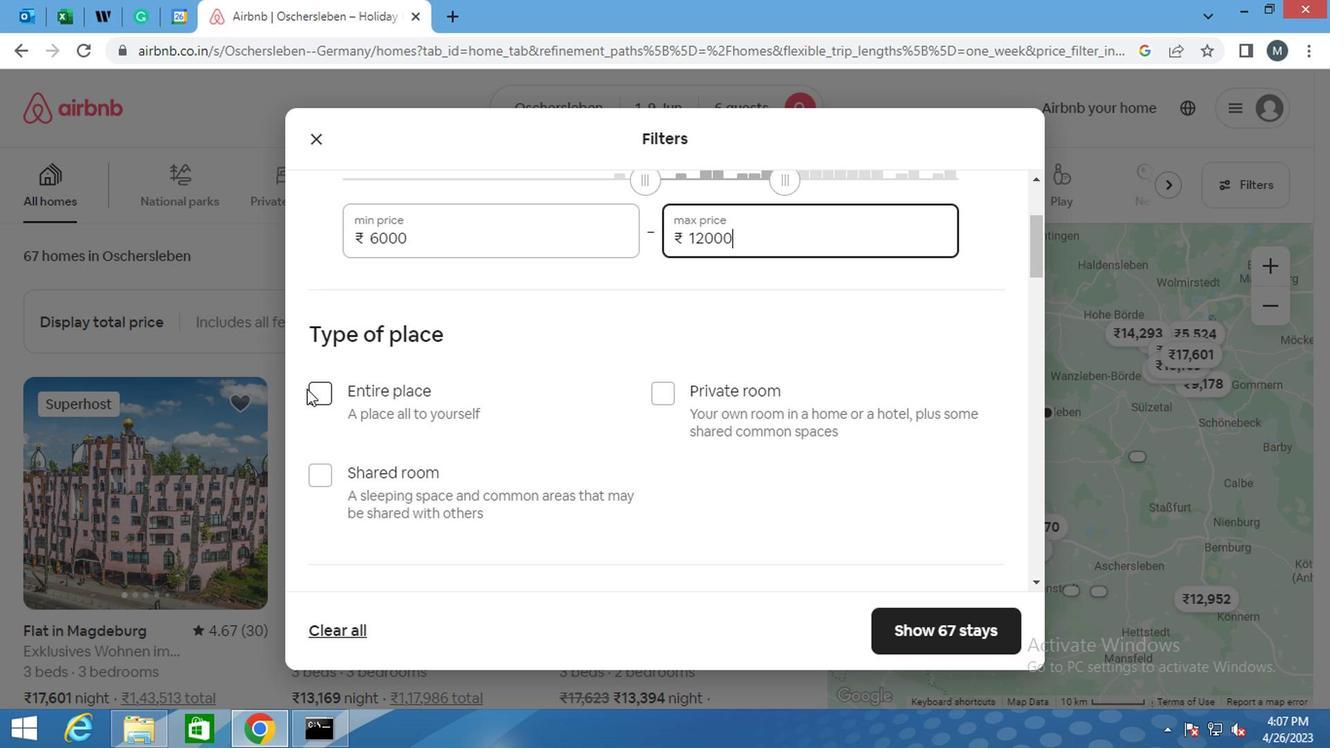 
Action: Mouse moved to (317, 397)
Screenshot: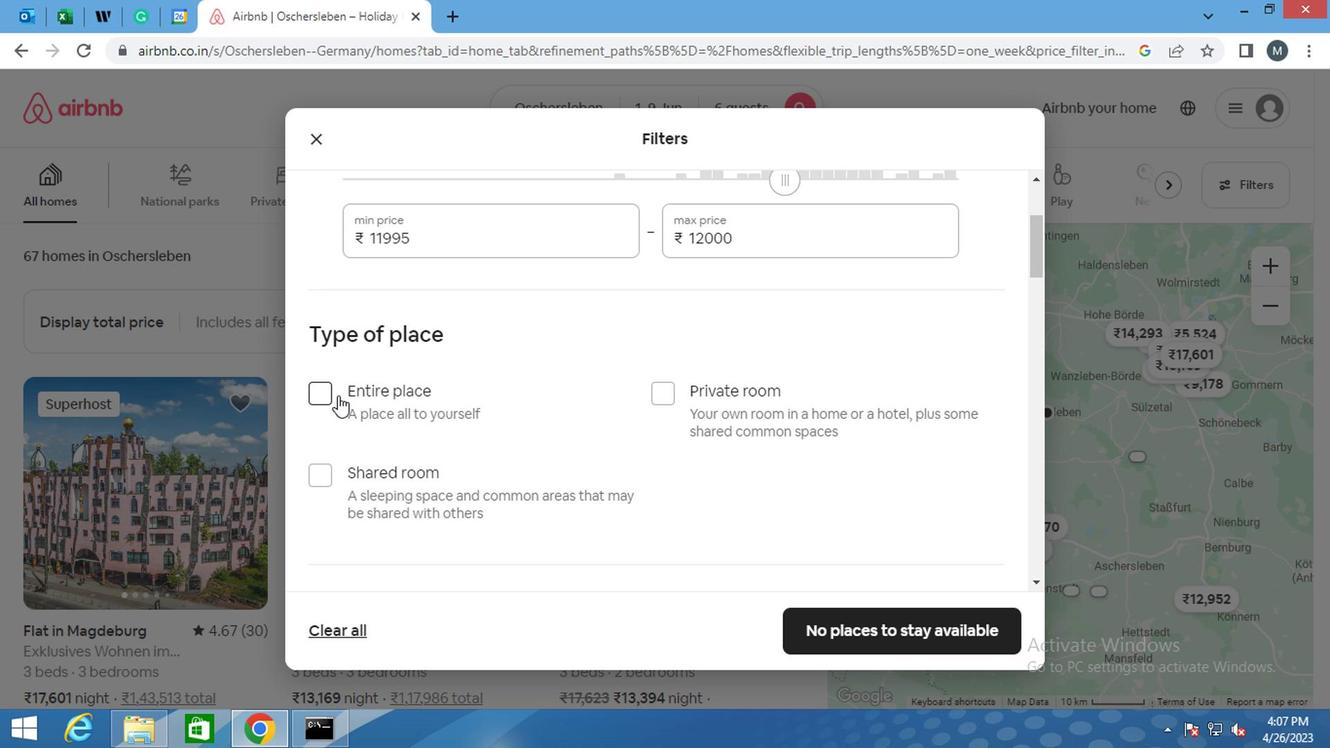 
Action: Mouse pressed left at (317, 397)
Screenshot: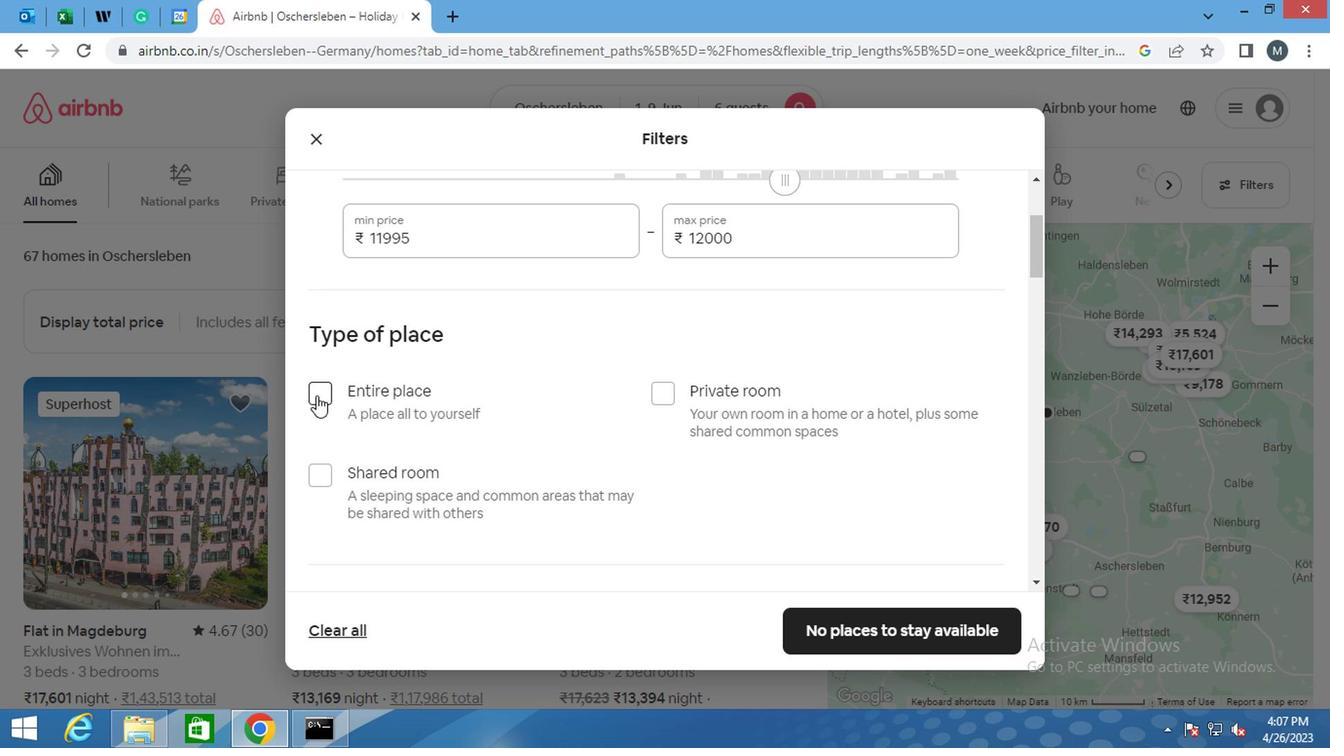 
Action: Mouse moved to (500, 405)
Screenshot: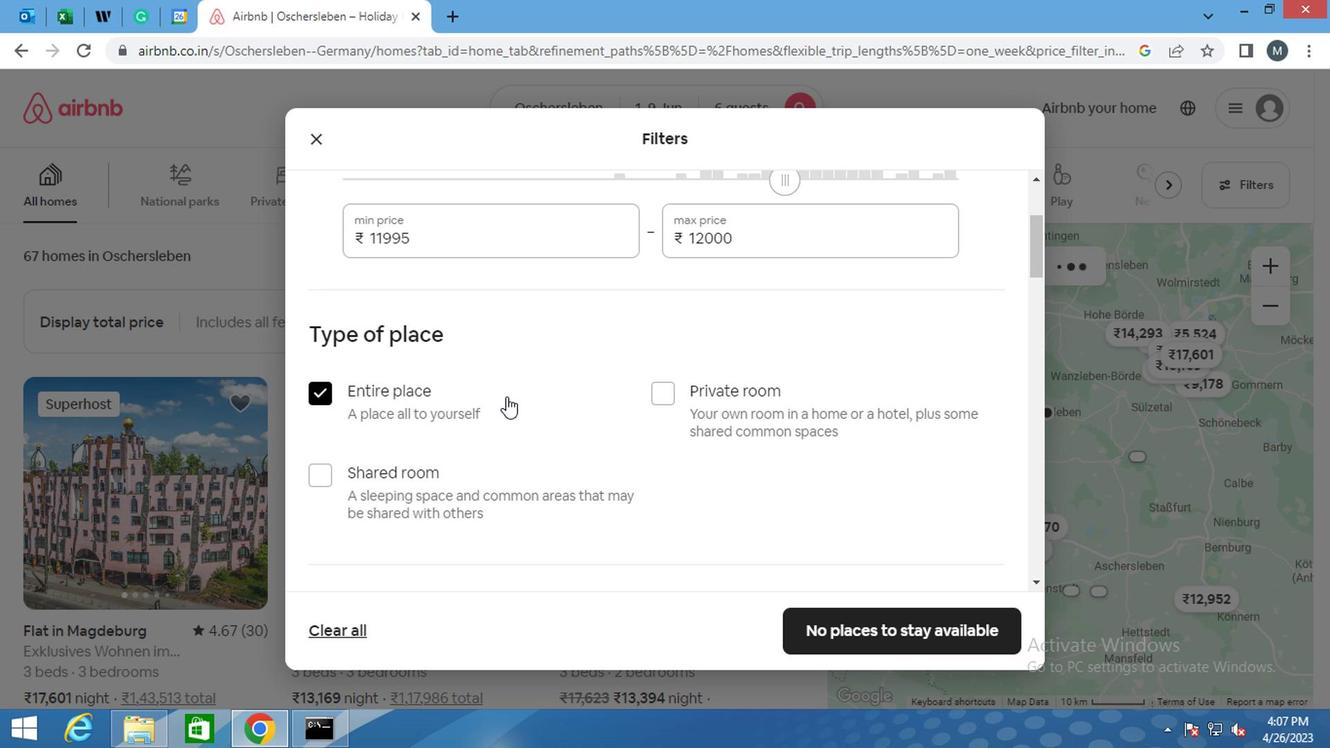 
Action: Mouse scrolled (500, 403) with delta (0, -1)
Screenshot: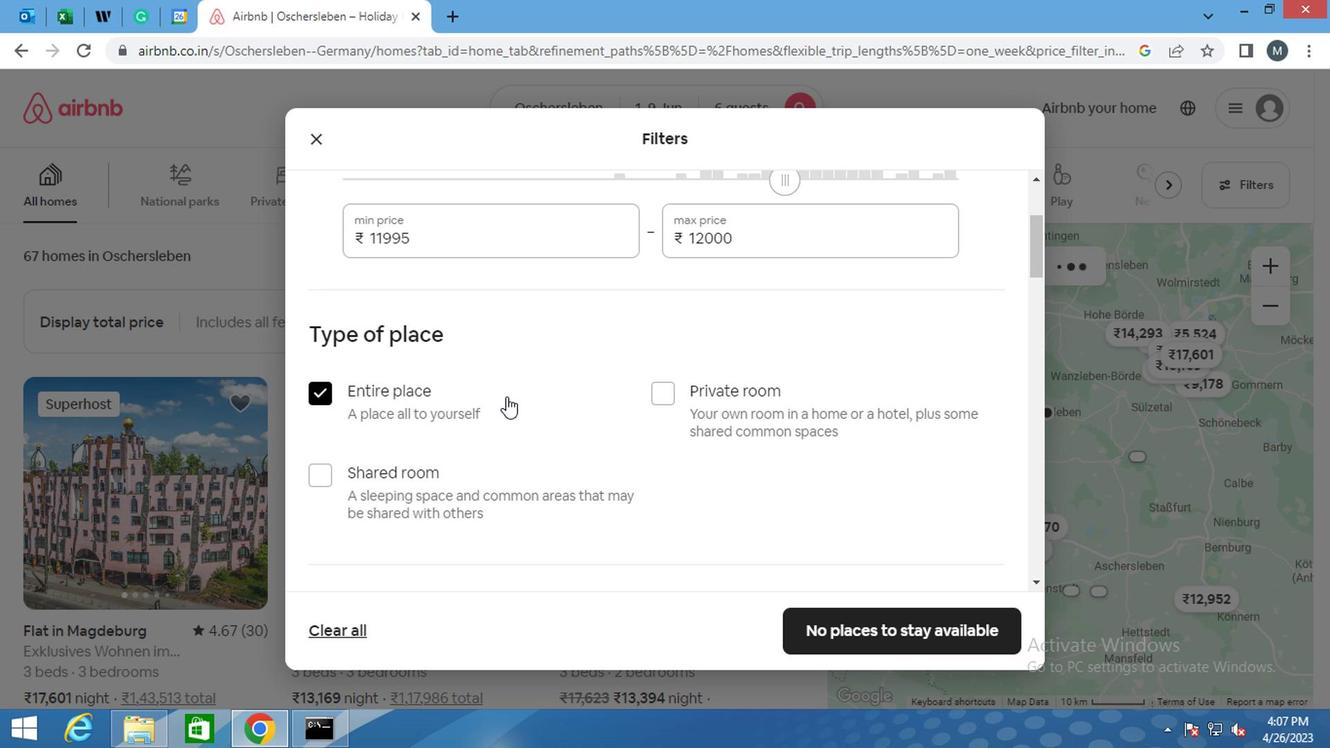 
Action: Mouse moved to (498, 410)
Screenshot: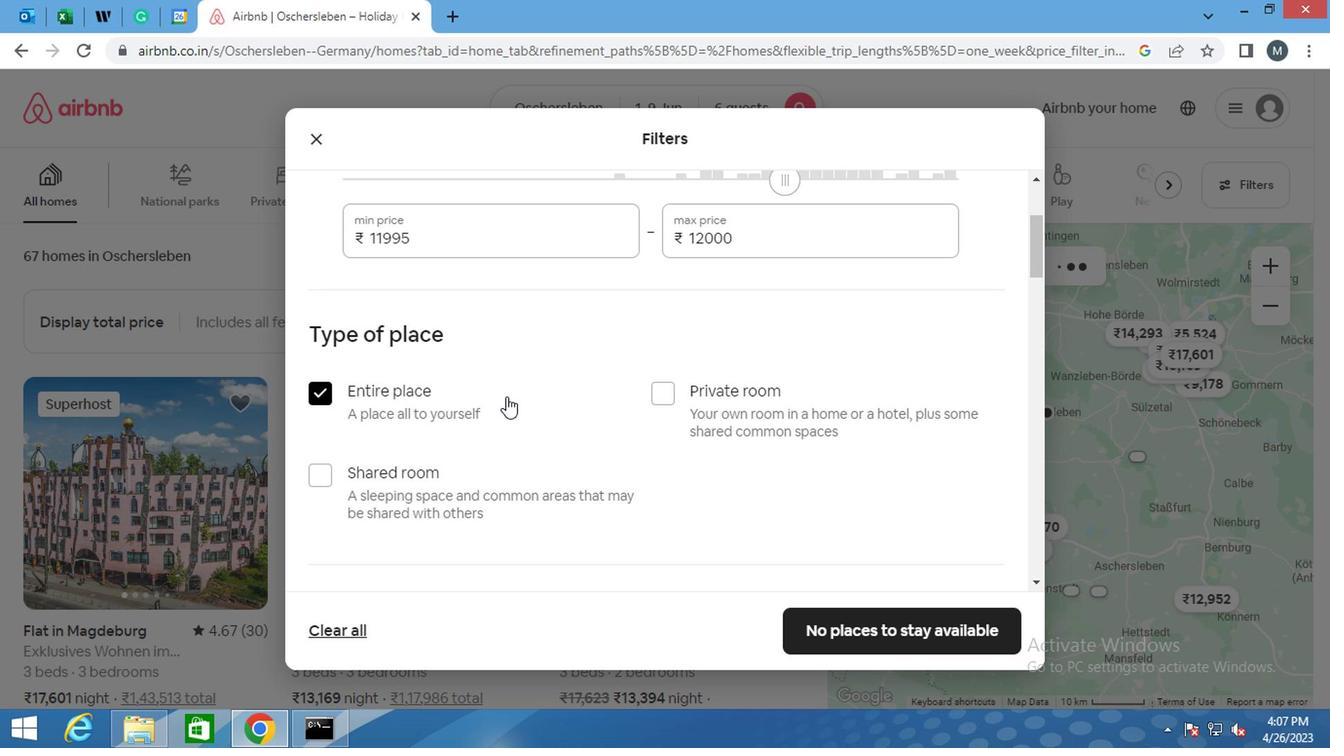 
Action: Mouse scrolled (498, 408) with delta (0, -1)
Screenshot: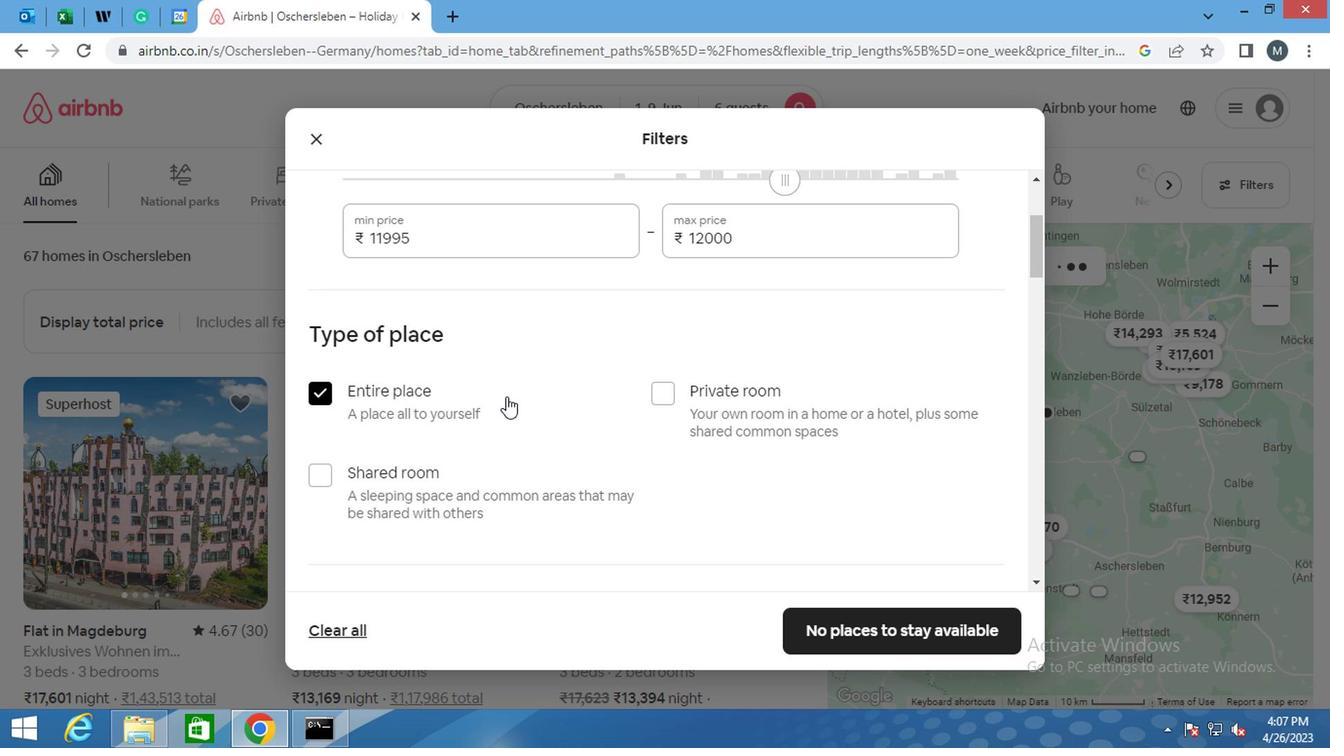 
Action: Mouse moved to (489, 410)
Screenshot: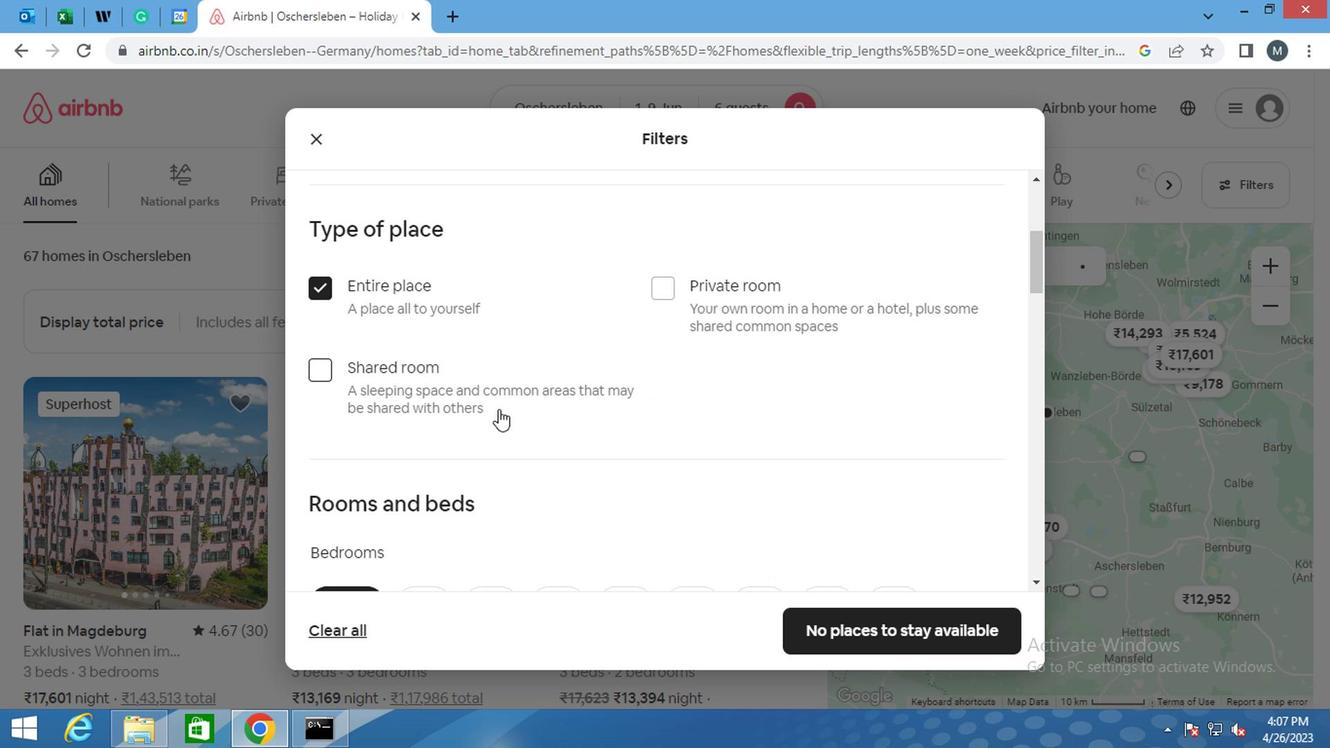 
Action: Mouse scrolled (489, 410) with delta (0, 0)
Screenshot: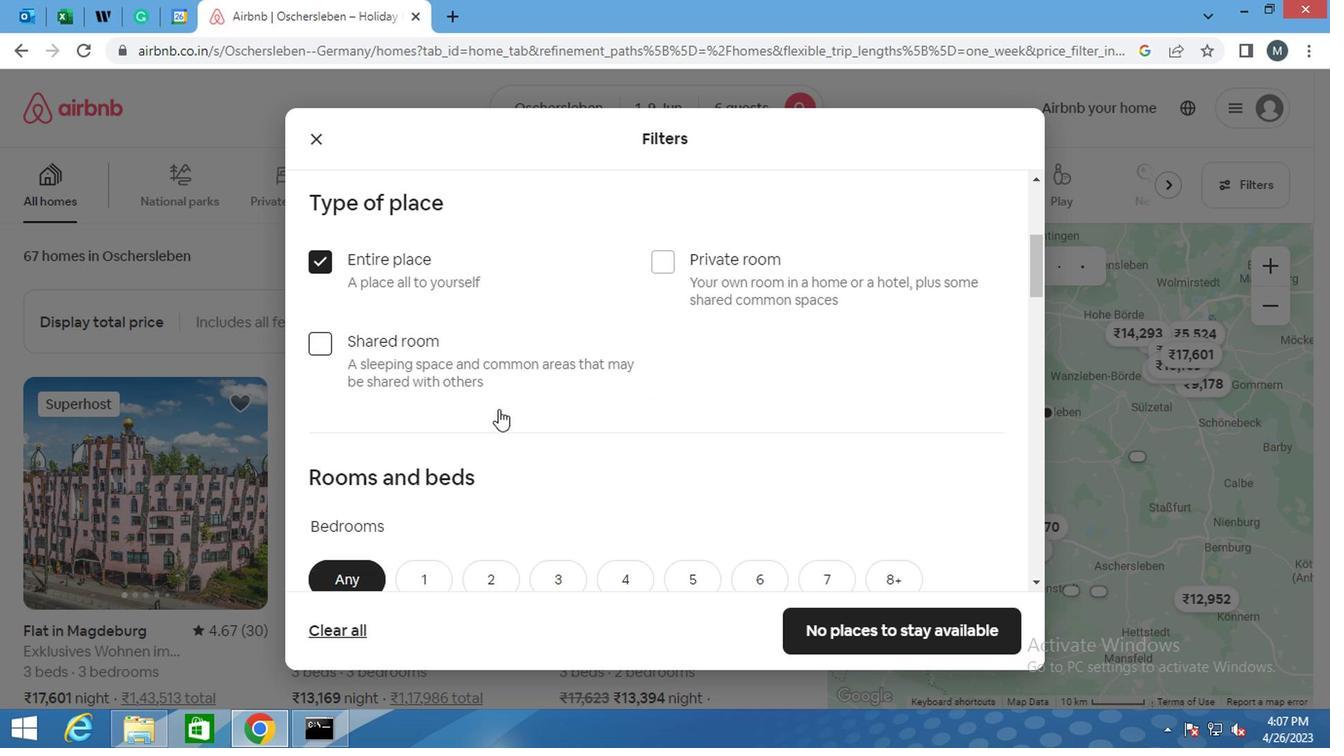 
Action: Mouse moved to (462, 388)
Screenshot: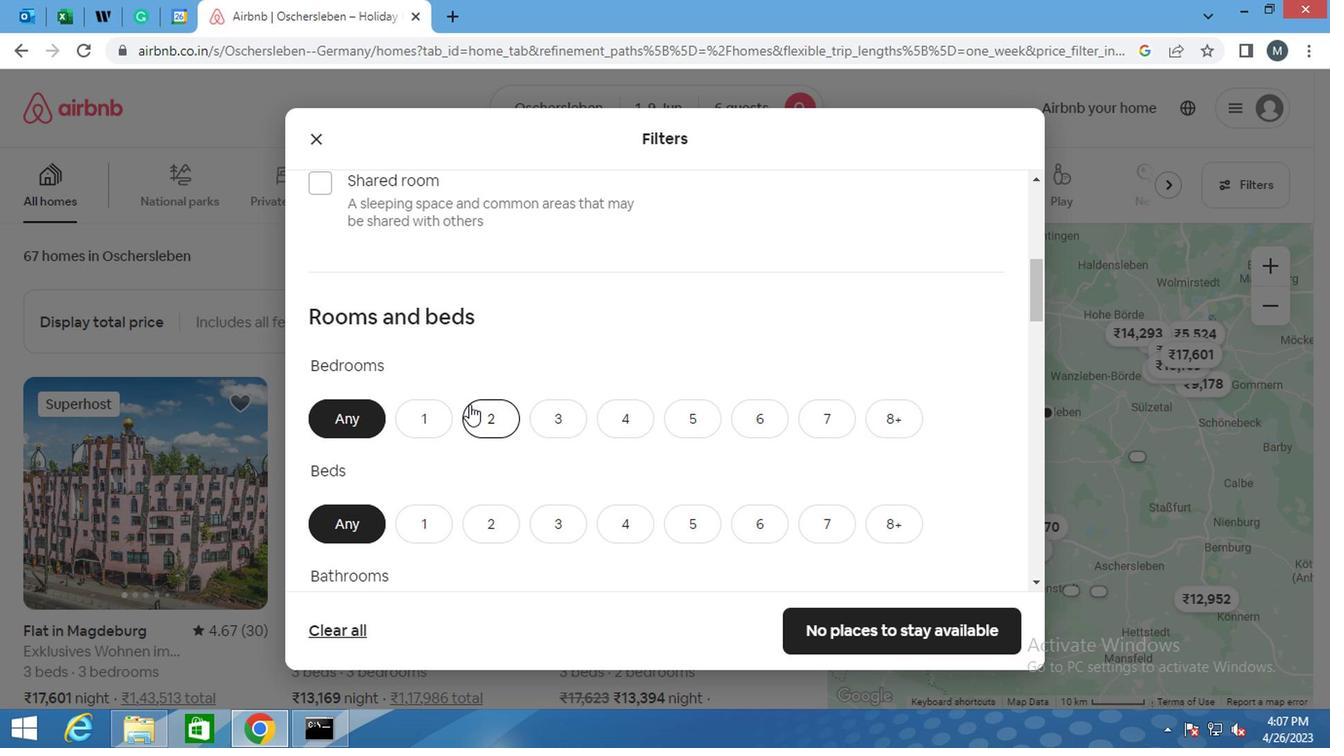 
Action: Mouse scrolled (462, 387) with delta (0, -1)
Screenshot: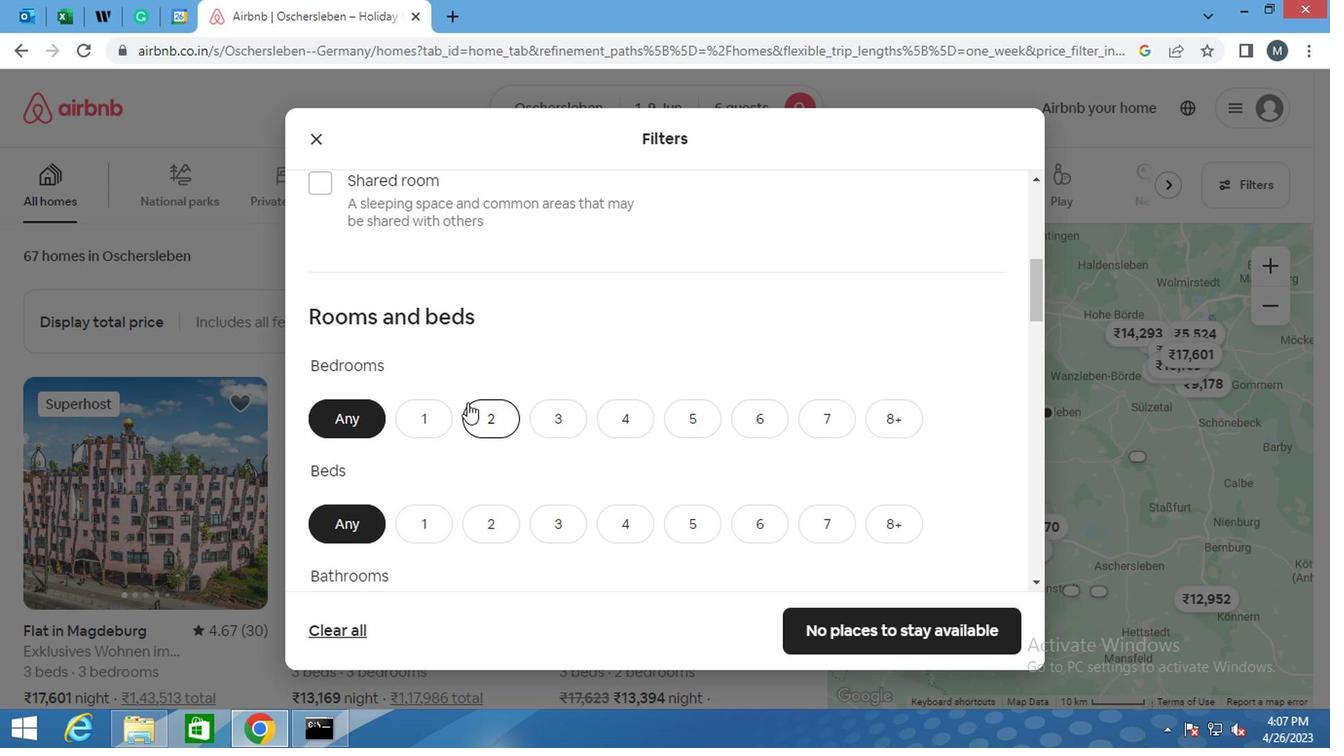 
Action: Mouse scrolled (462, 387) with delta (0, -1)
Screenshot: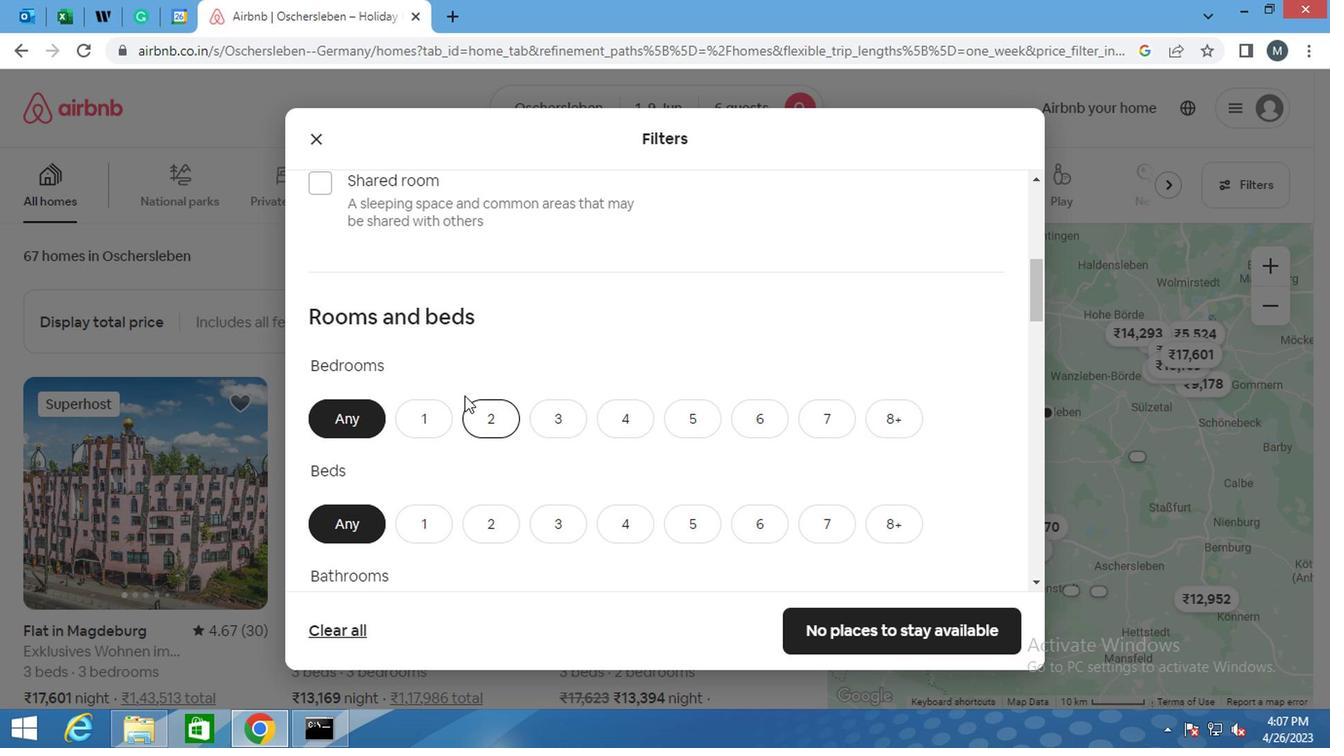 
Action: Mouse moved to (576, 237)
Screenshot: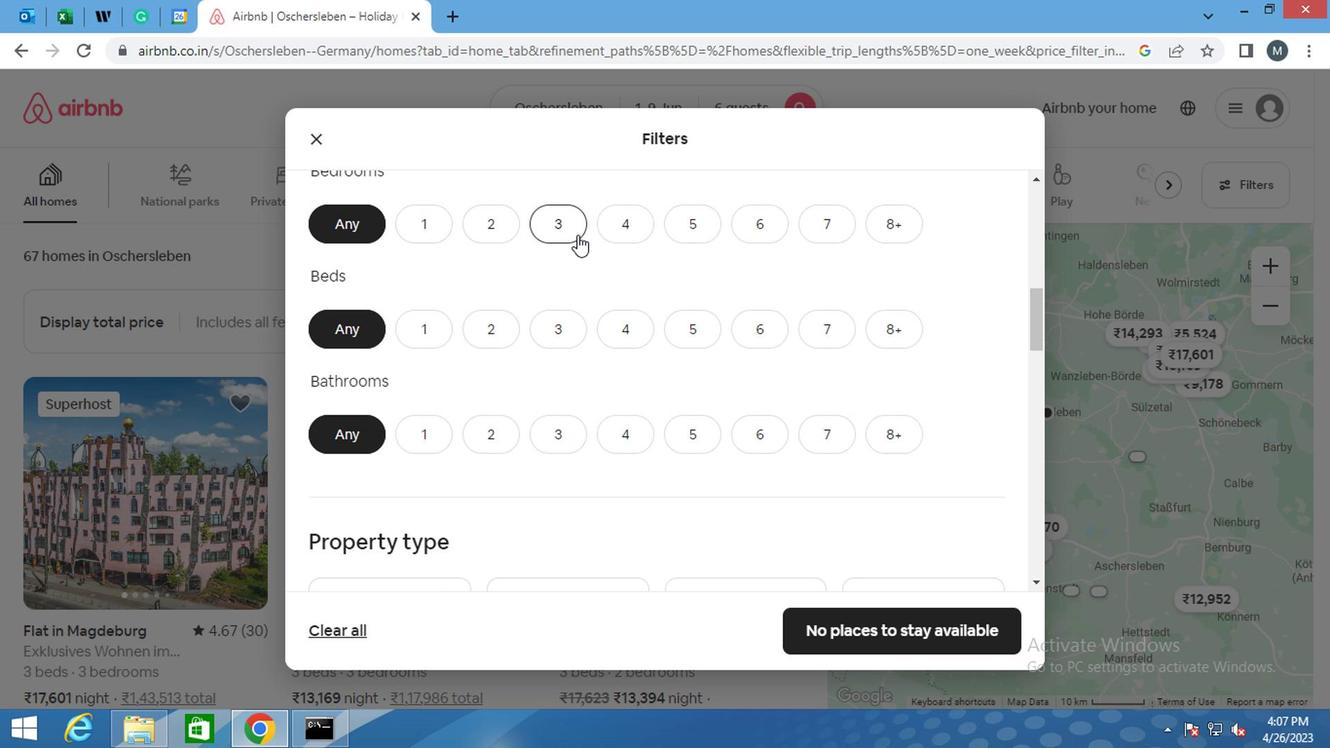 
Action: Mouse pressed left at (576, 237)
Screenshot: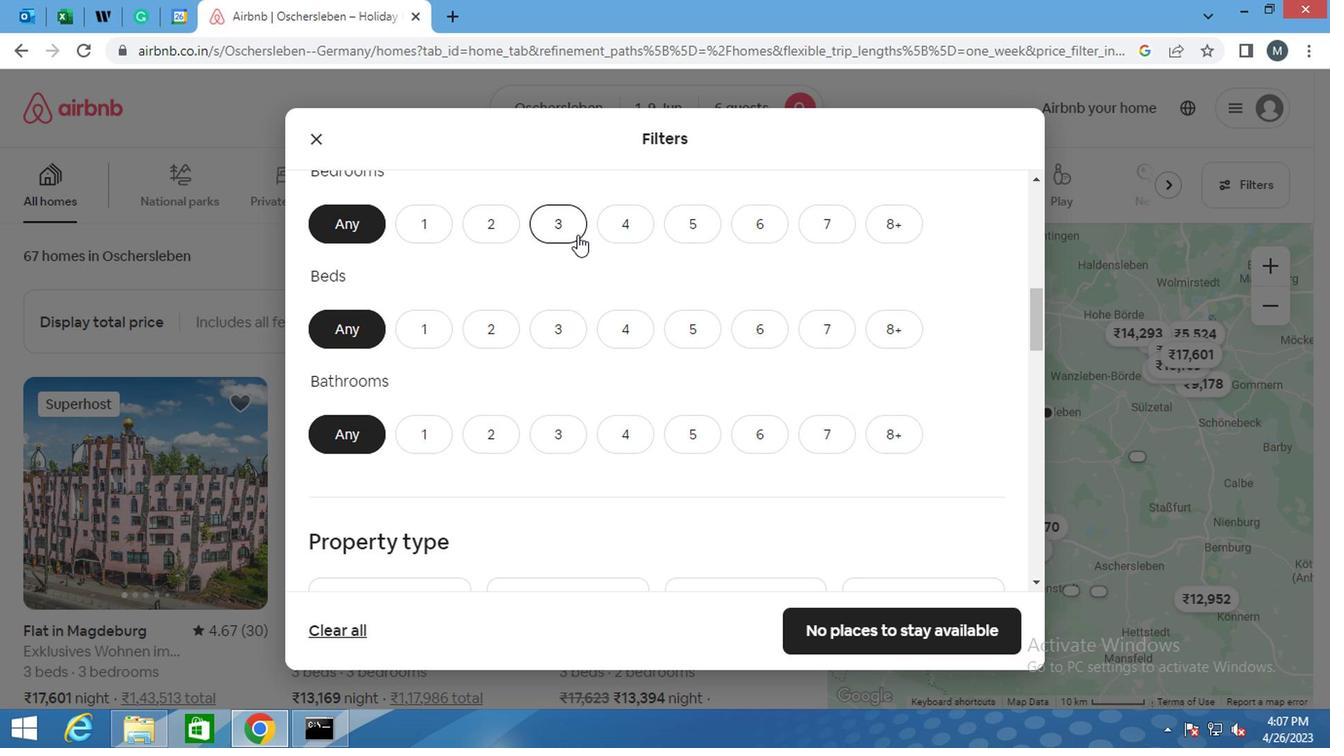 
Action: Mouse moved to (576, 339)
Screenshot: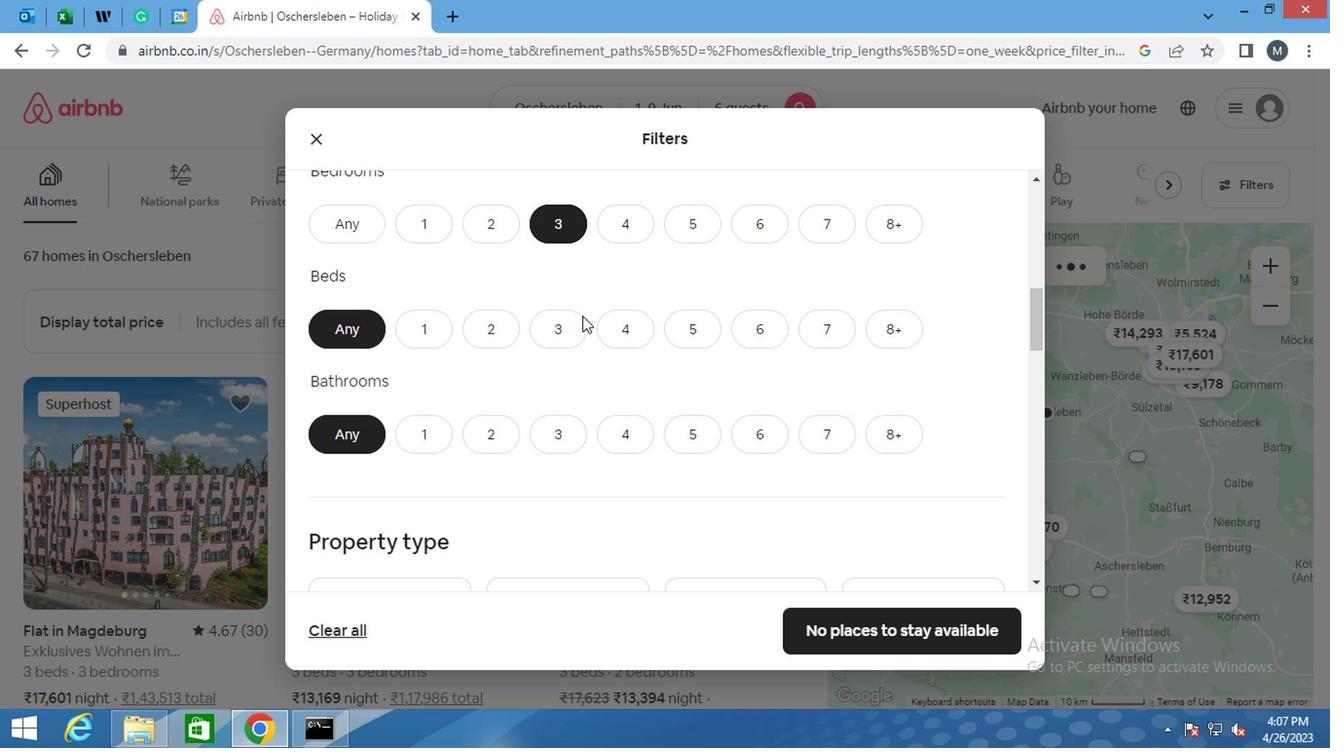
Action: Mouse pressed left at (576, 339)
Screenshot: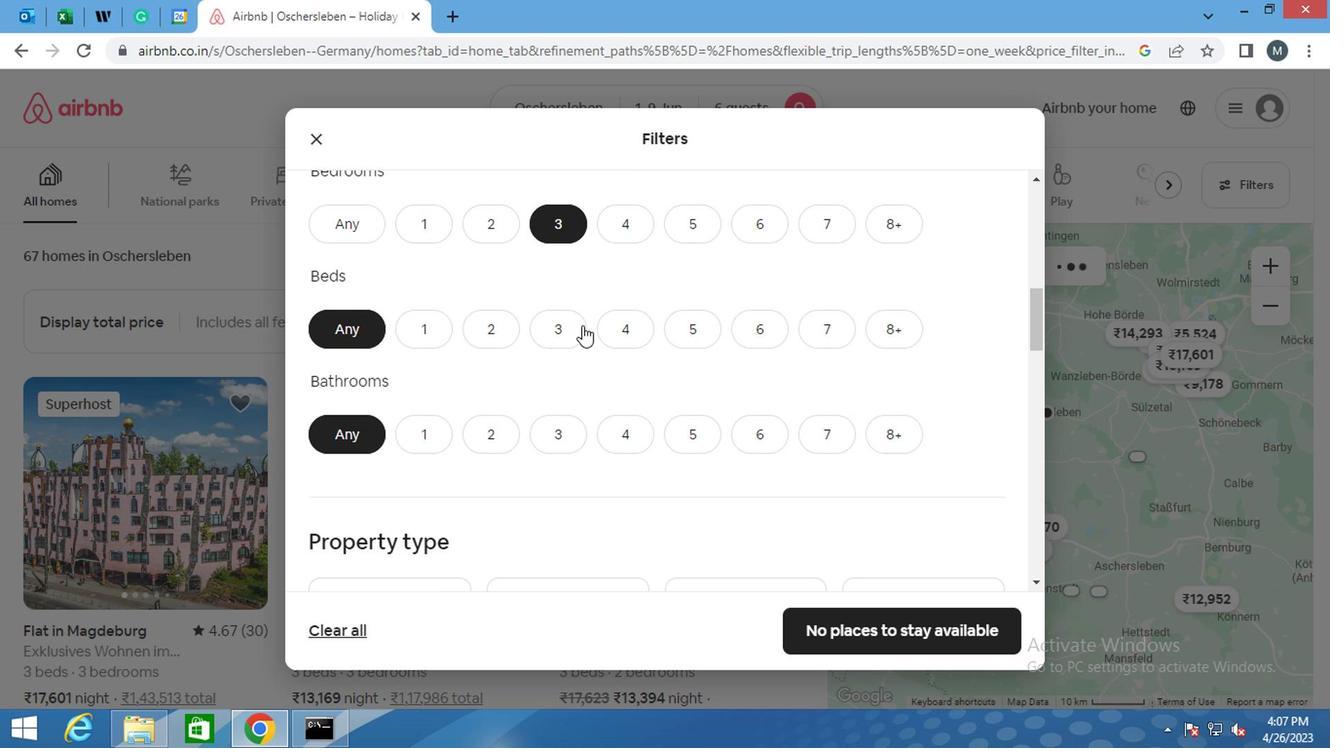 
Action: Mouse moved to (564, 433)
Screenshot: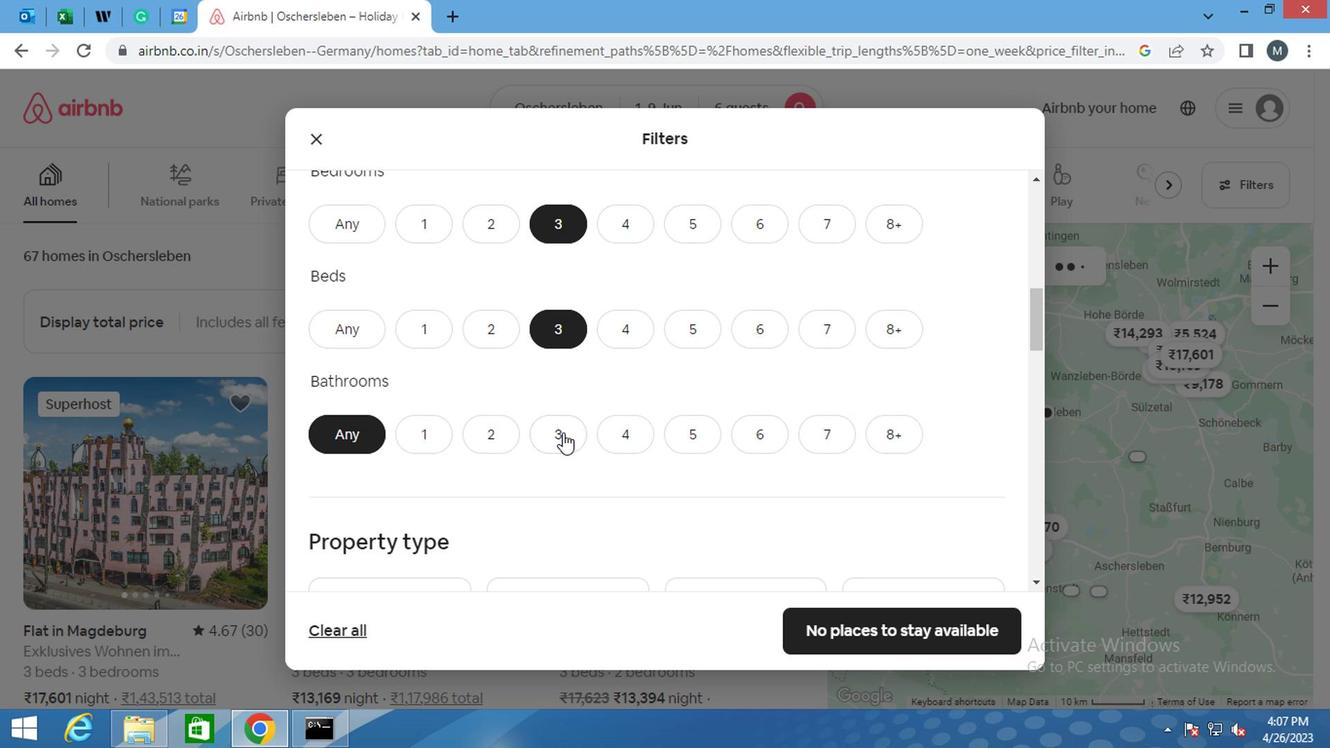 
Action: Mouse pressed left at (564, 433)
Screenshot: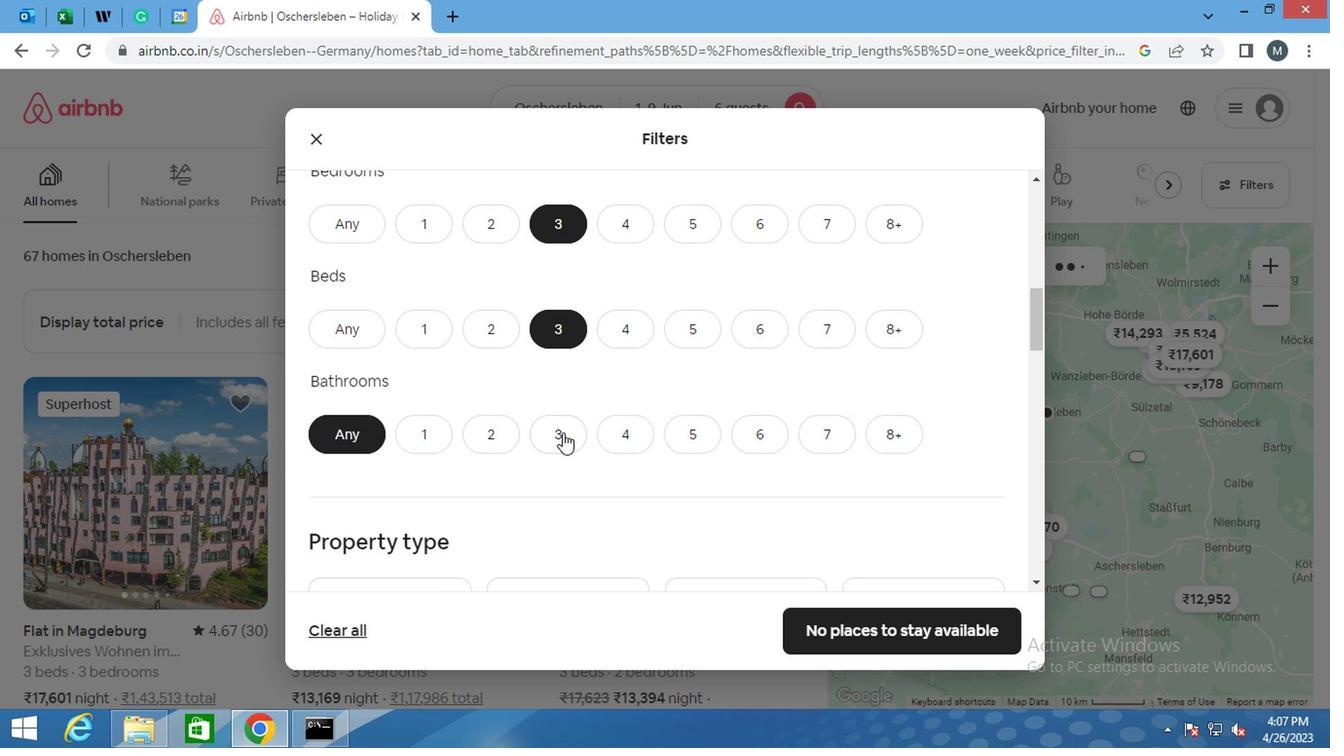 
Action: Mouse moved to (515, 345)
Screenshot: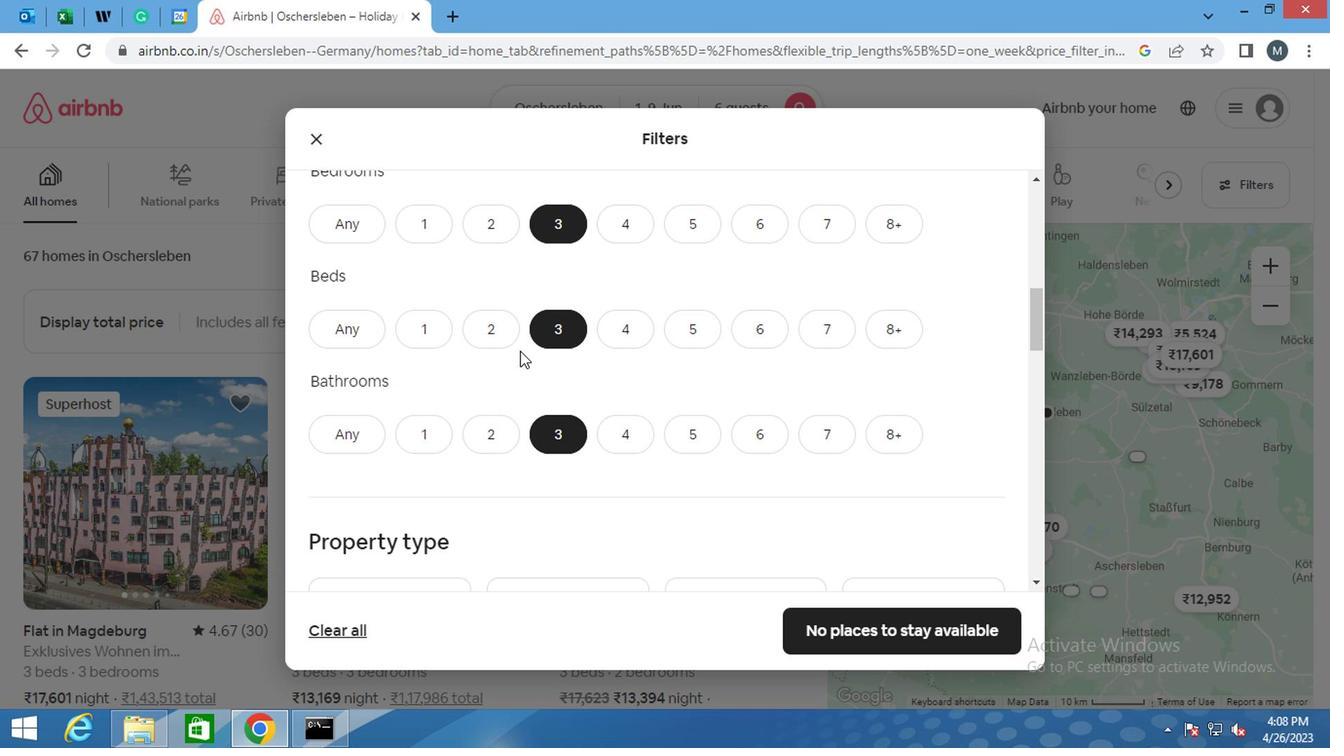 
Action: Mouse scrolled (515, 345) with delta (0, 0)
Screenshot: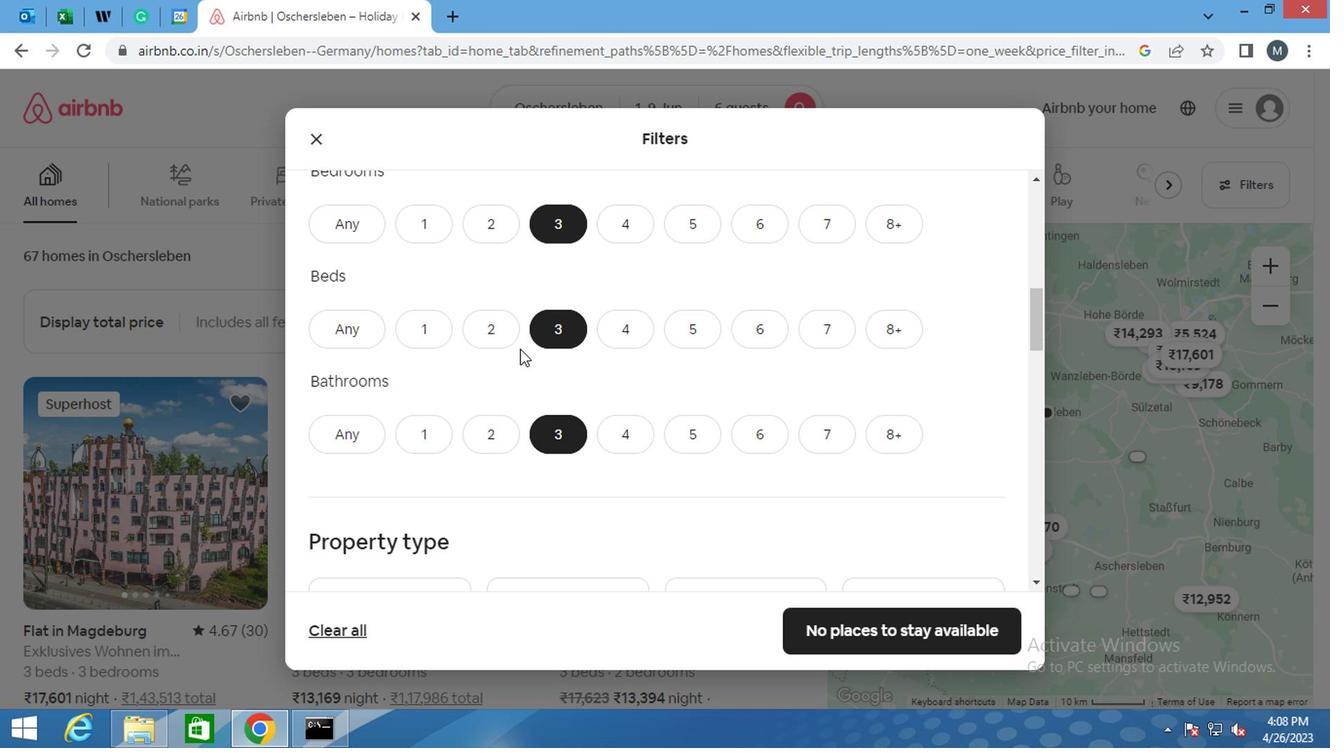 
Action: Mouse moved to (512, 347)
Screenshot: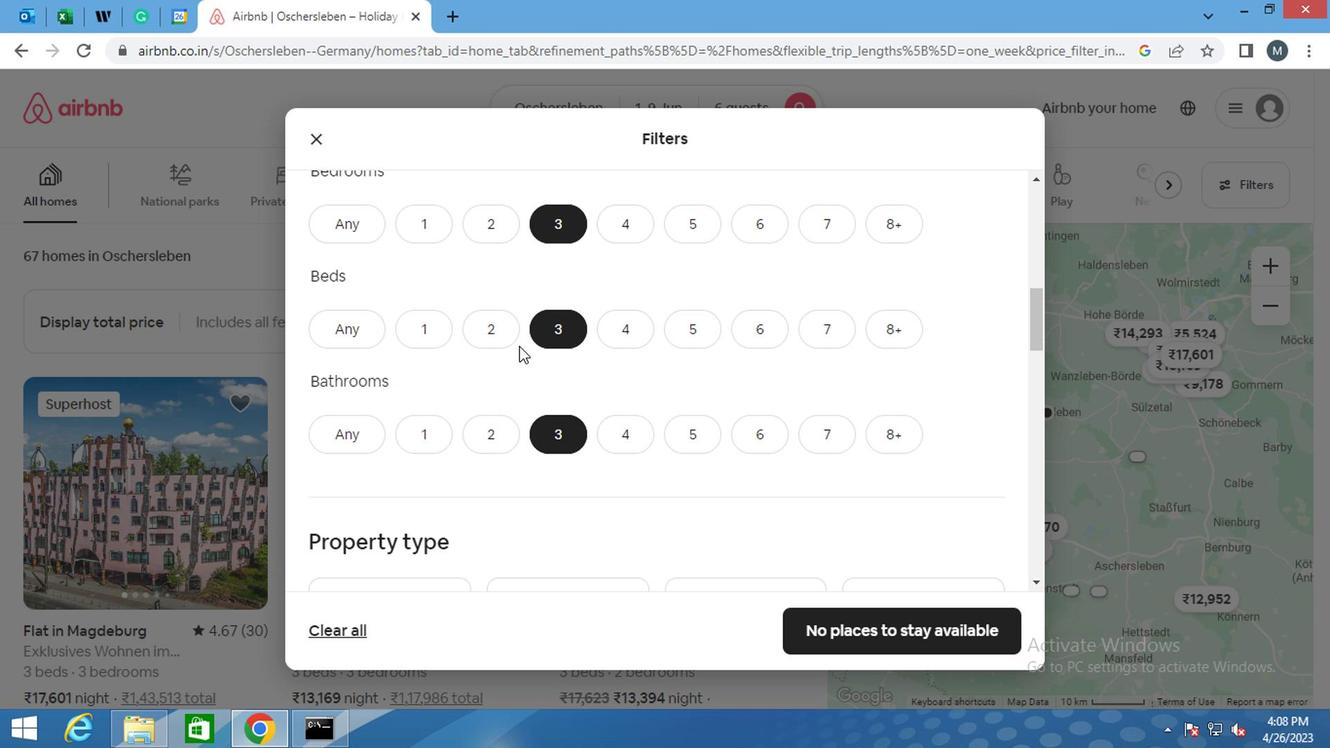 
Action: Mouse scrolled (512, 345) with delta (0, -1)
Screenshot: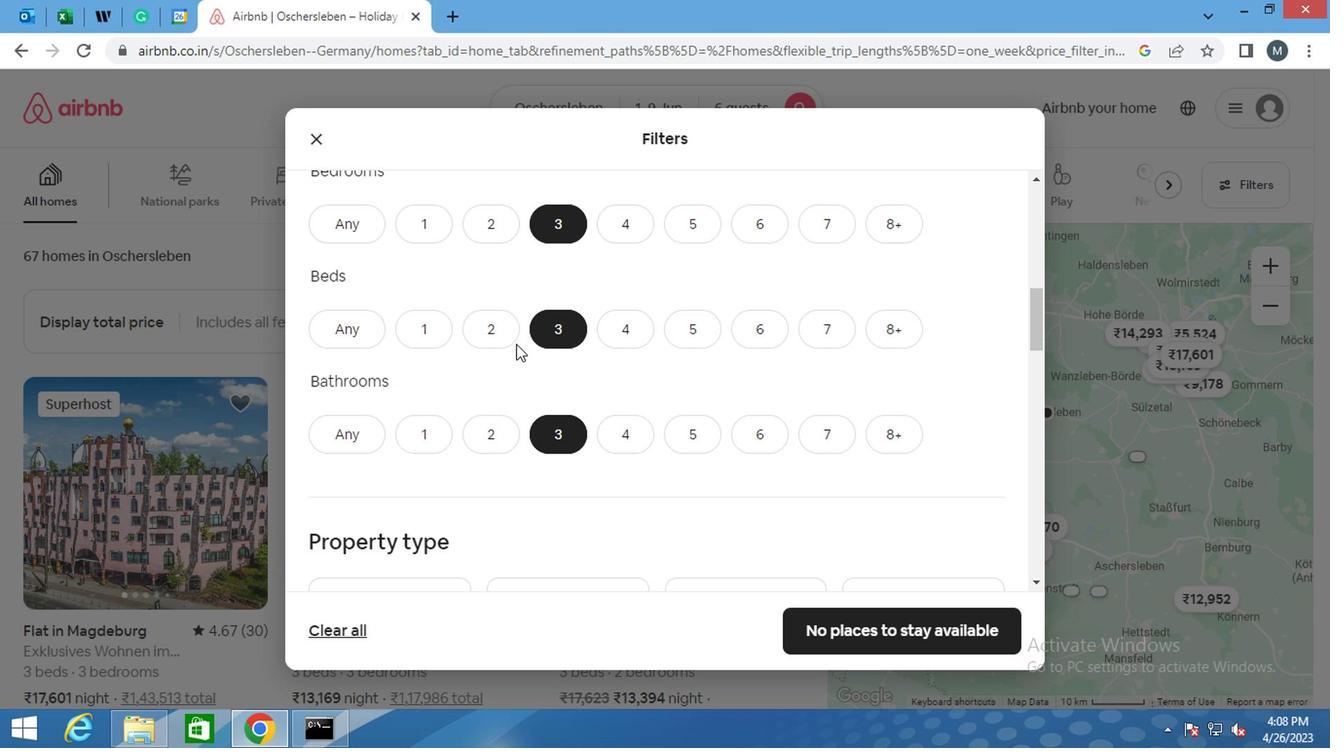 
Action: Mouse scrolled (512, 345) with delta (0, -1)
Screenshot: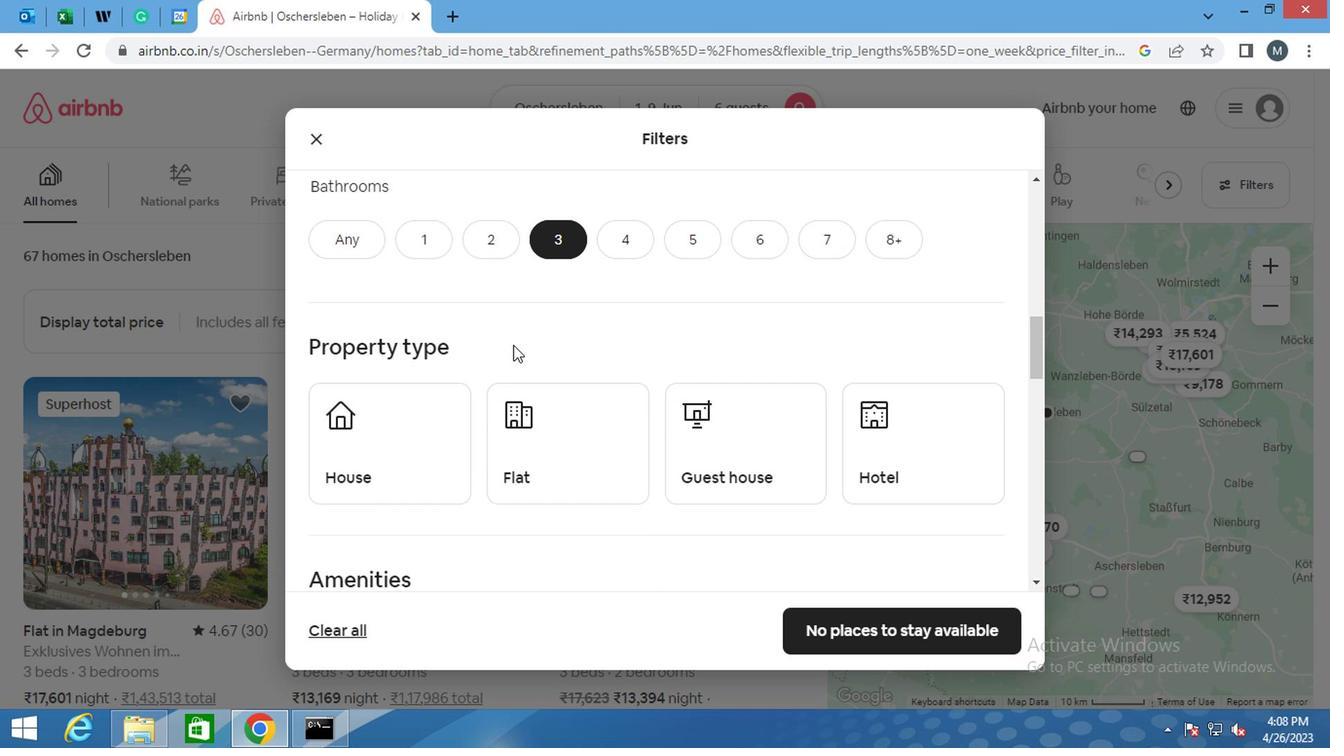 
Action: Mouse moved to (358, 352)
Screenshot: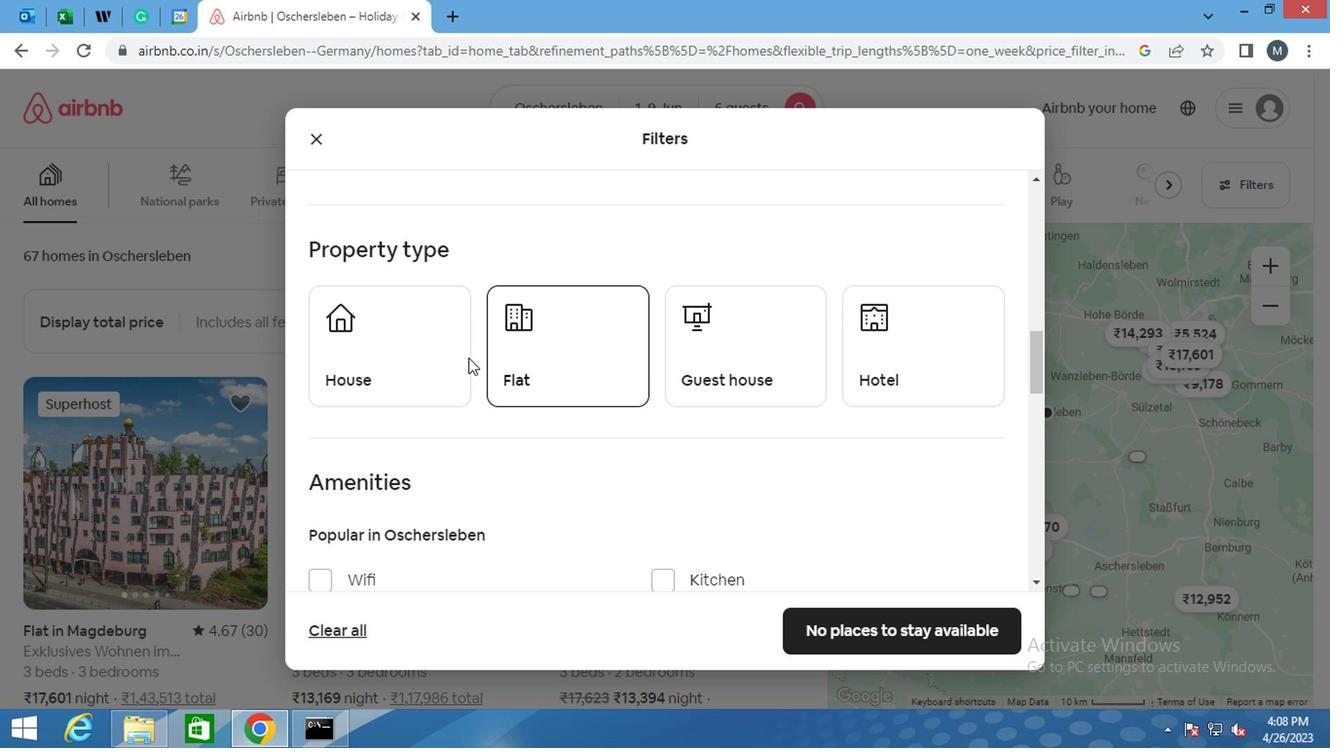 
Action: Mouse pressed left at (358, 352)
Screenshot: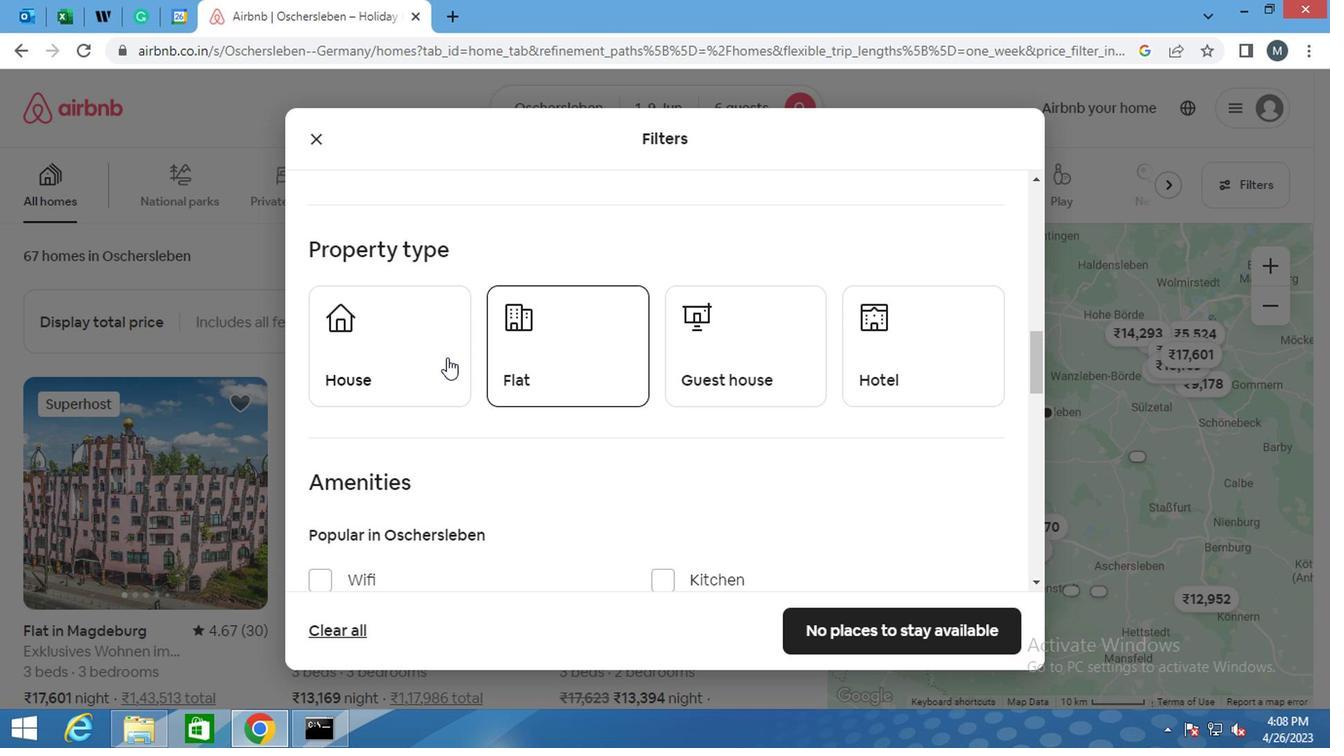 
Action: Mouse moved to (514, 359)
Screenshot: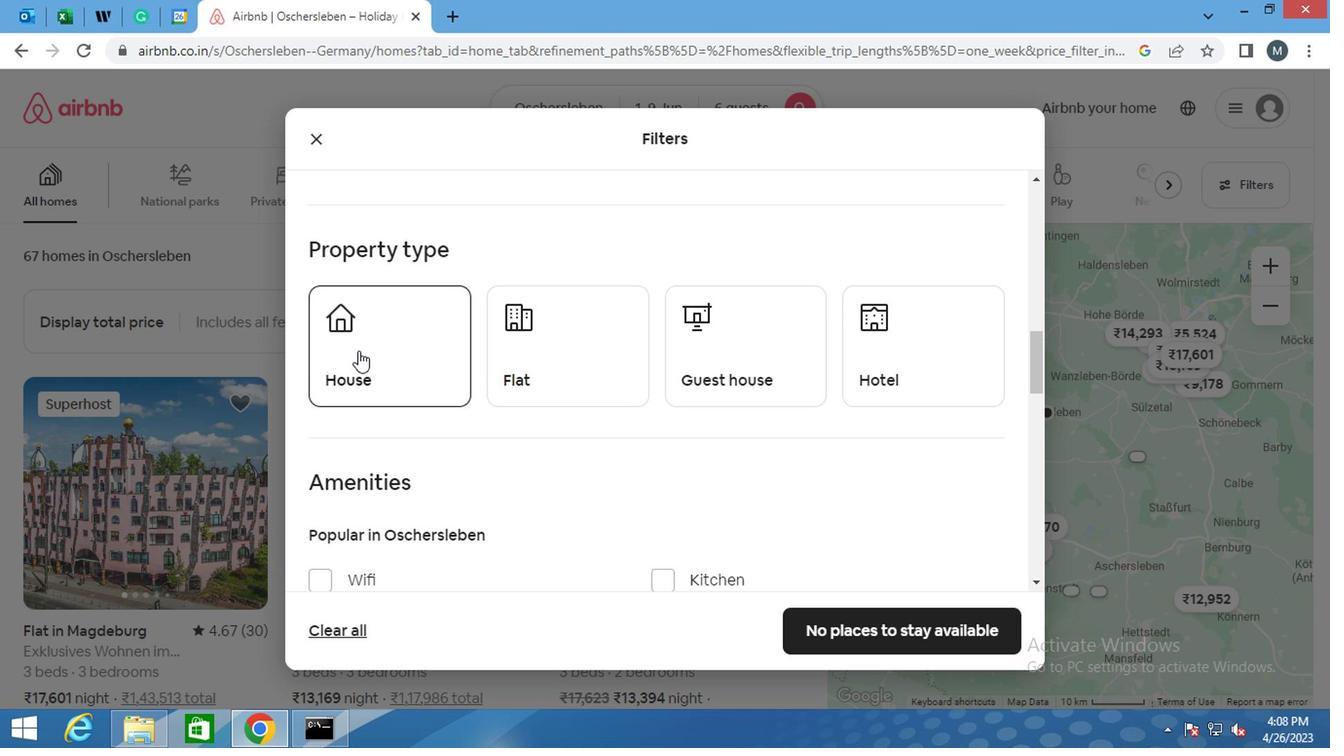 
Action: Mouse pressed left at (514, 359)
Screenshot: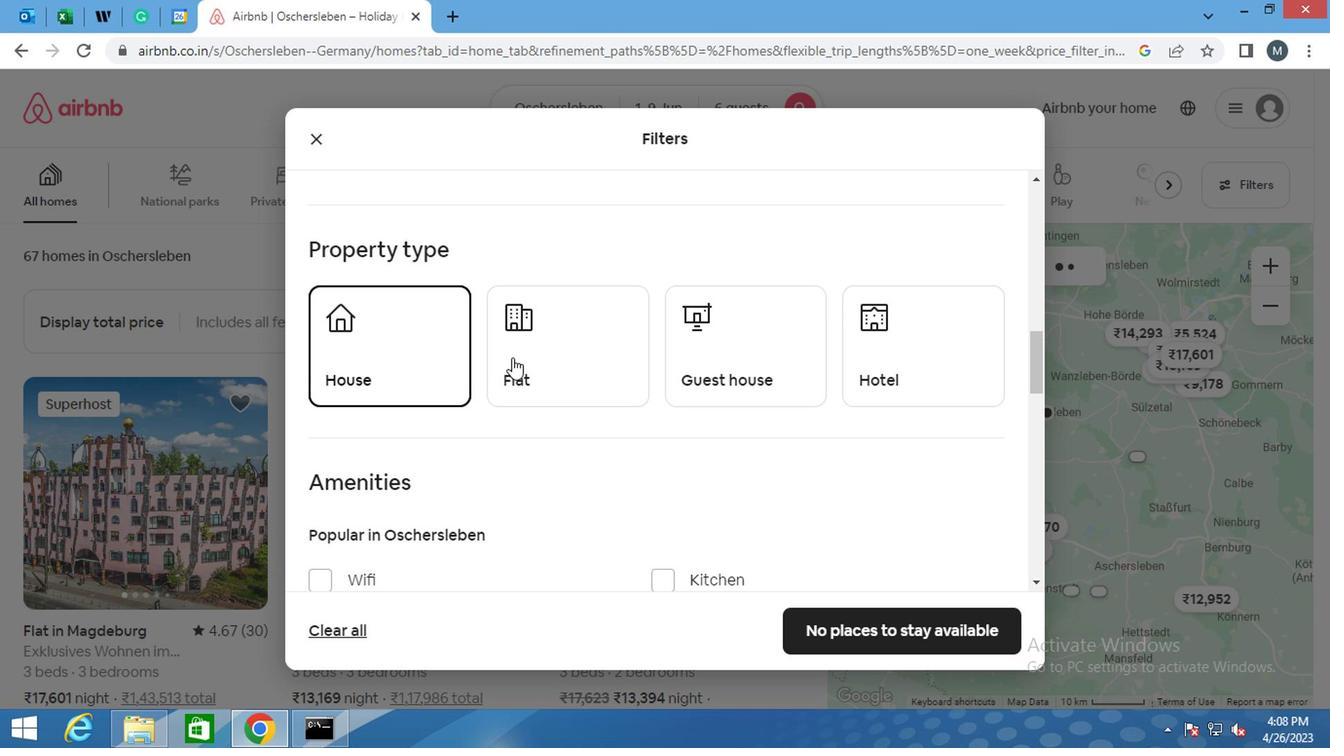 
Action: Mouse moved to (765, 361)
Screenshot: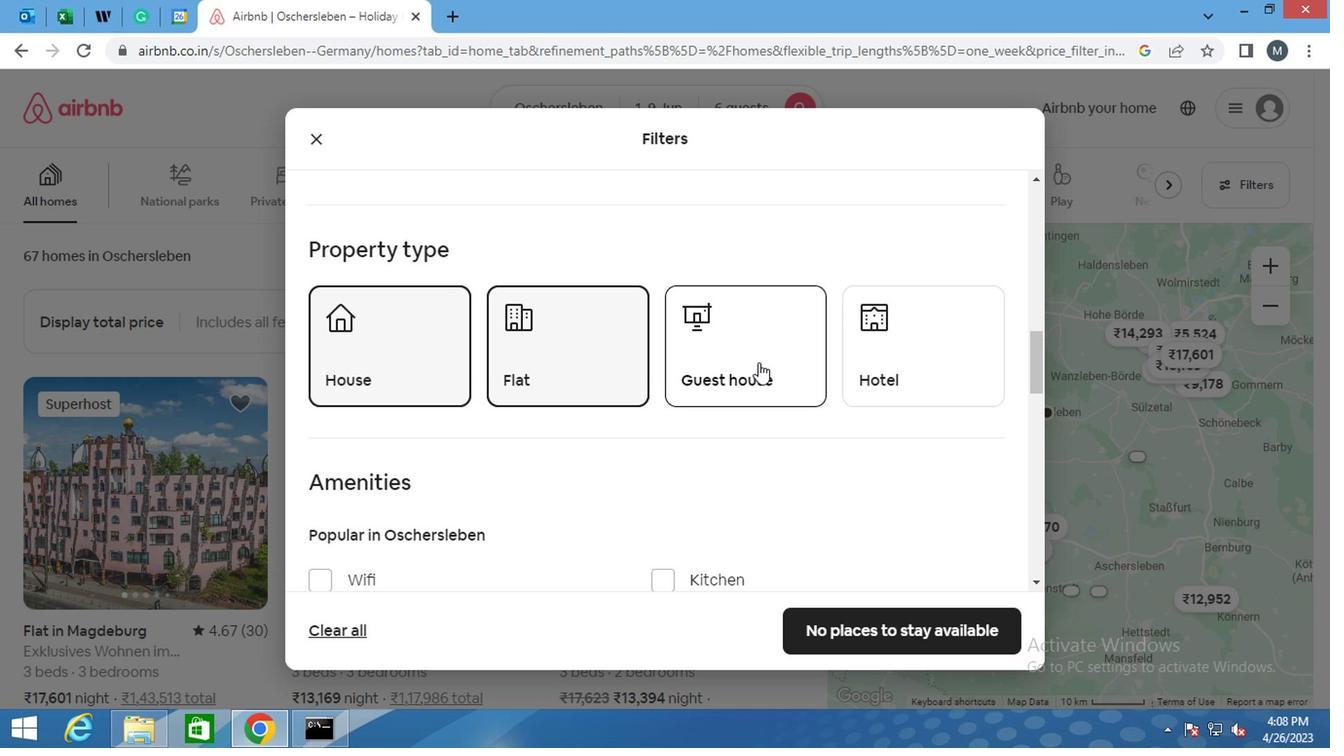 
Action: Mouse pressed left at (765, 361)
Screenshot: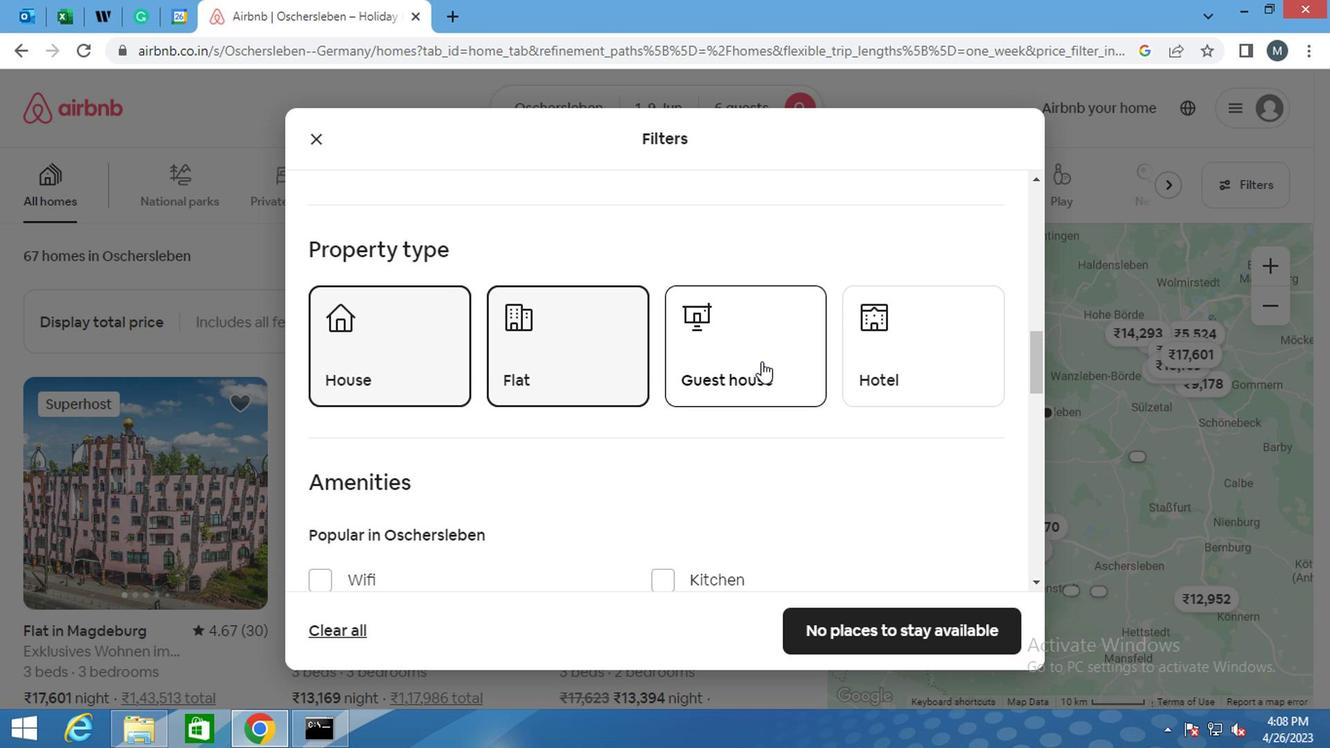 
Action: Mouse moved to (542, 372)
Screenshot: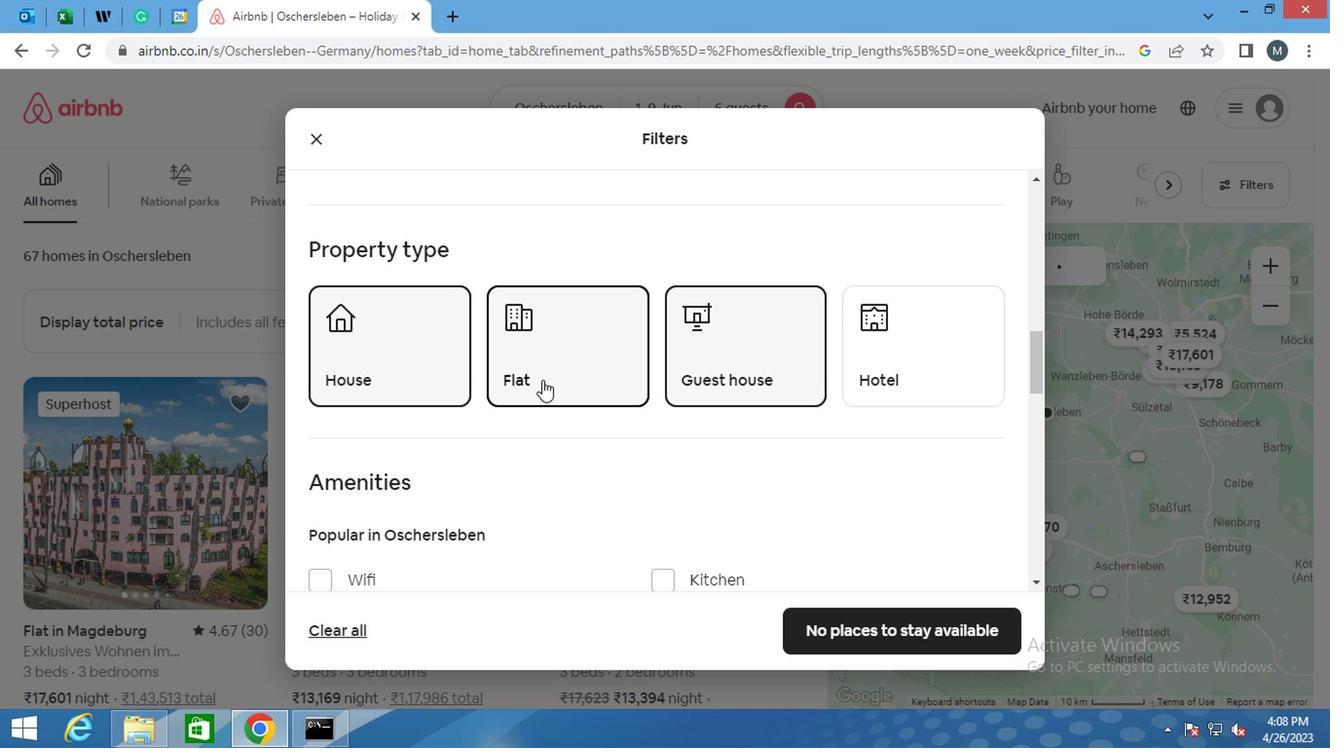 
Action: Mouse scrolled (542, 371) with delta (0, 0)
Screenshot: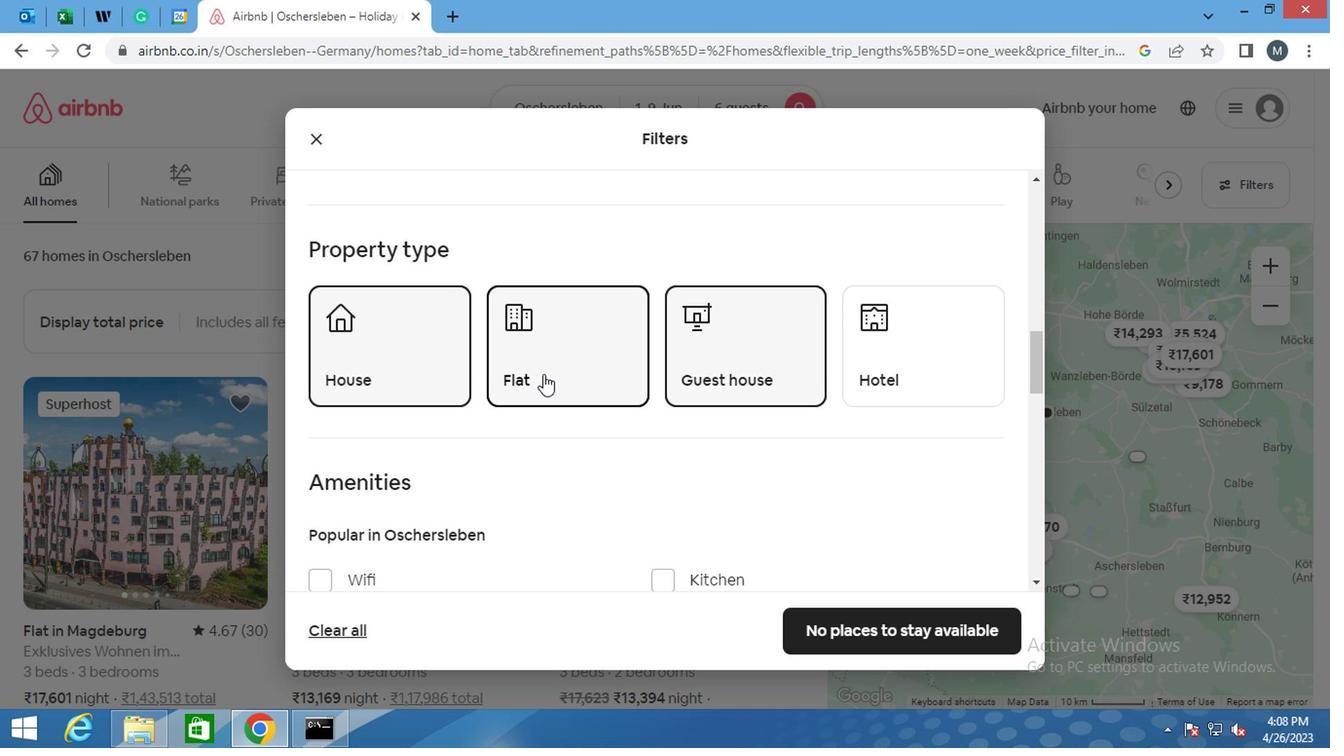 
Action: Mouse scrolled (542, 371) with delta (0, 0)
Screenshot: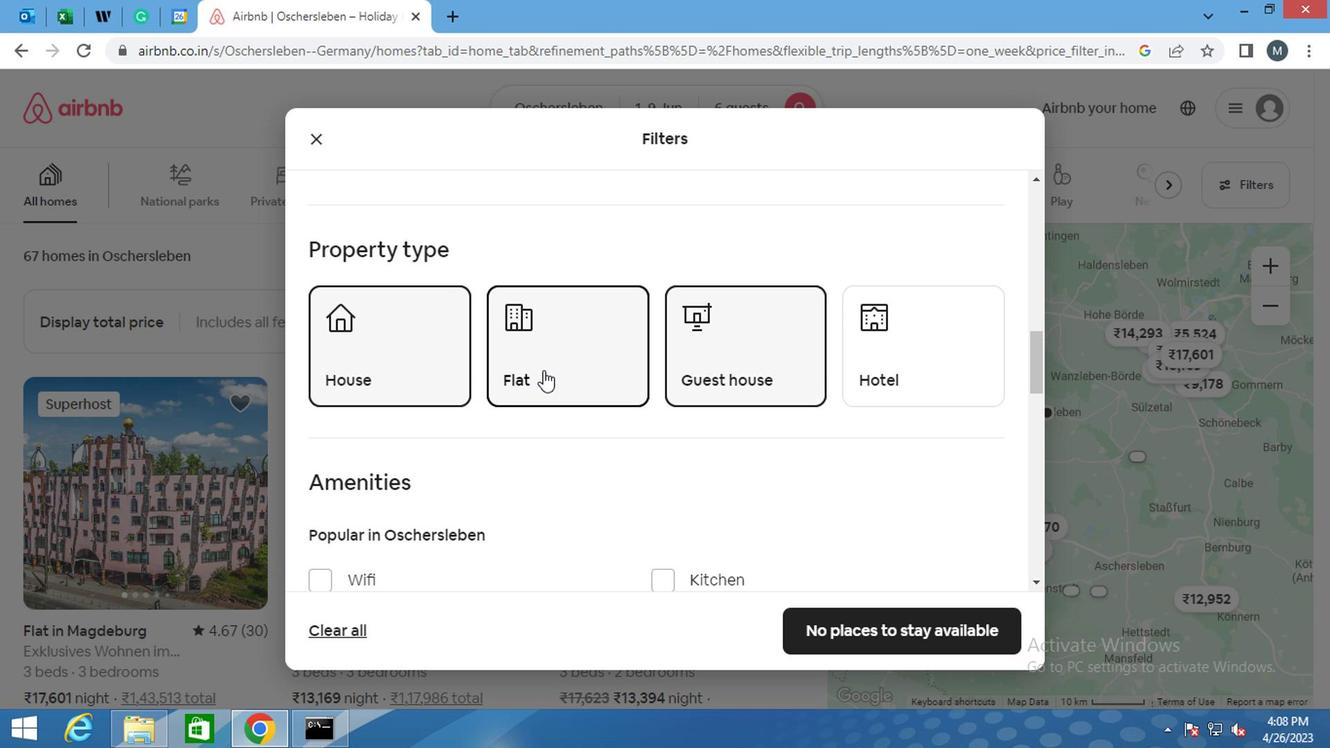
Action: Mouse scrolled (542, 371) with delta (0, 0)
Screenshot: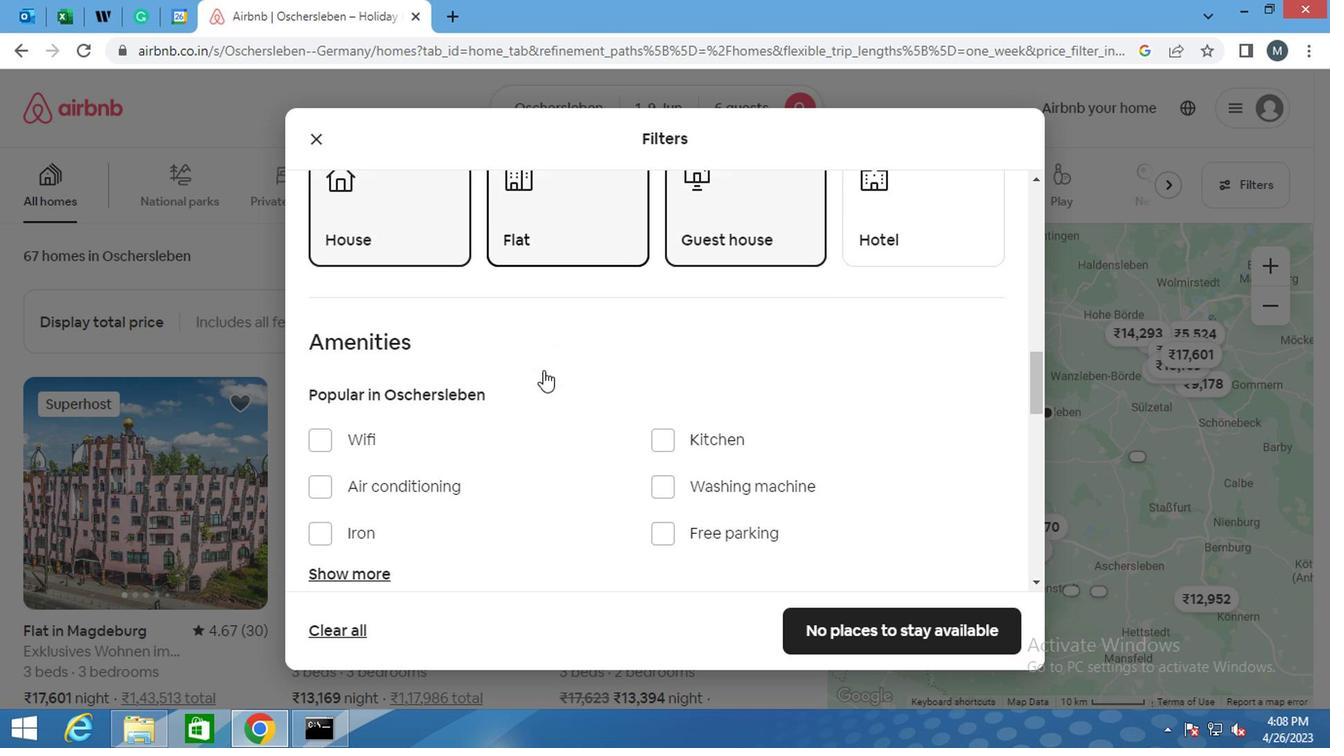 
Action: Mouse moved to (488, 379)
Screenshot: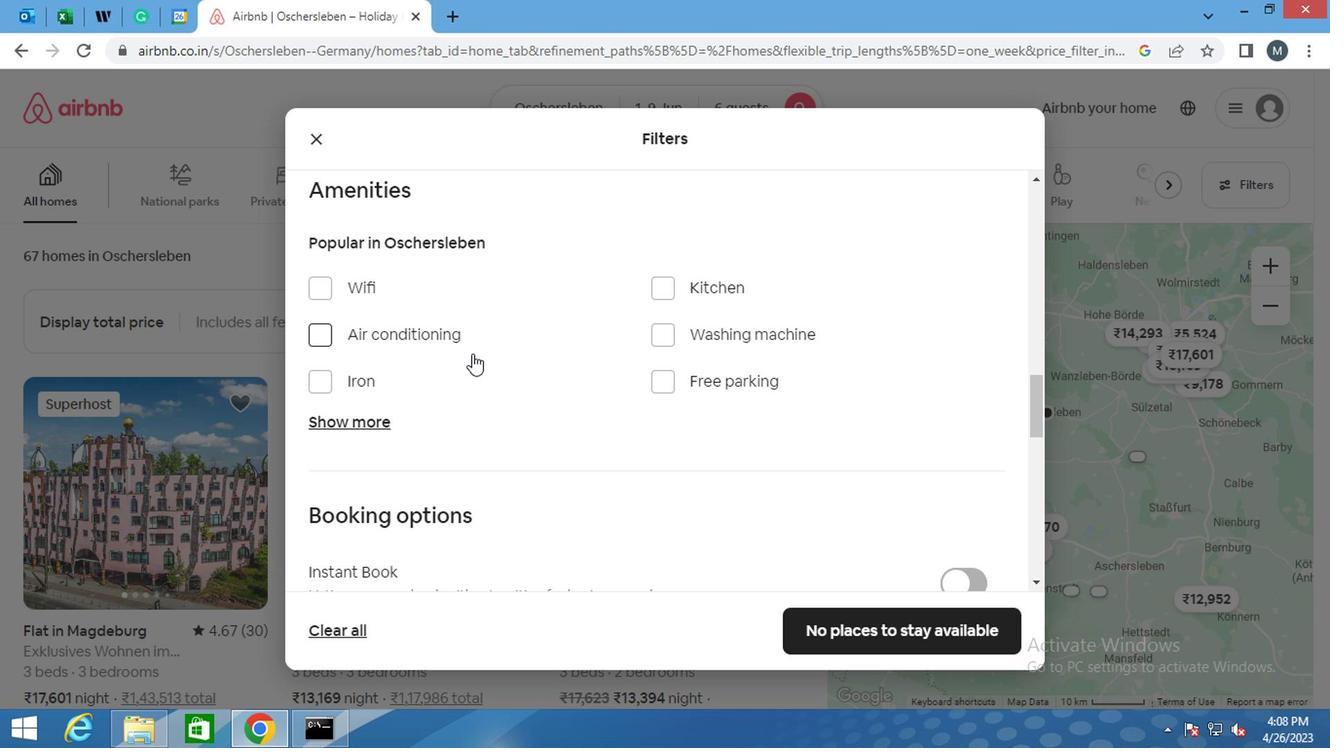 
Action: Mouse scrolled (488, 377) with delta (0, -1)
Screenshot: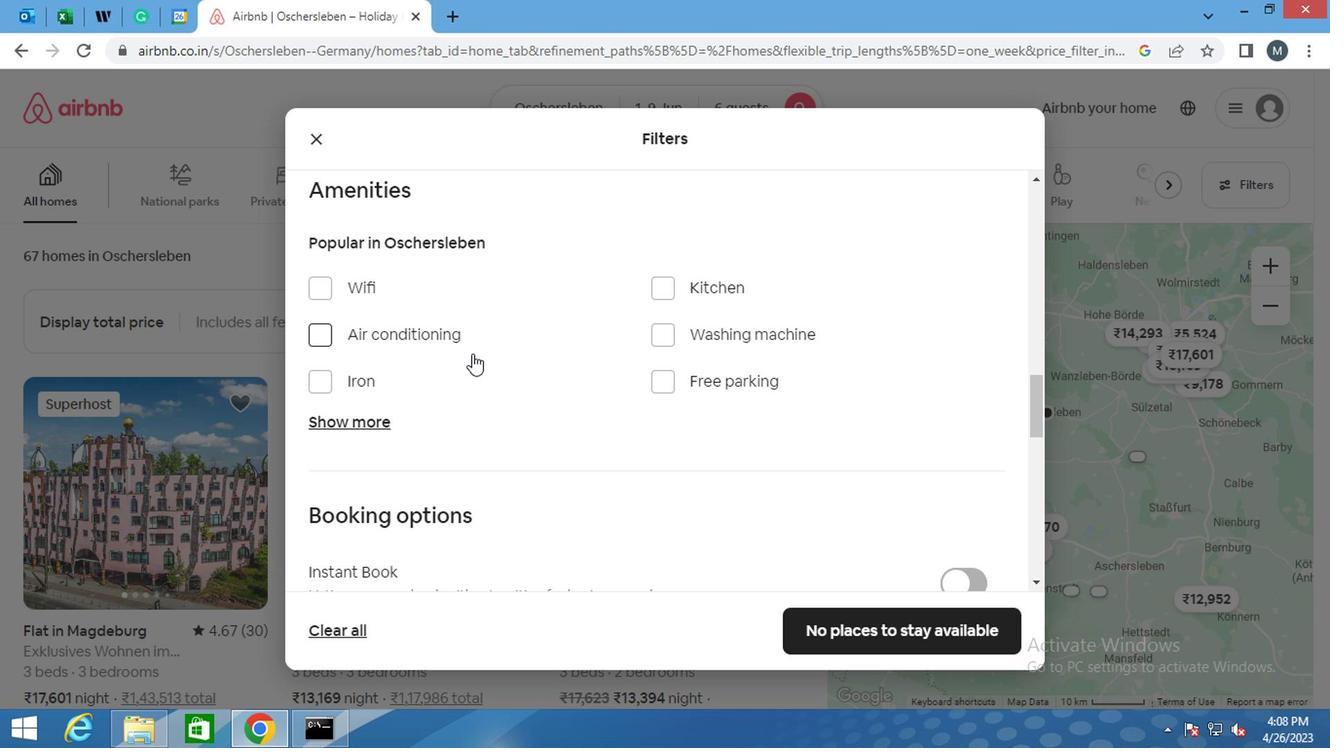 
Action: Mouse moved to (488, 382)
Screenshot: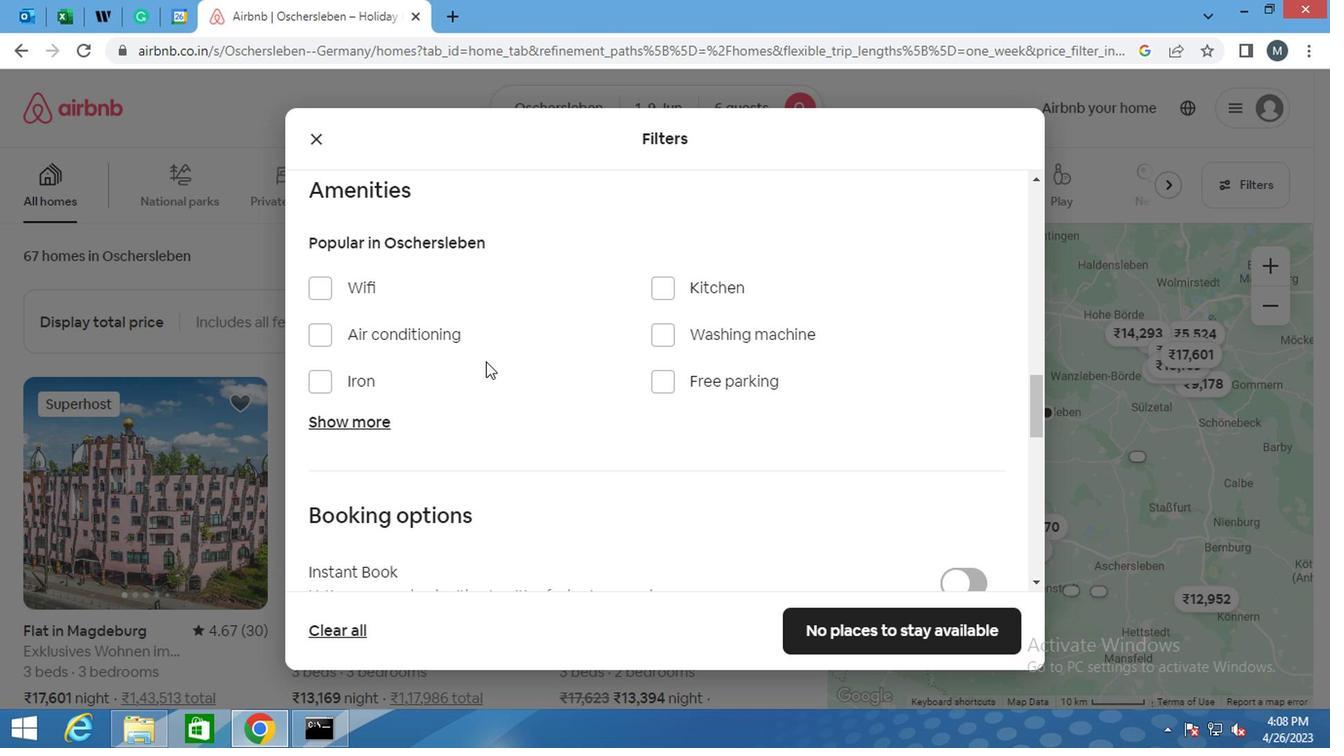 
Action: Mouse scrolled (488, 381) with delta (0, 0)
Screenshot: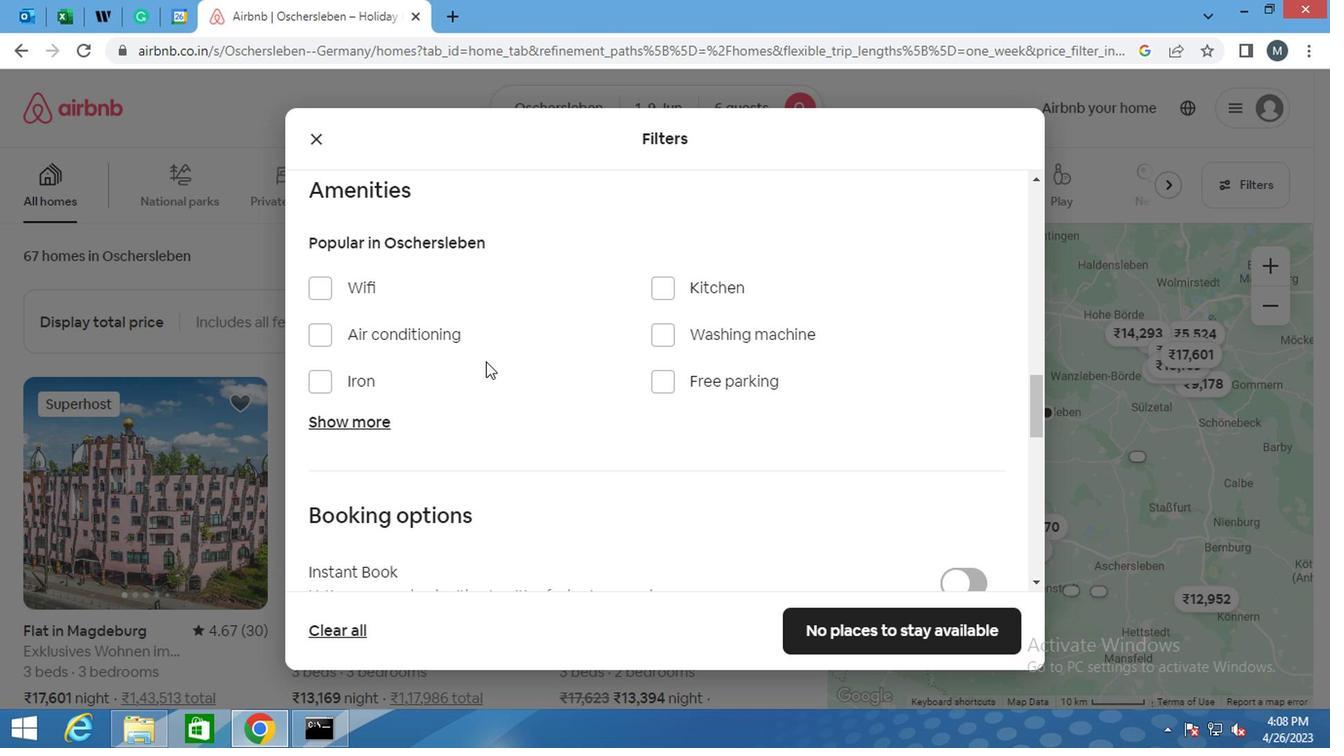
Action: Mouse moved to (620, 480)
Screenshot: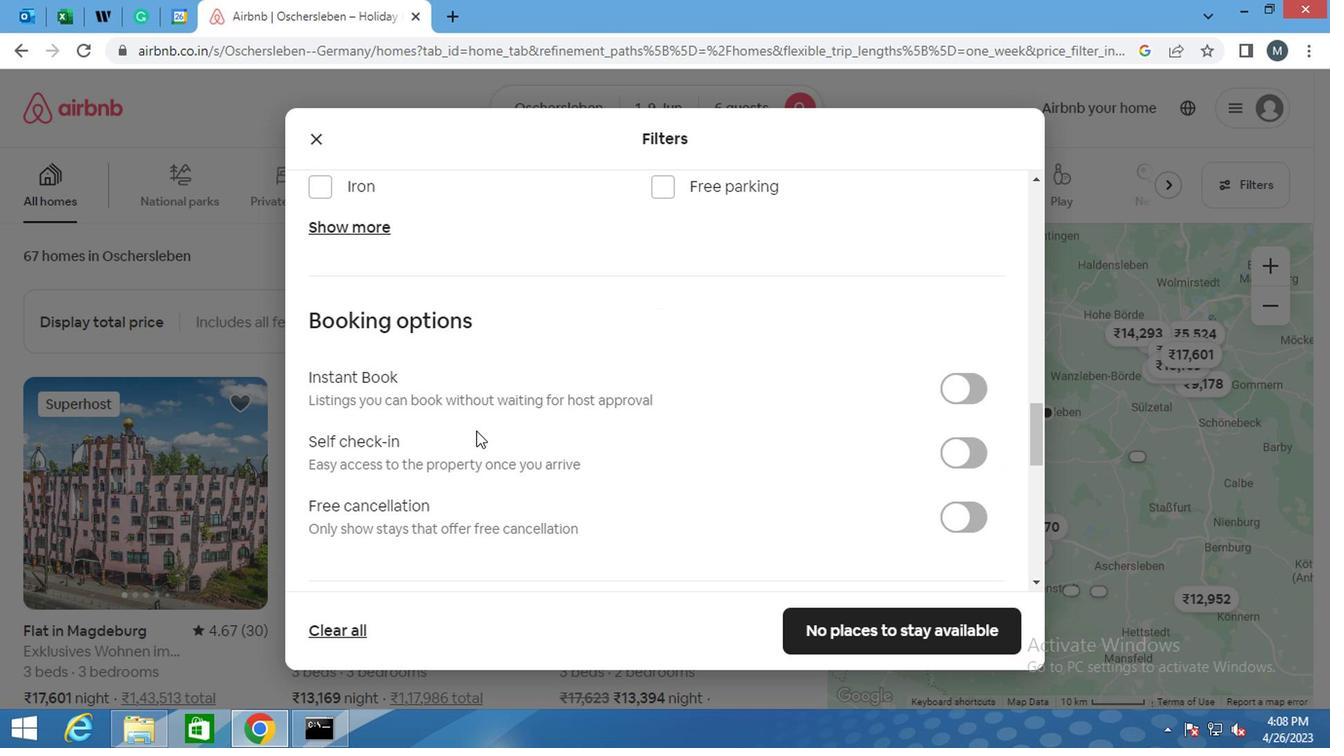 
Action: Mouse scrolled (620, 479) with delta (0, -1)
Screenshot: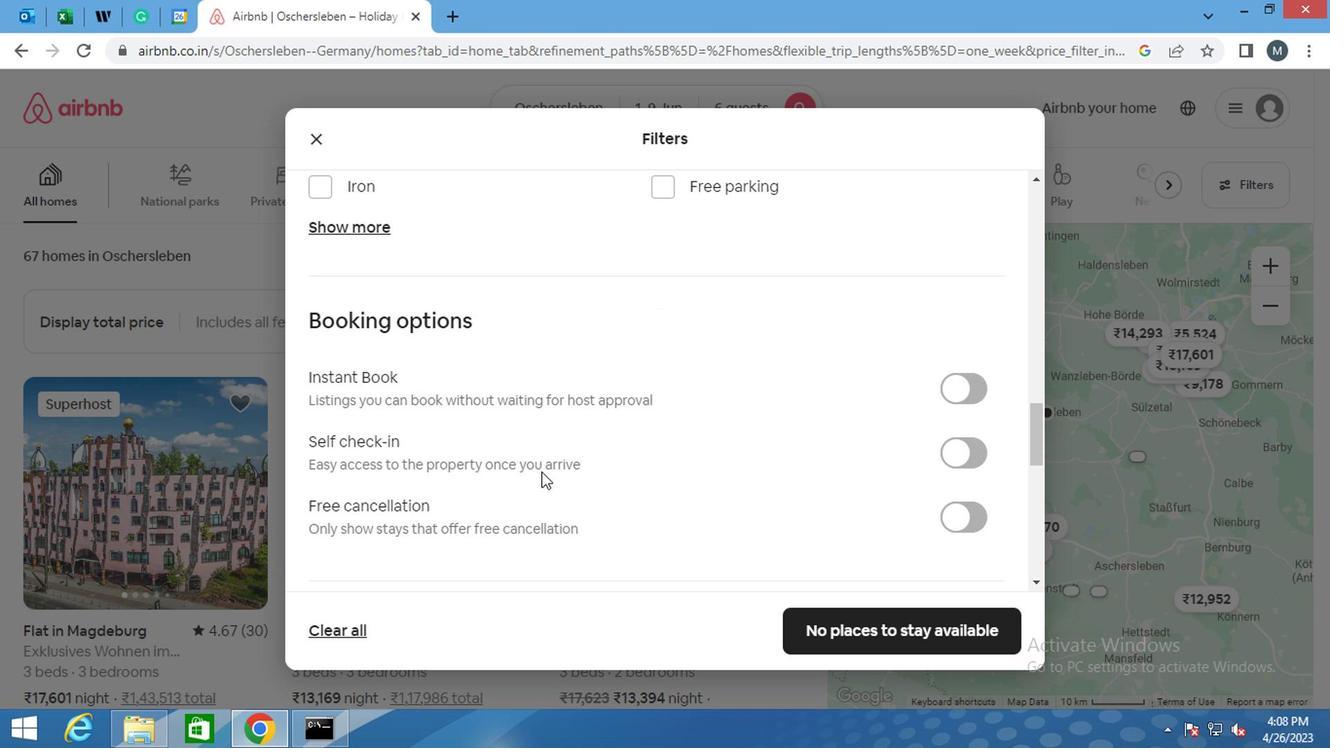 
Action: Mouse scrolled (620, 479) with delta (0, -1)
Screenshot: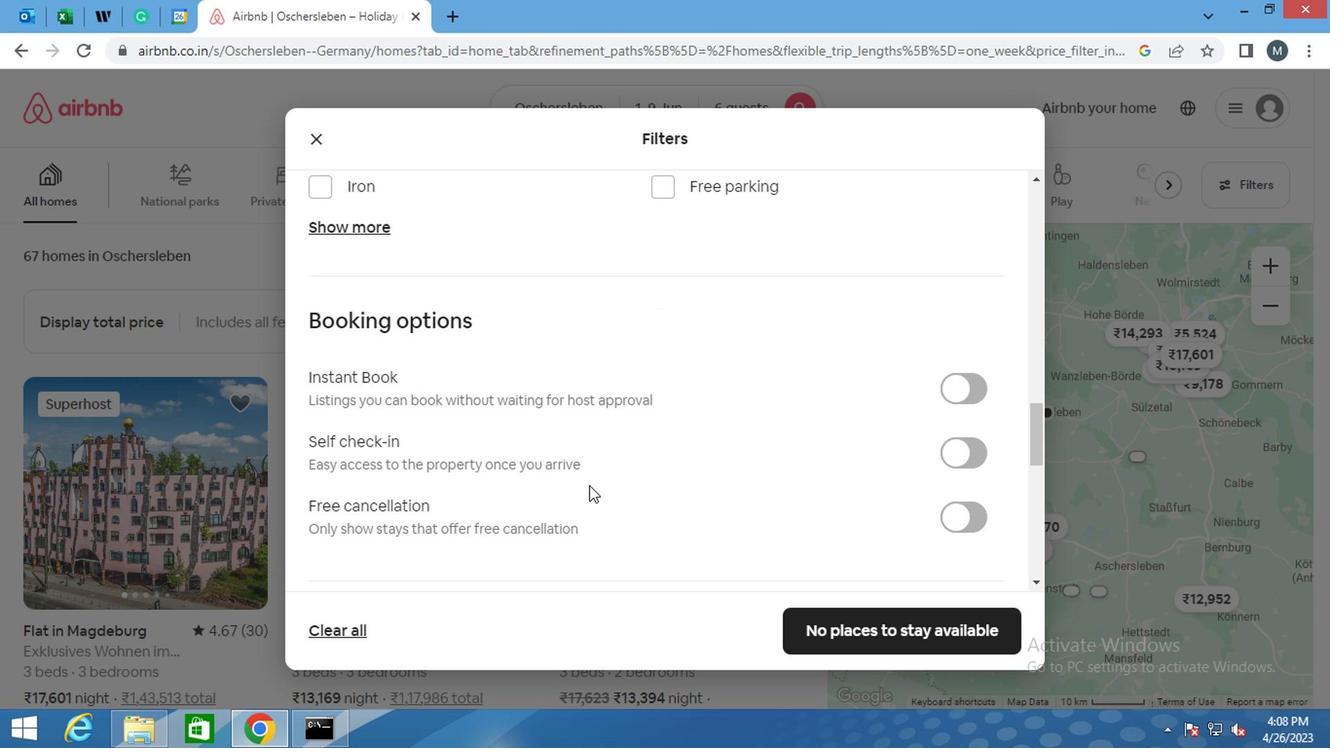 
Action: Mouse moved to (945, 262)
Screenshot: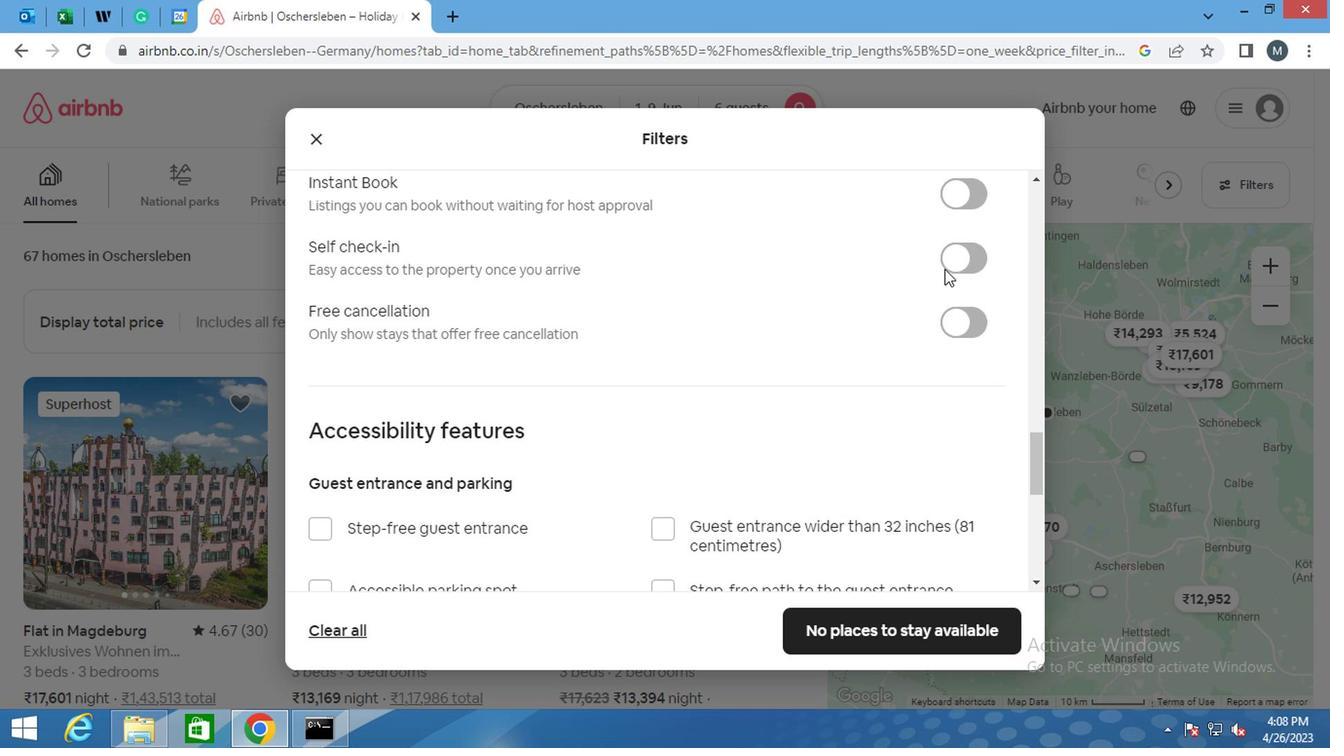 
Action: Mouse pressed left at (945, 262)
Screenshot: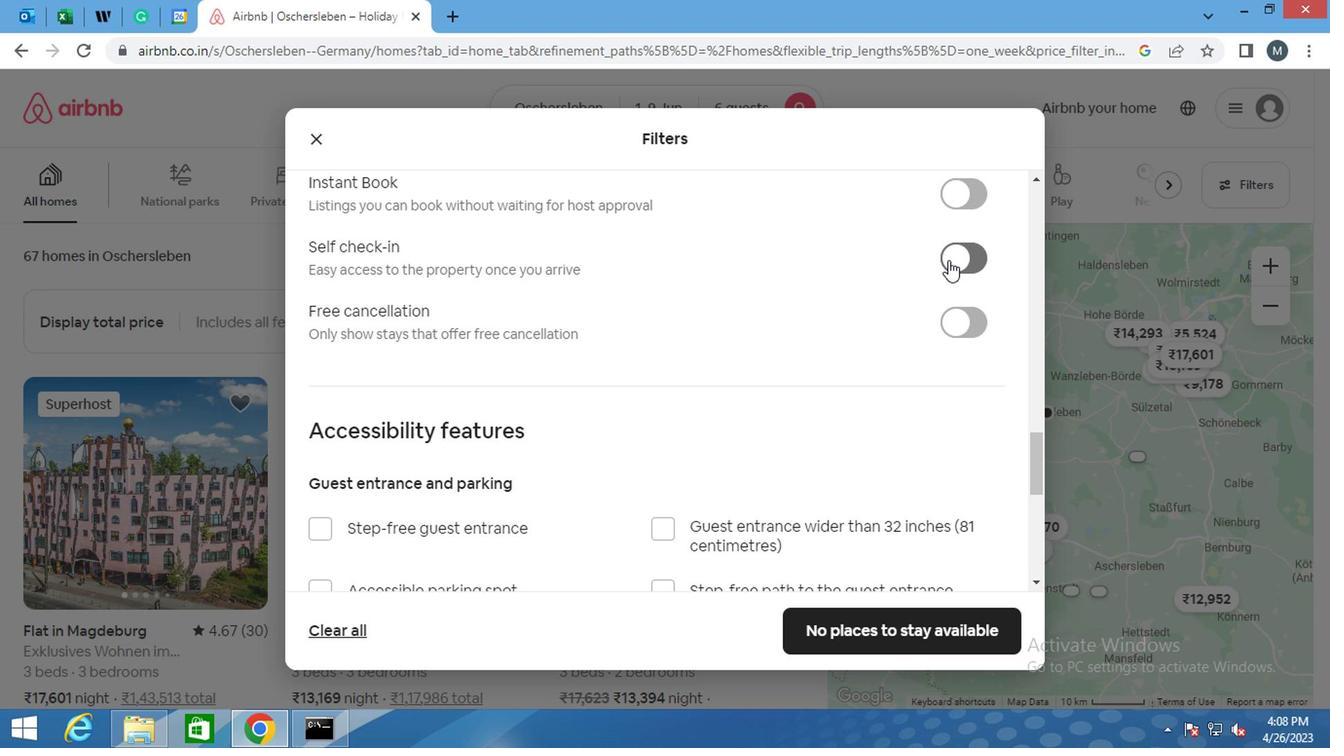 
Action: Mouse moved to (644, 343)
Screenshot: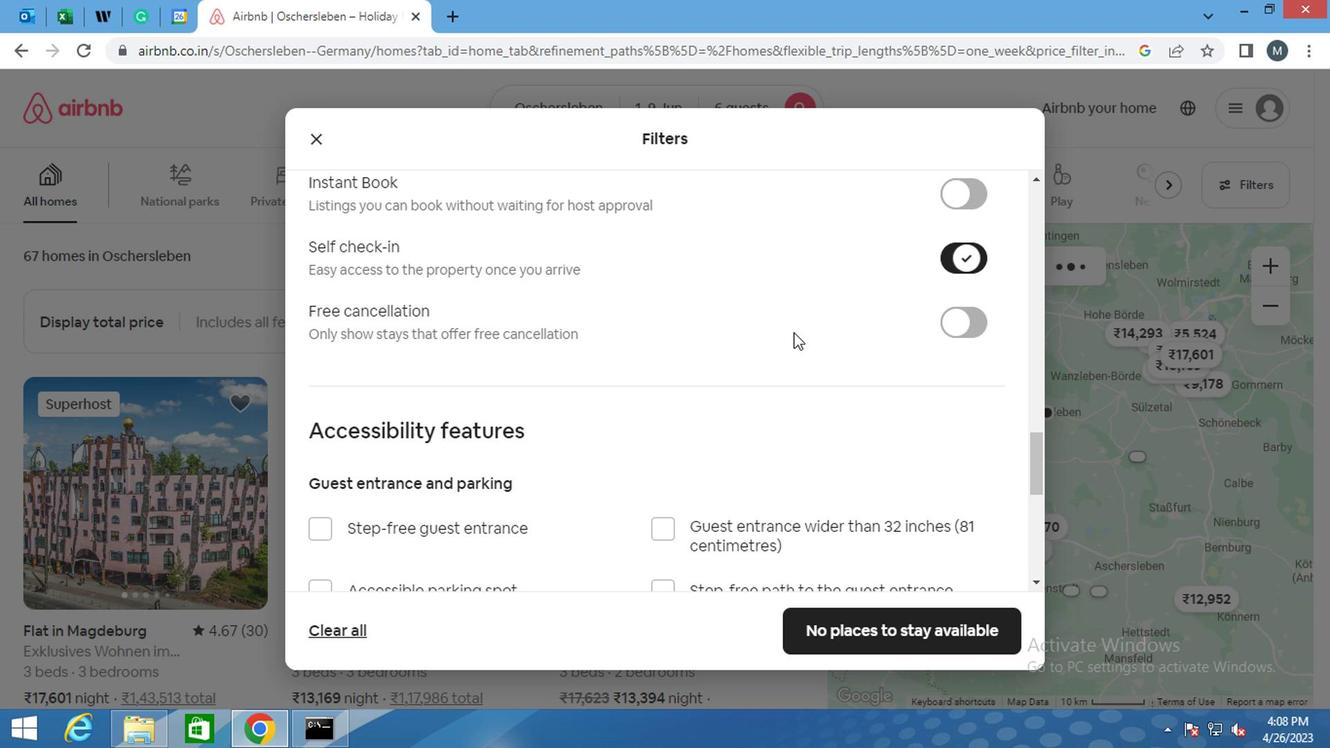 
Action: Mouse scrolled (644, 343) with delta (0, 0)
Screenshot: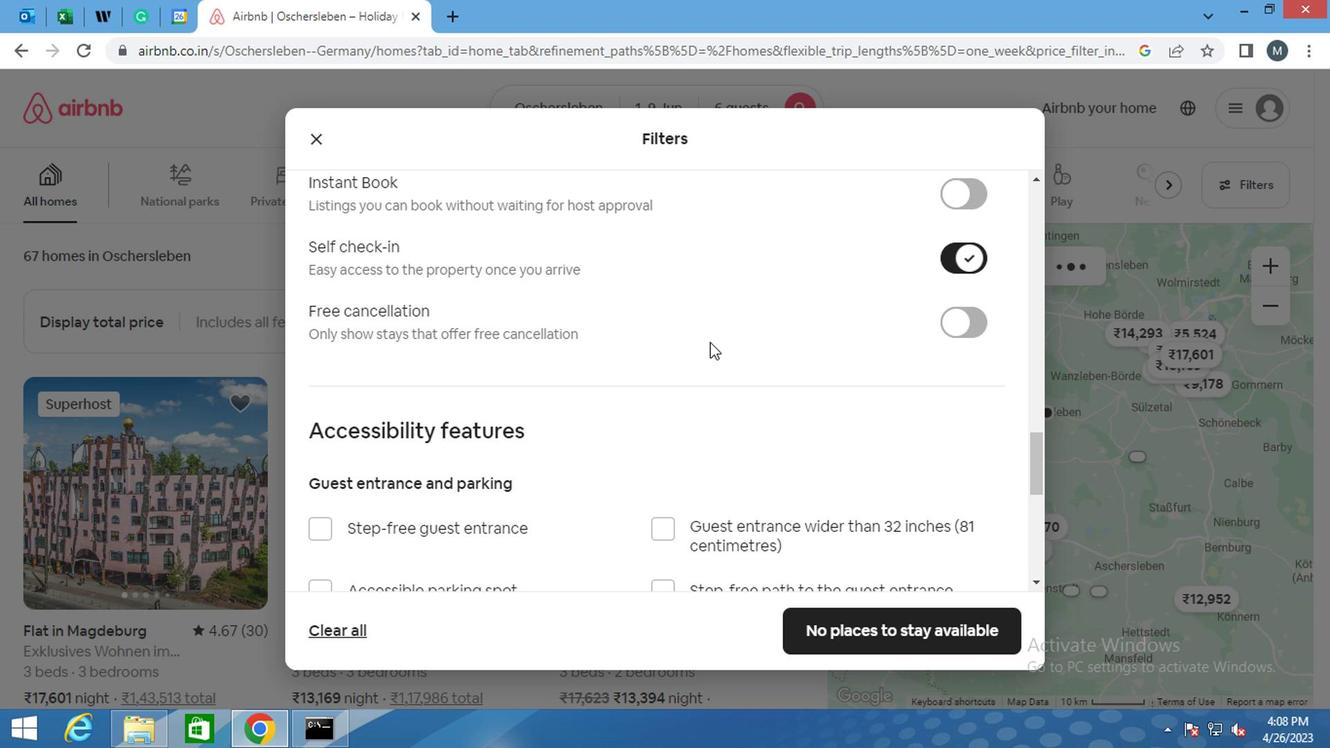 
Action: Mouse moved to (643, 343)
Screenshot: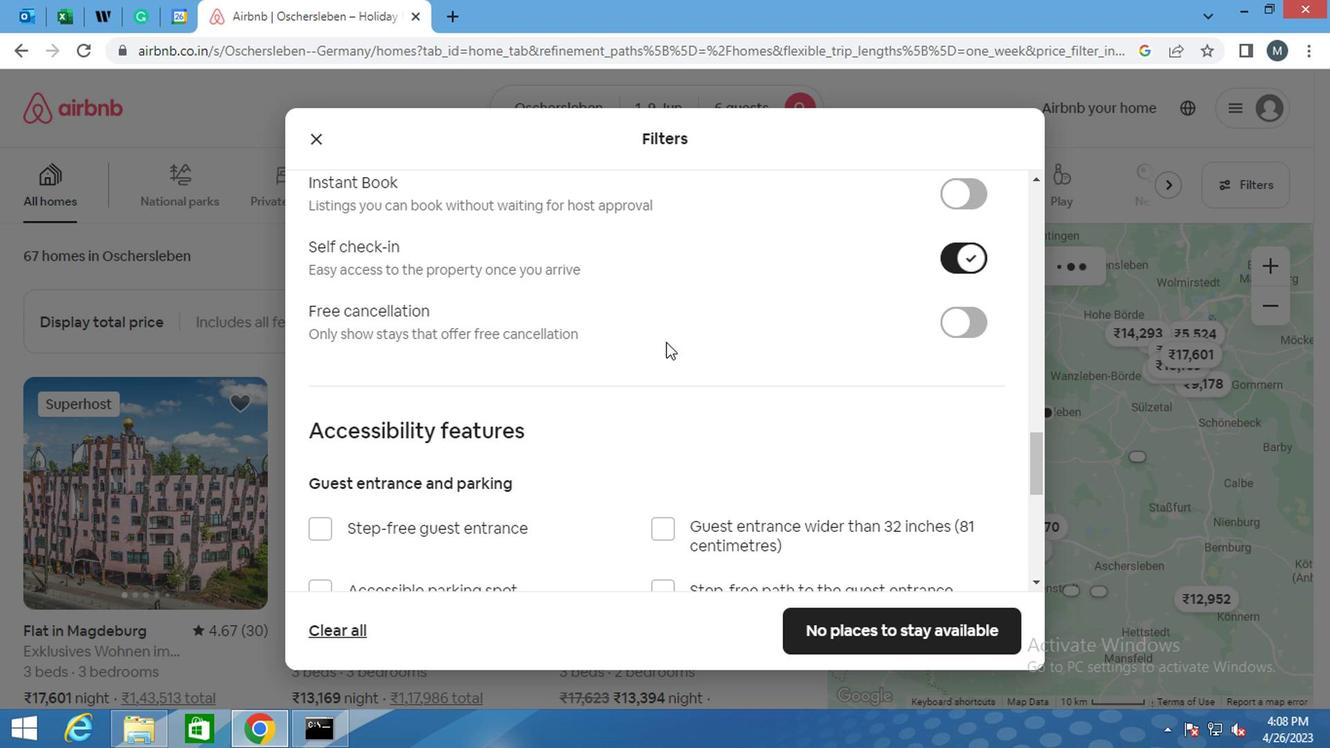 
Action: Mouse scrolled (643, 343) with delta (0, 0)
Screenshot: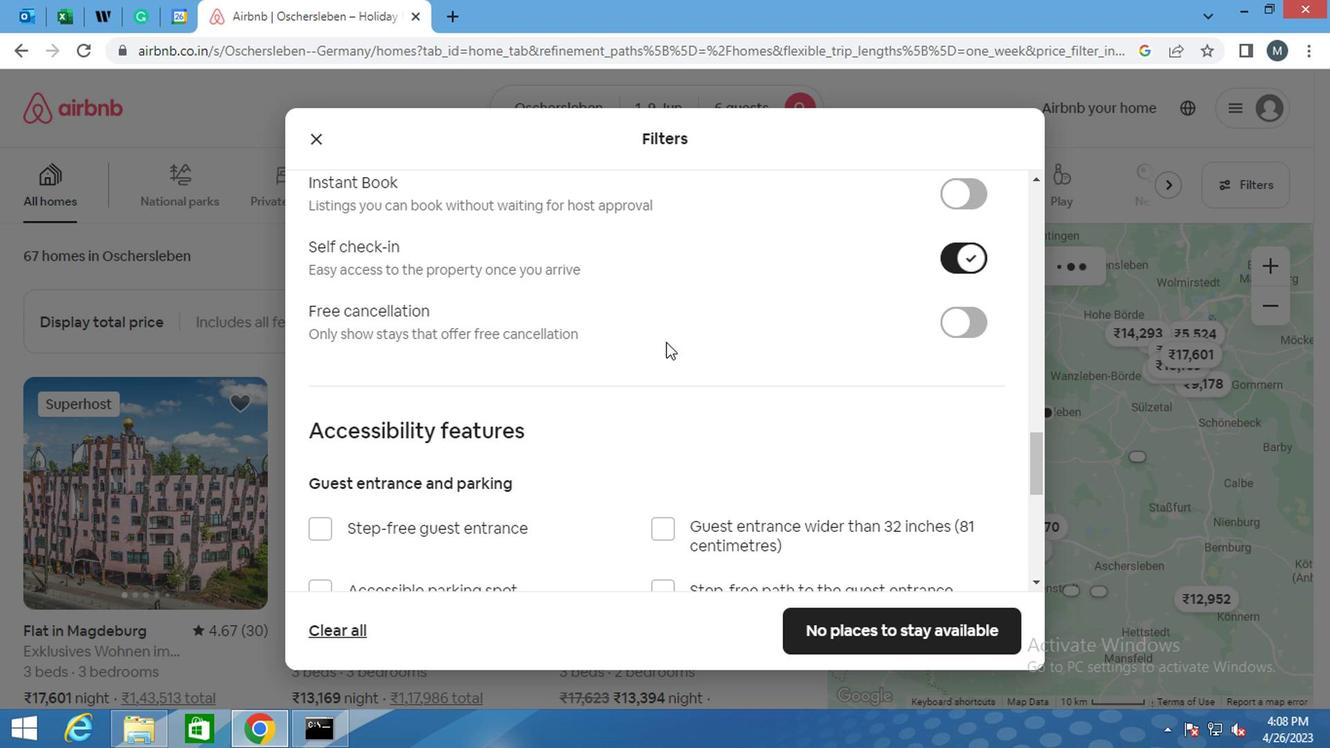 
Action: Mouse moved to (539, 348)
Screenshot: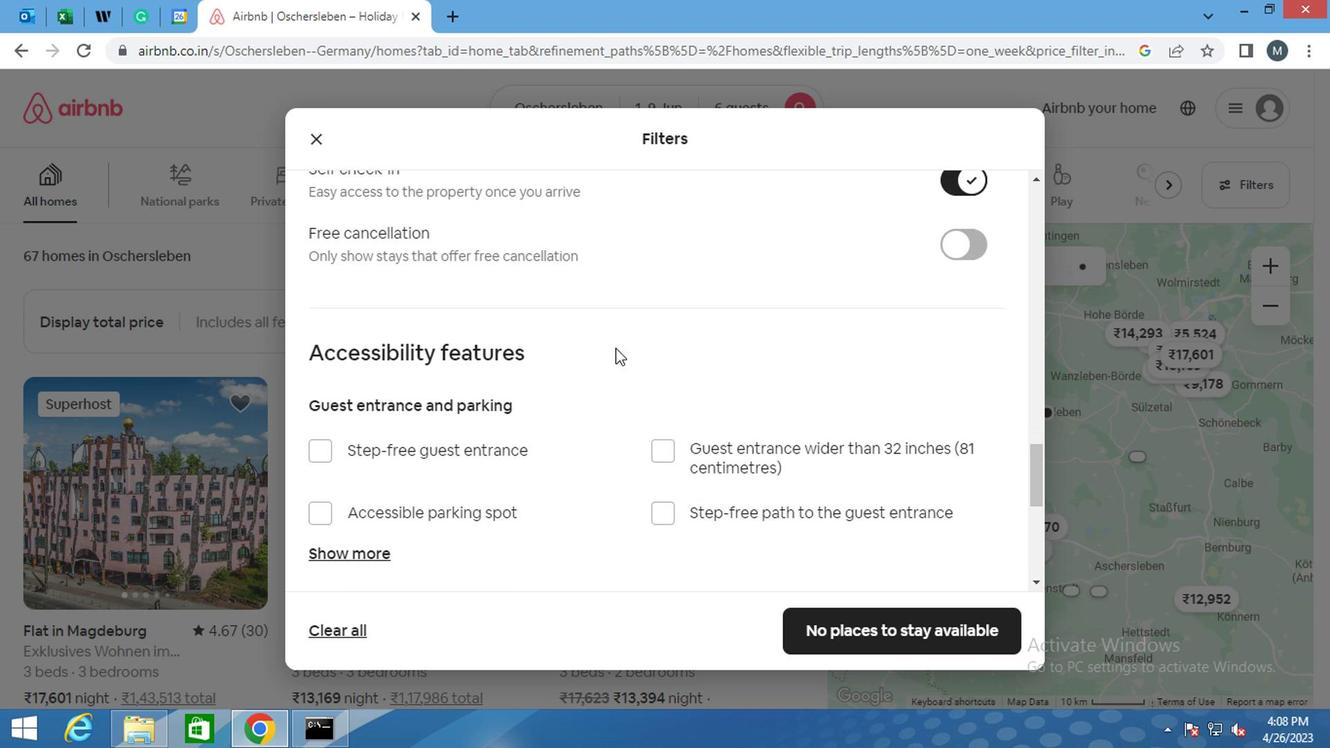 
Action: Mouse scrolled (539, 347) with delta (0, 0)
Screenshot: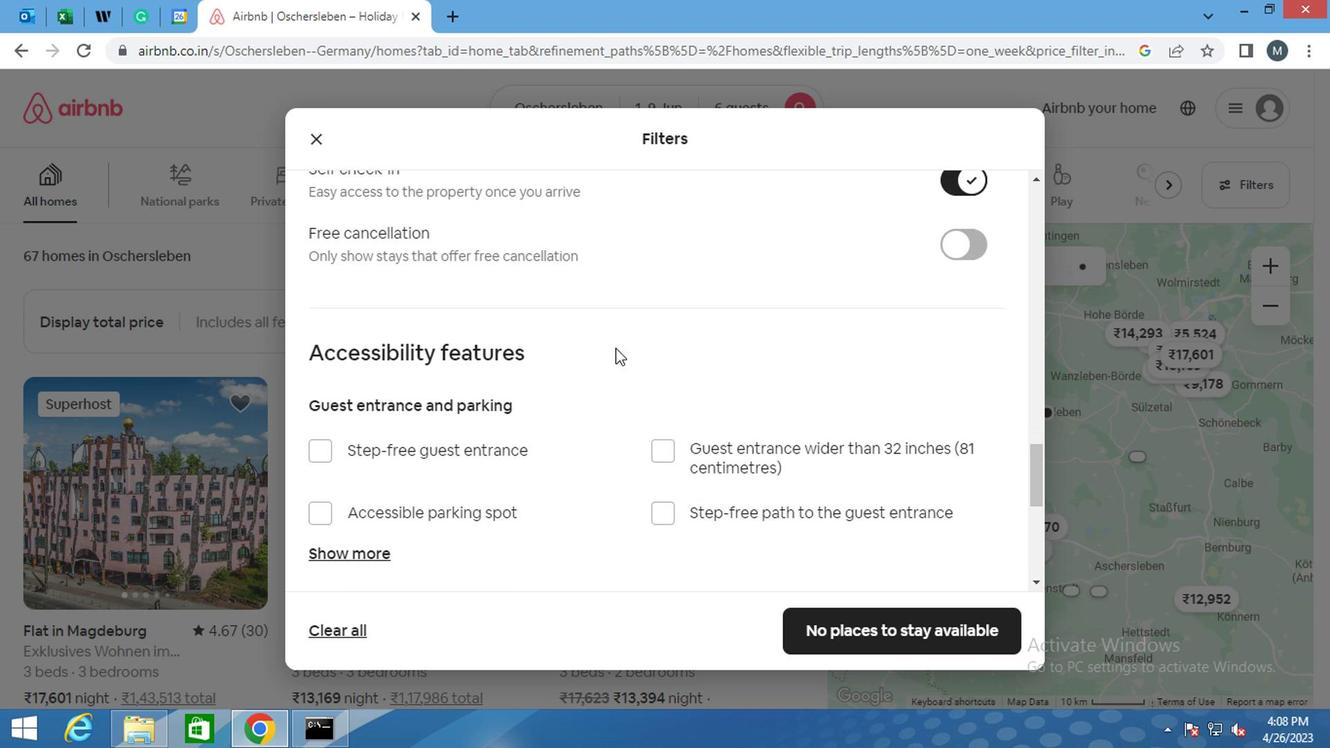 
Action: Mouse moved to (529, 352)
Screenshot: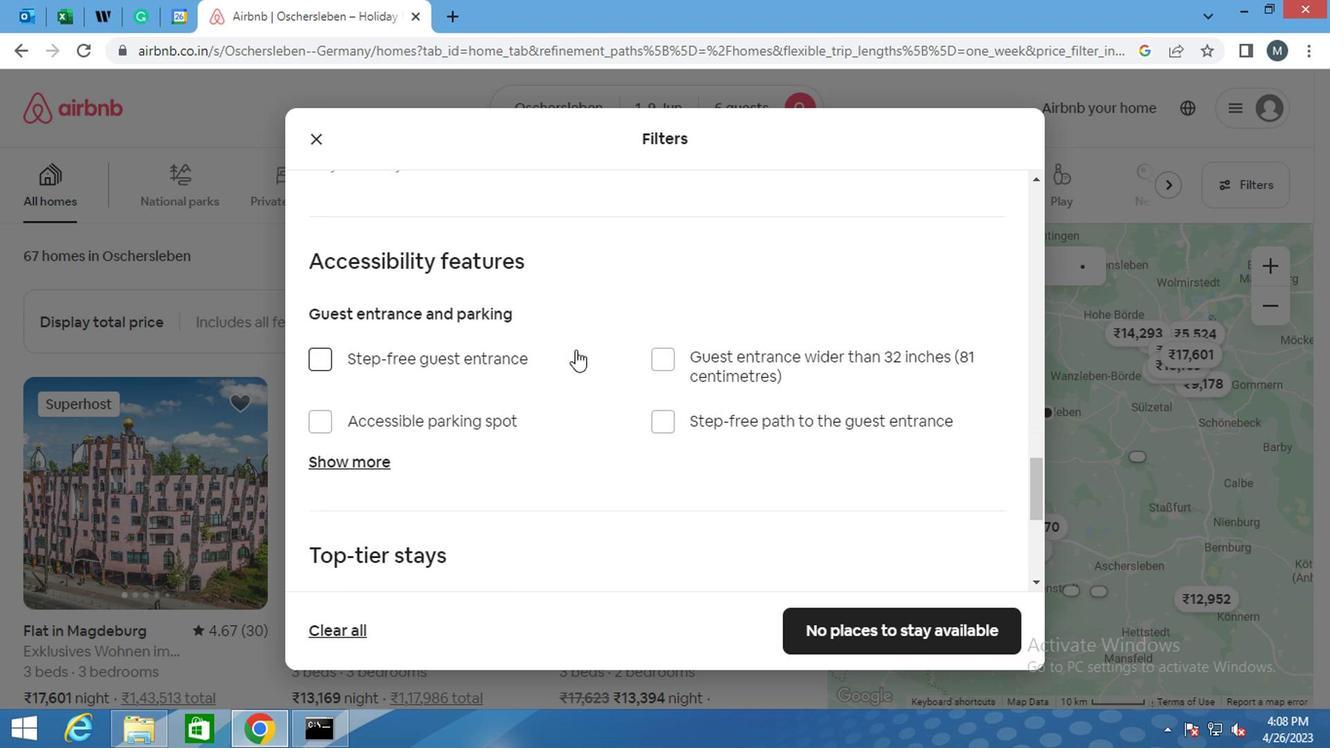 
Action: Mouse scrolled (529, 350) with delta (0, -1)
Screenshot: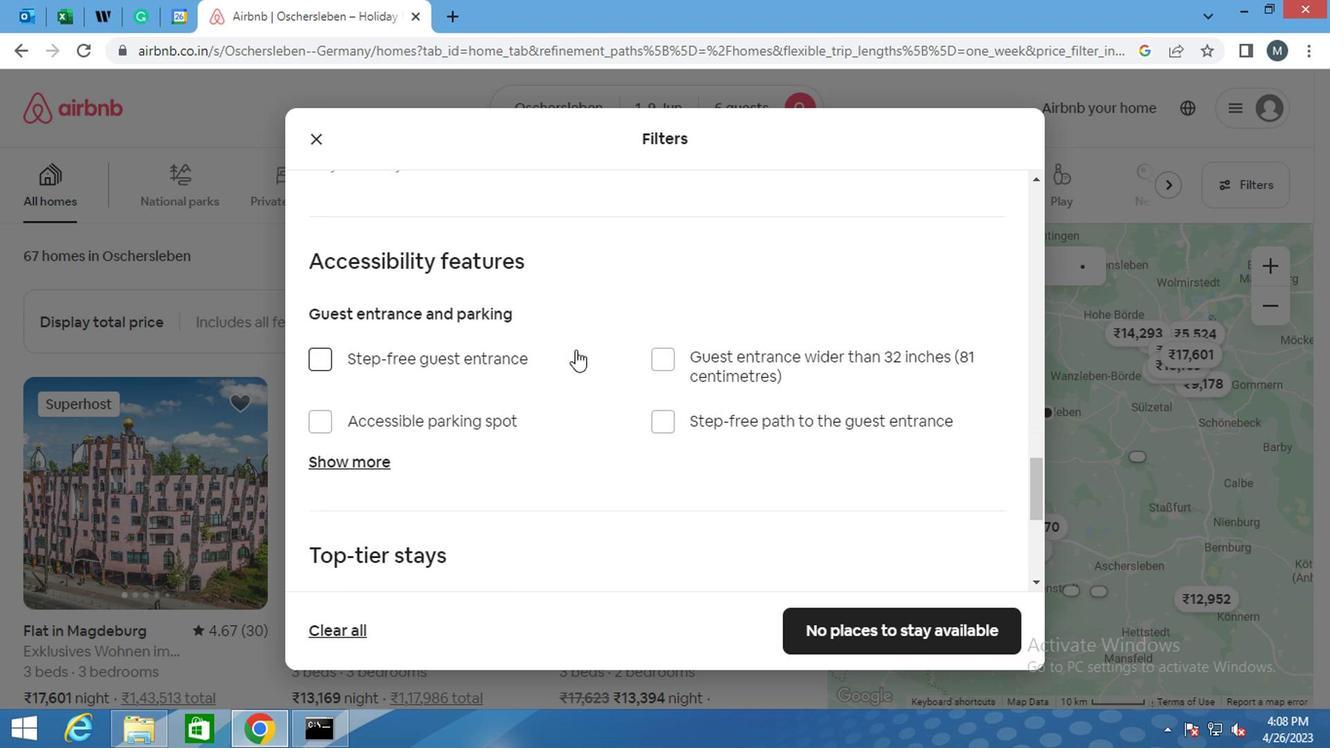
Action: Mouse moved to (469, 357)
Screenshot: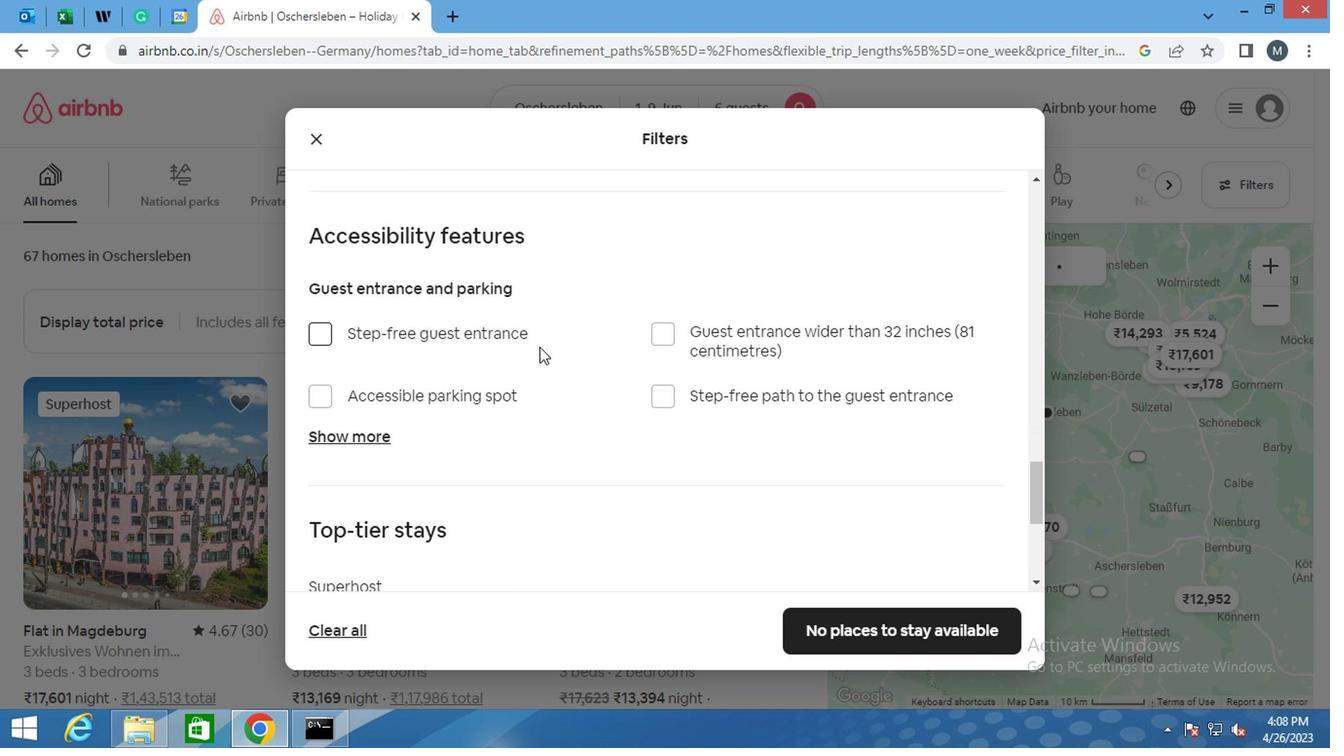 
Action: Mouse scrolled (469, 358) with delta (0, 0)
Screenshot: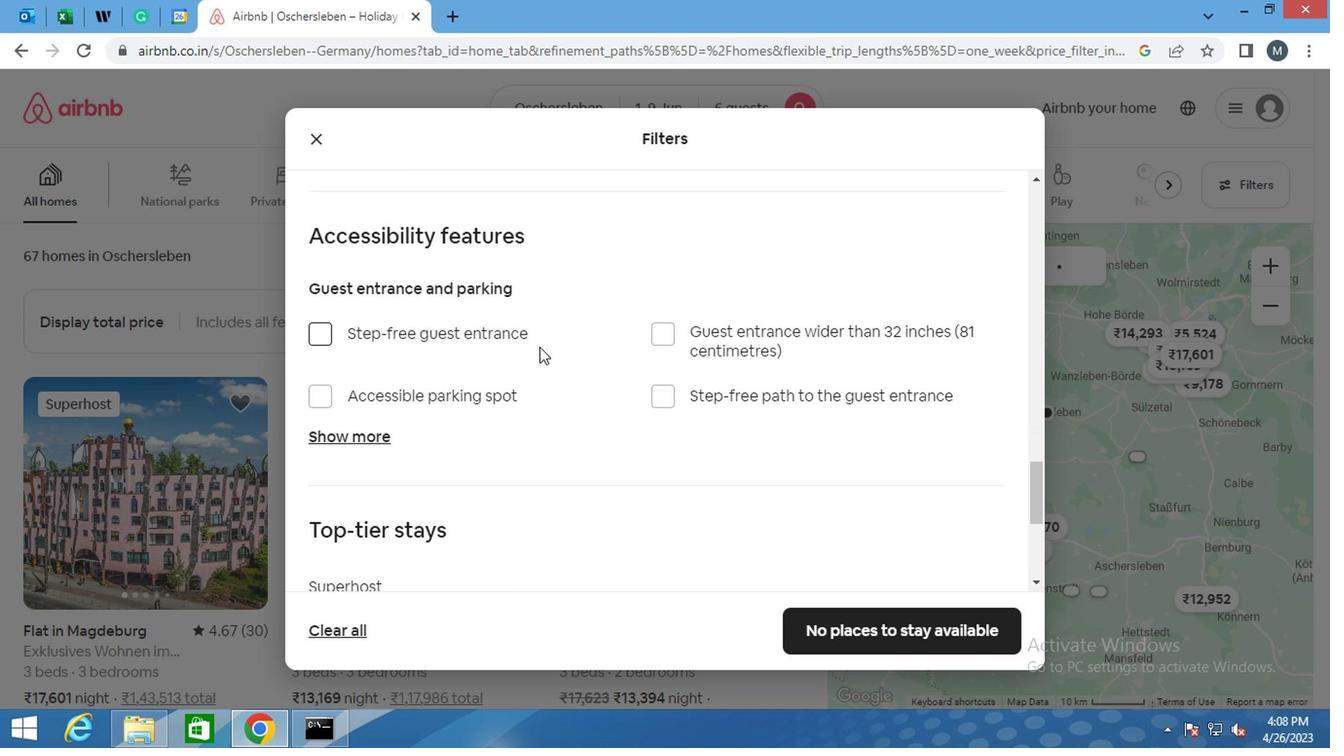 
Action: Mouse moved to (437, 365)
Screenshot: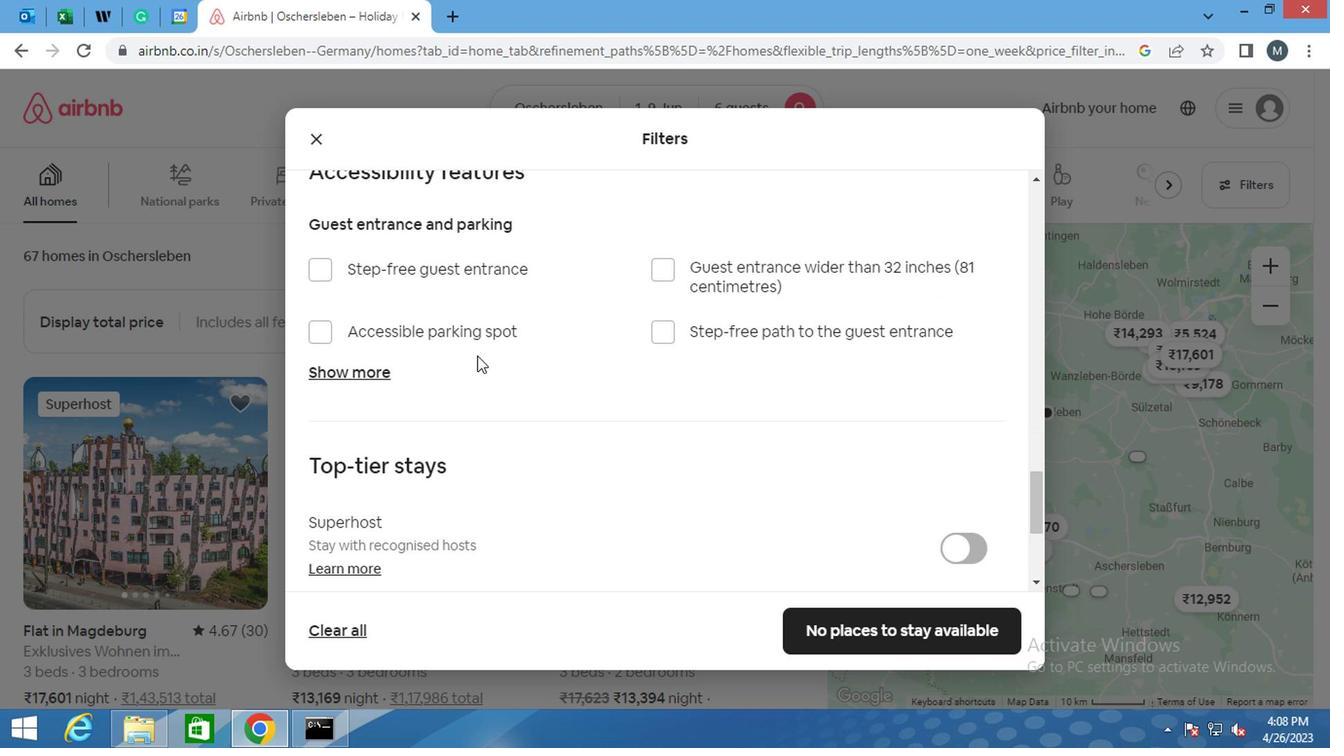 
Action: Mouse scrolled (437, 364) with delta (0, 0)
Screenshot: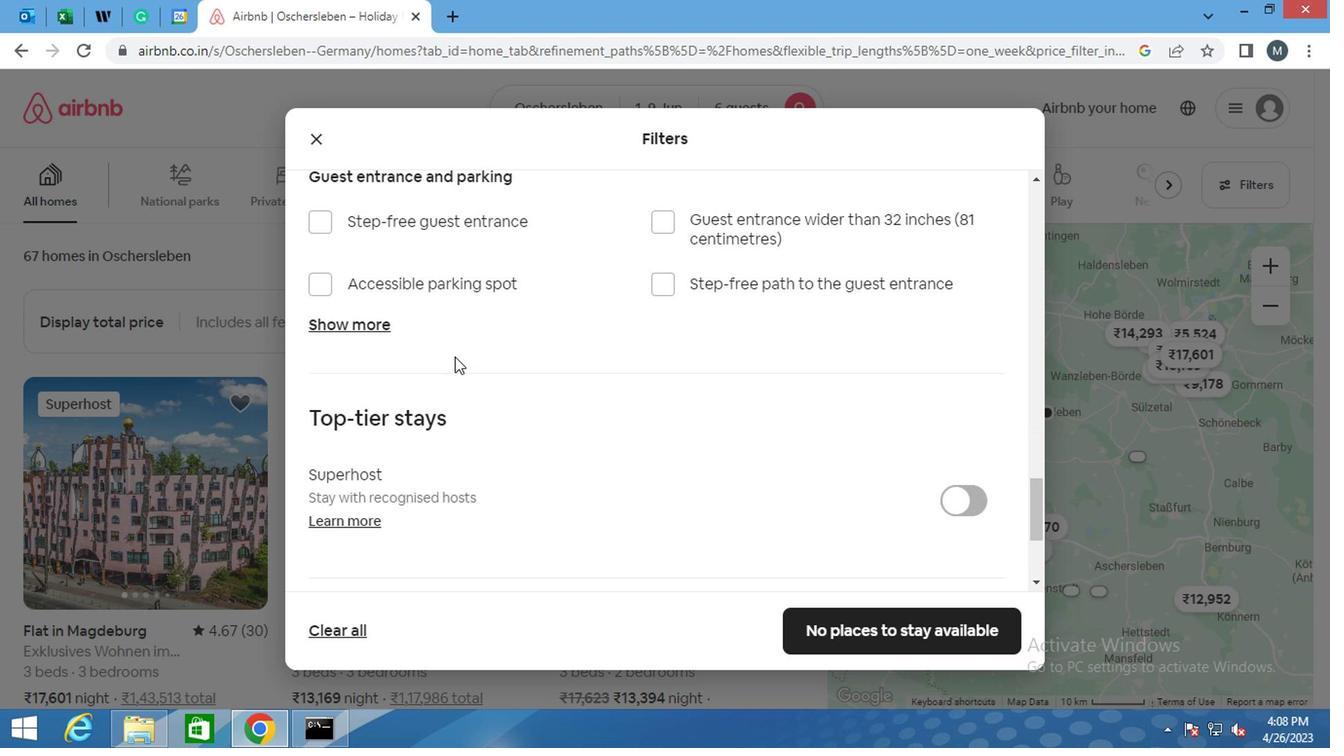 
Action: Mouse moved to (399, 413)
Screenshot: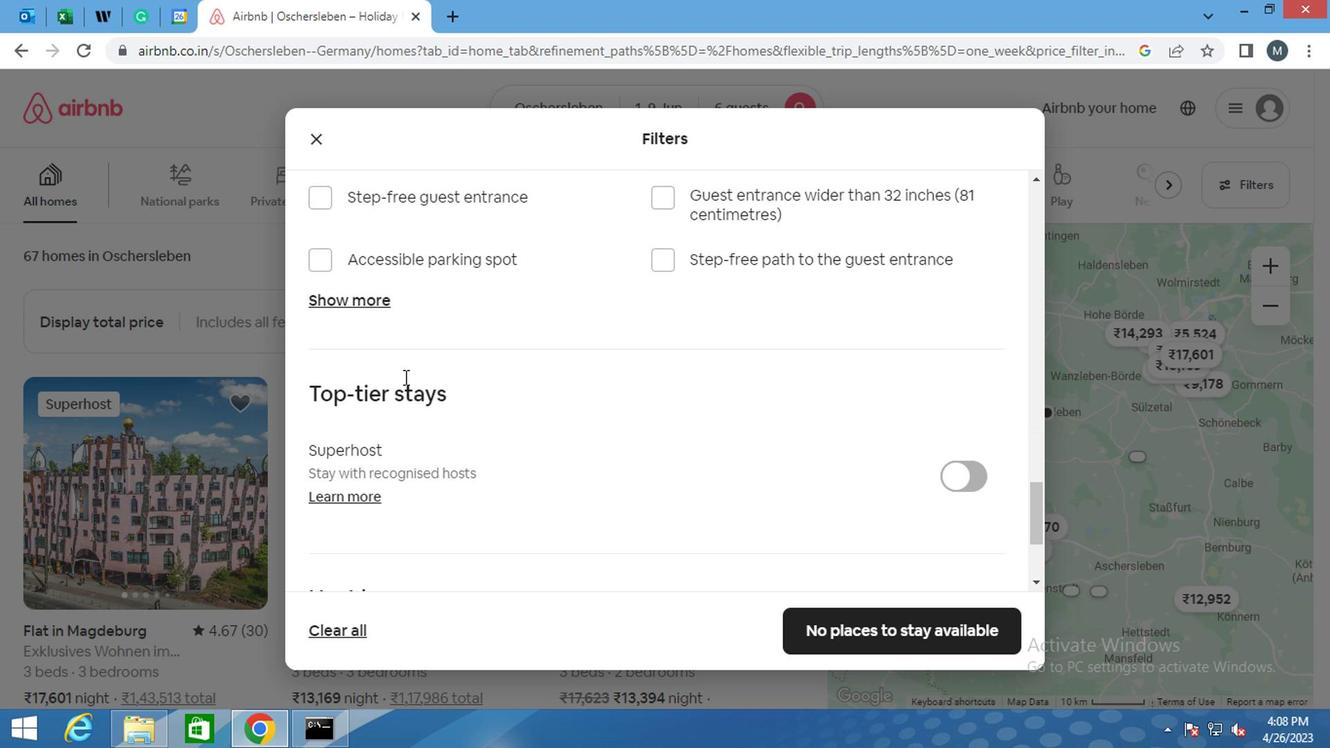 
Action: Mouse scrolled (399, 411) with delta (0, -1)
Screenshot: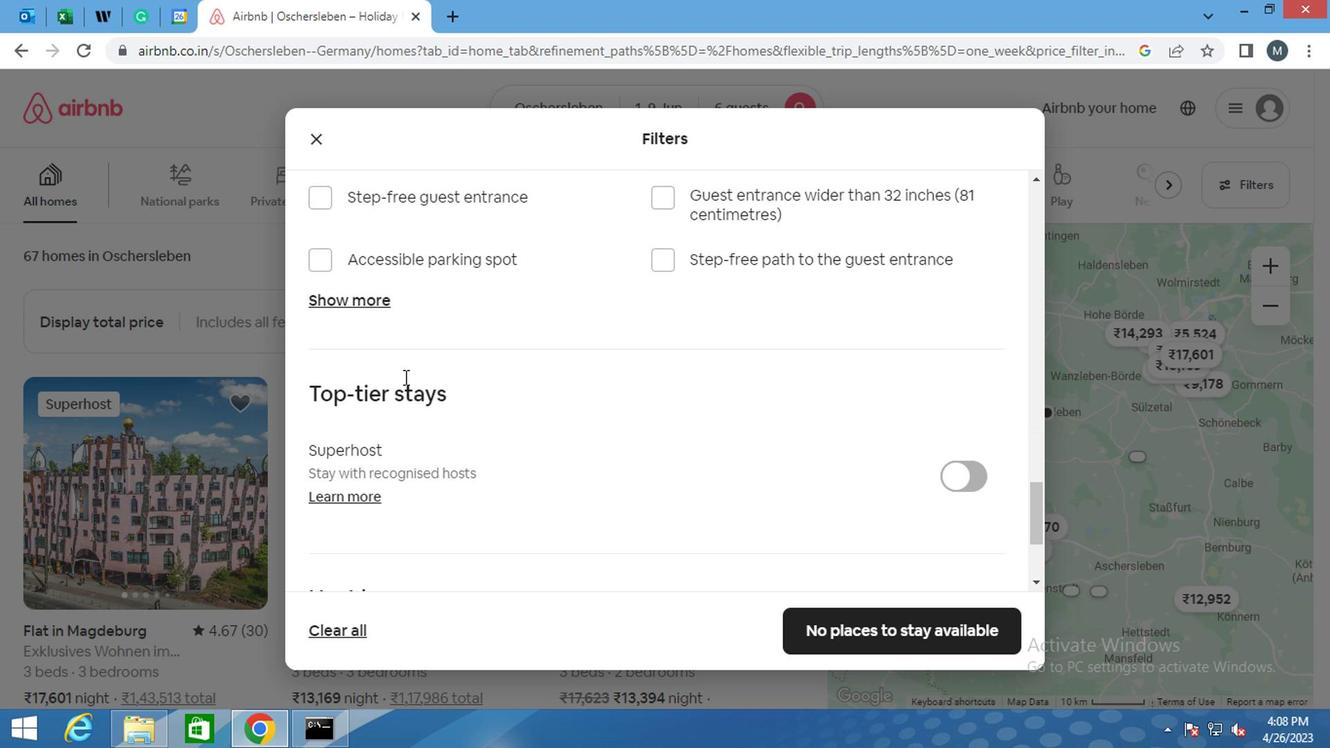 
Action: Mouse moved to (399, 415)
Screenshot: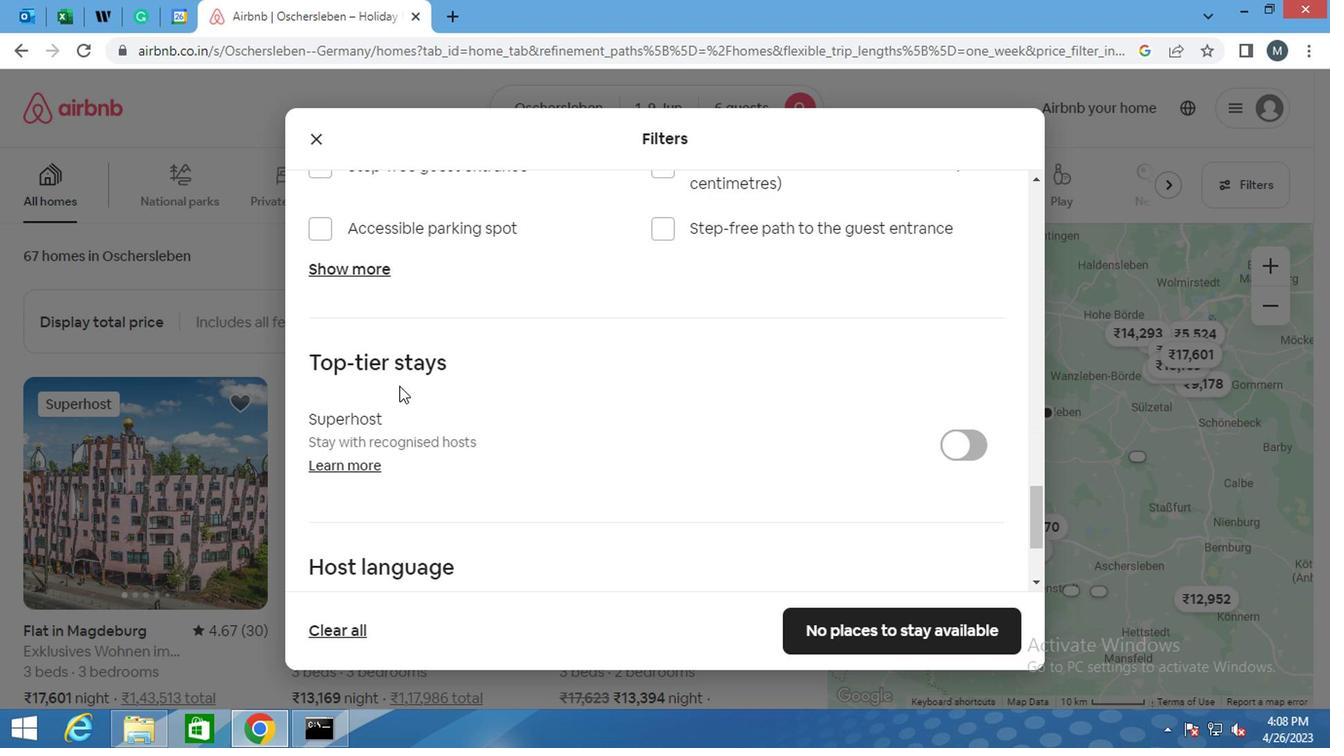 
Action: Mouse scrolled (399, 415) with delta (0, 0)
Screenshot: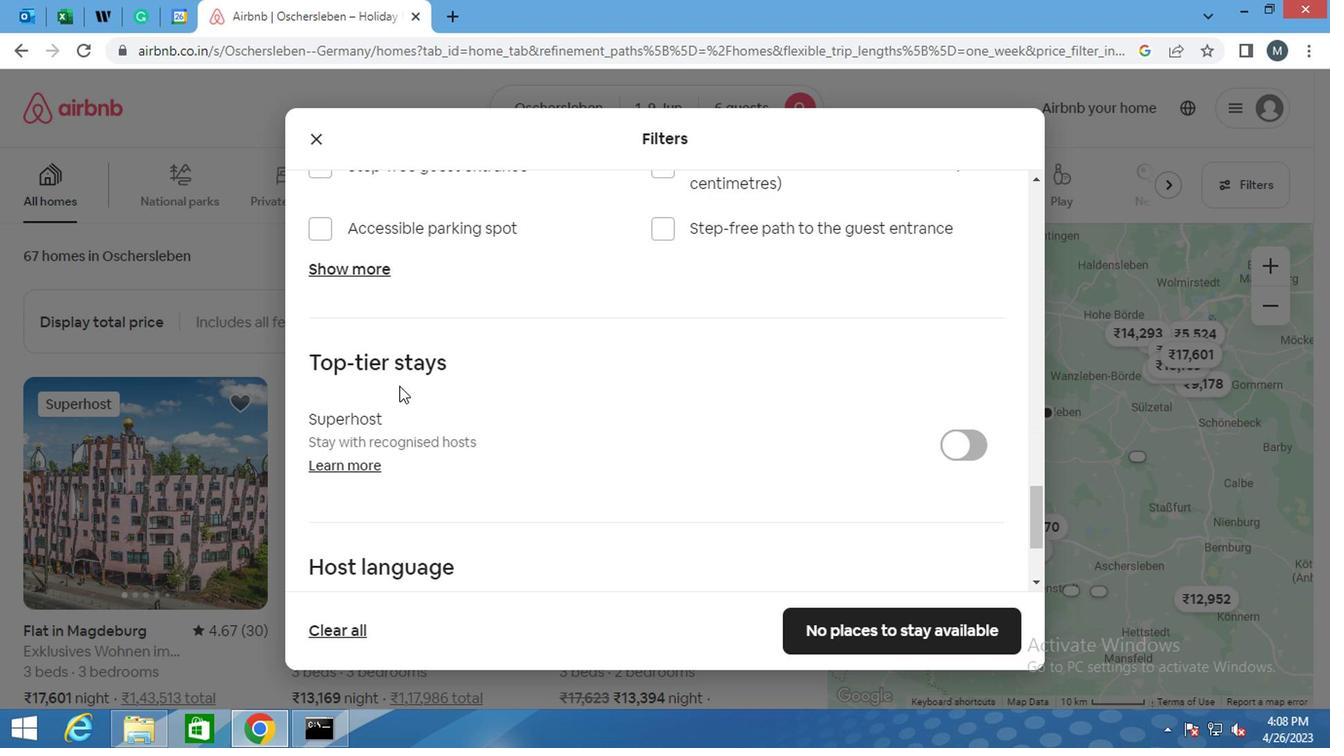 
Action: Mouse moved to (326, 453)
Screenshot: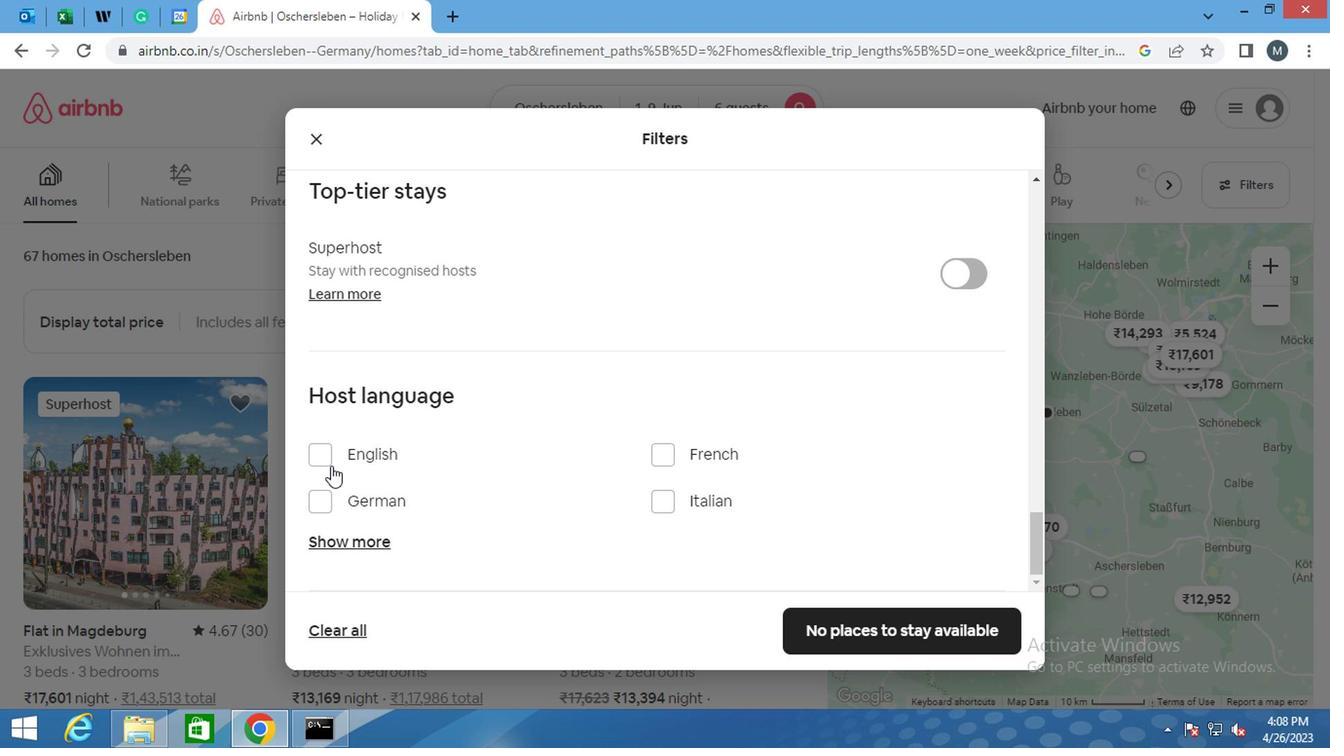 
Action: Mouse pressed left at (326, 453)
Screenshot: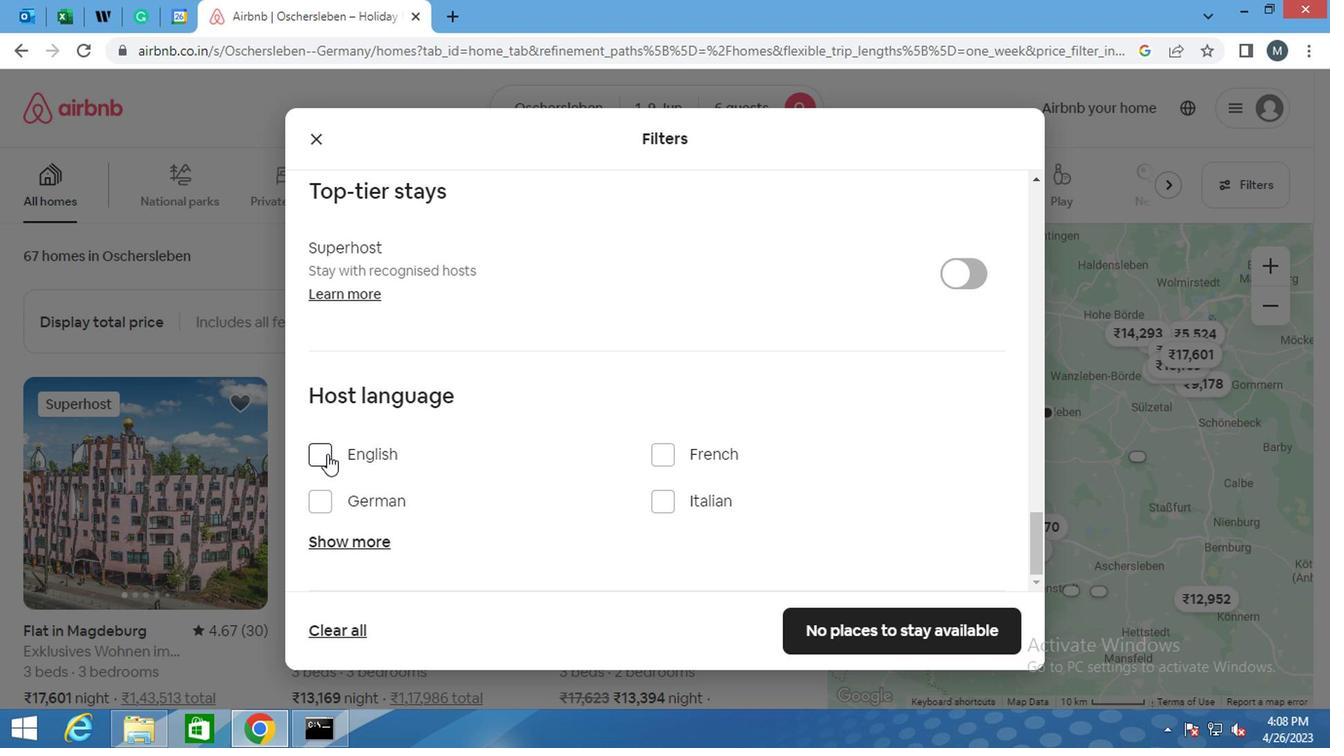 
Action: Mouse moved to (837, 638)
Screenshot: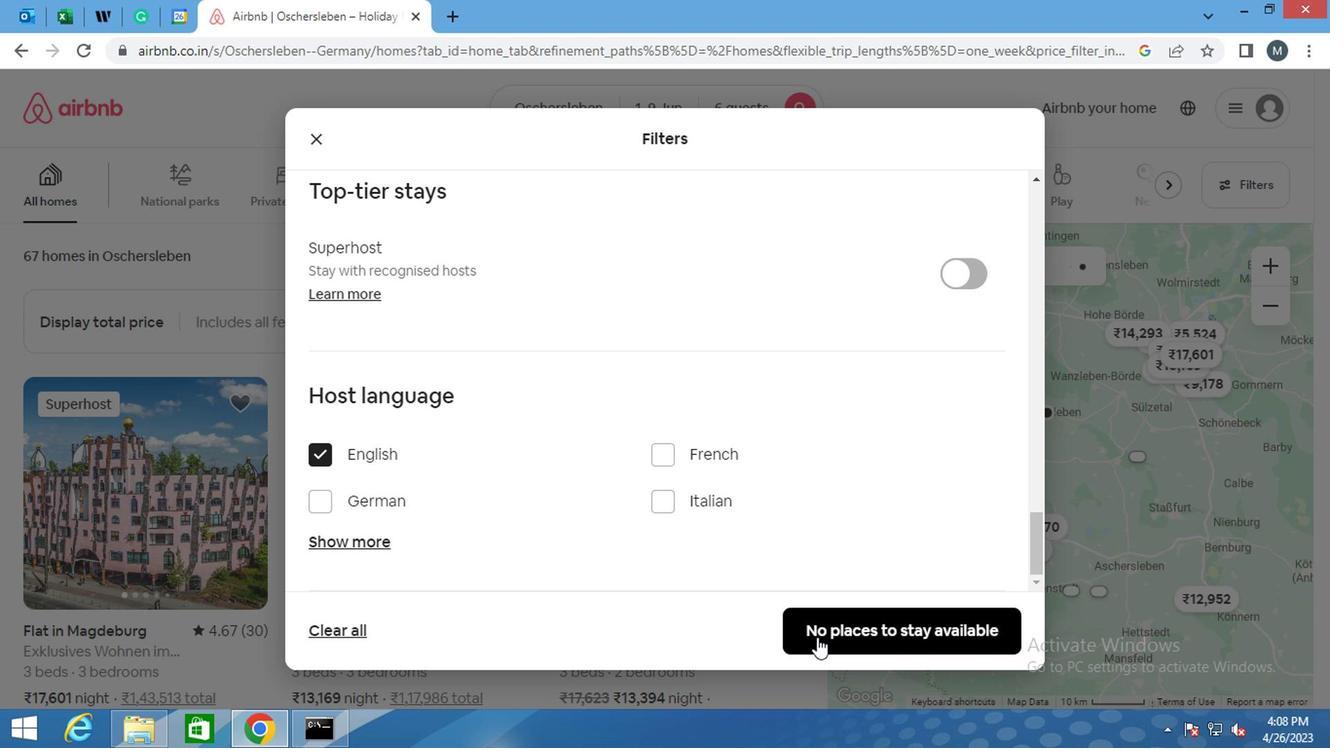 
Action: Mouse pressed left at (837, 638)
Screenshot: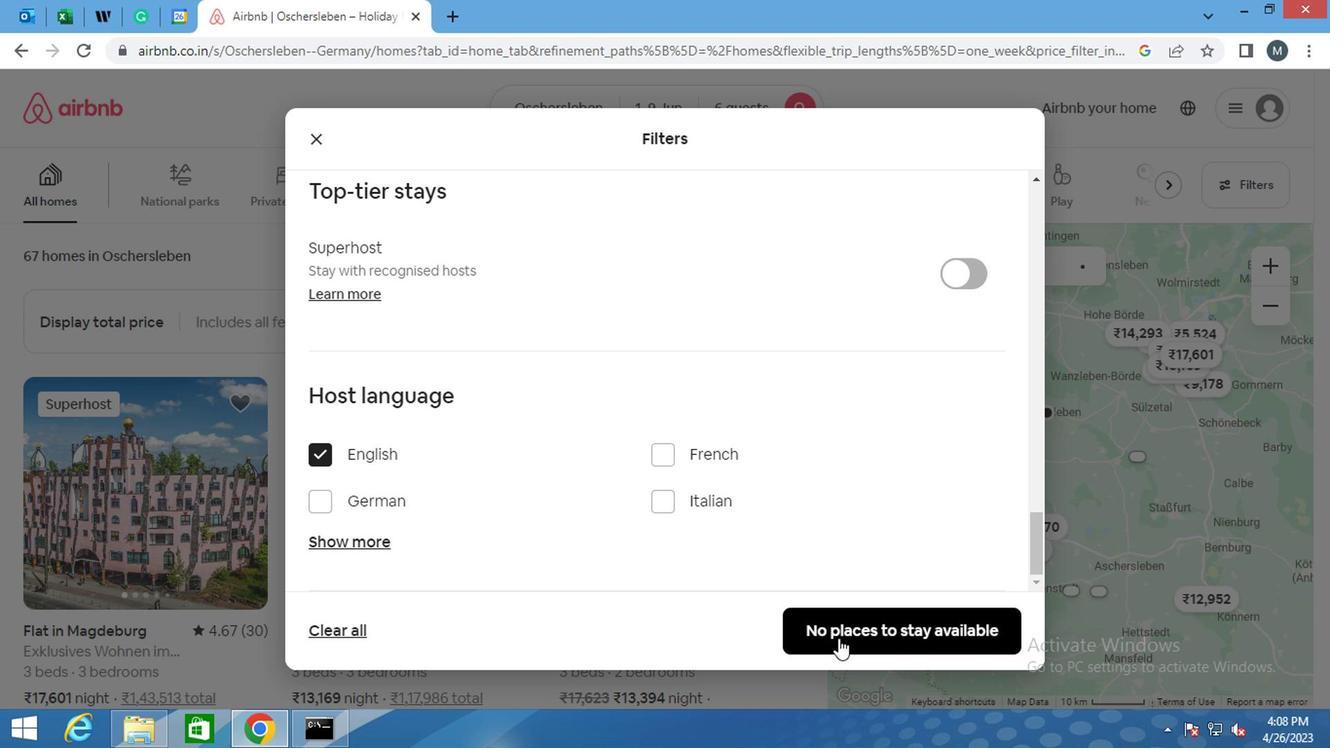 
Action: Mouse moved to (833, 632)
Screenshot: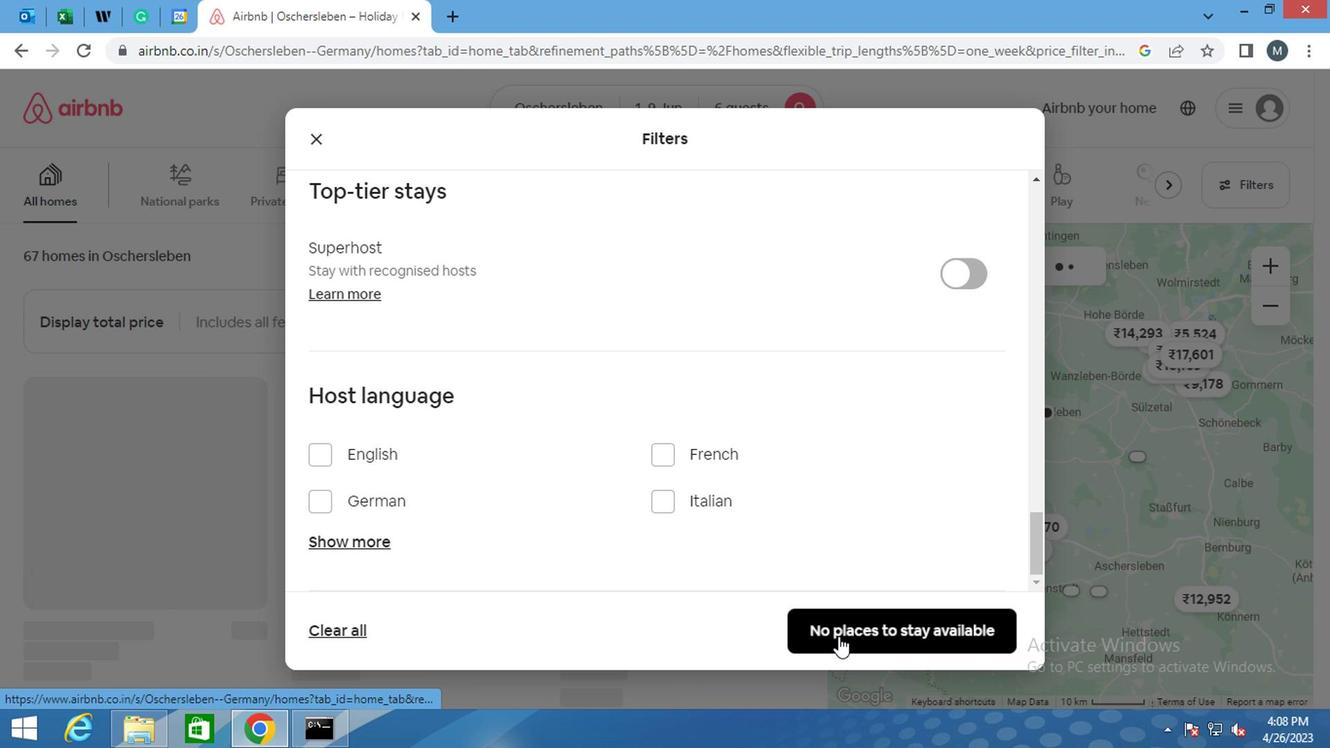 
